 Task: Create a due date automation trigger when advanced on, on the tuesday after a card is due add fields with custom field "Resume" set to a number greater or equal to 1 and lower than 10 at 11:00 AM.
Action: Mouse moved to (1103, 344)
Screenshot: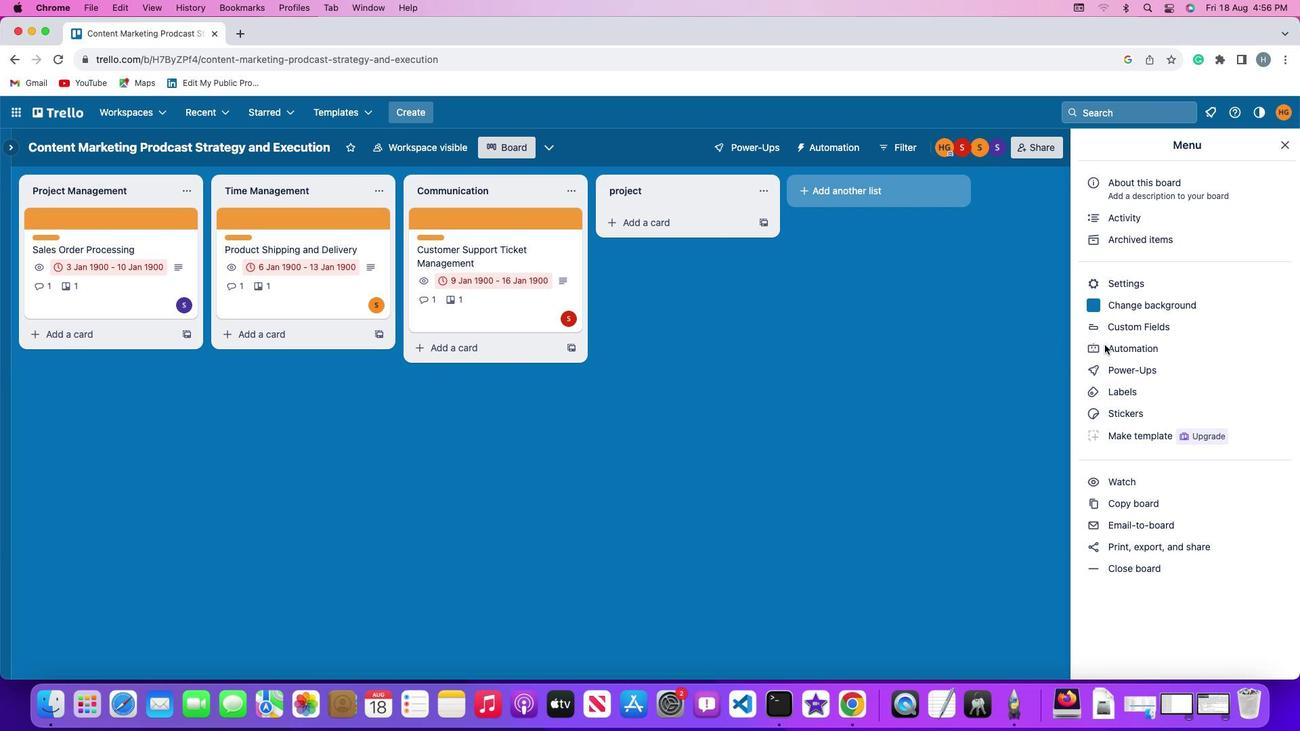 
Action: Mouse pressed left at (1103, 344)
Screenshot: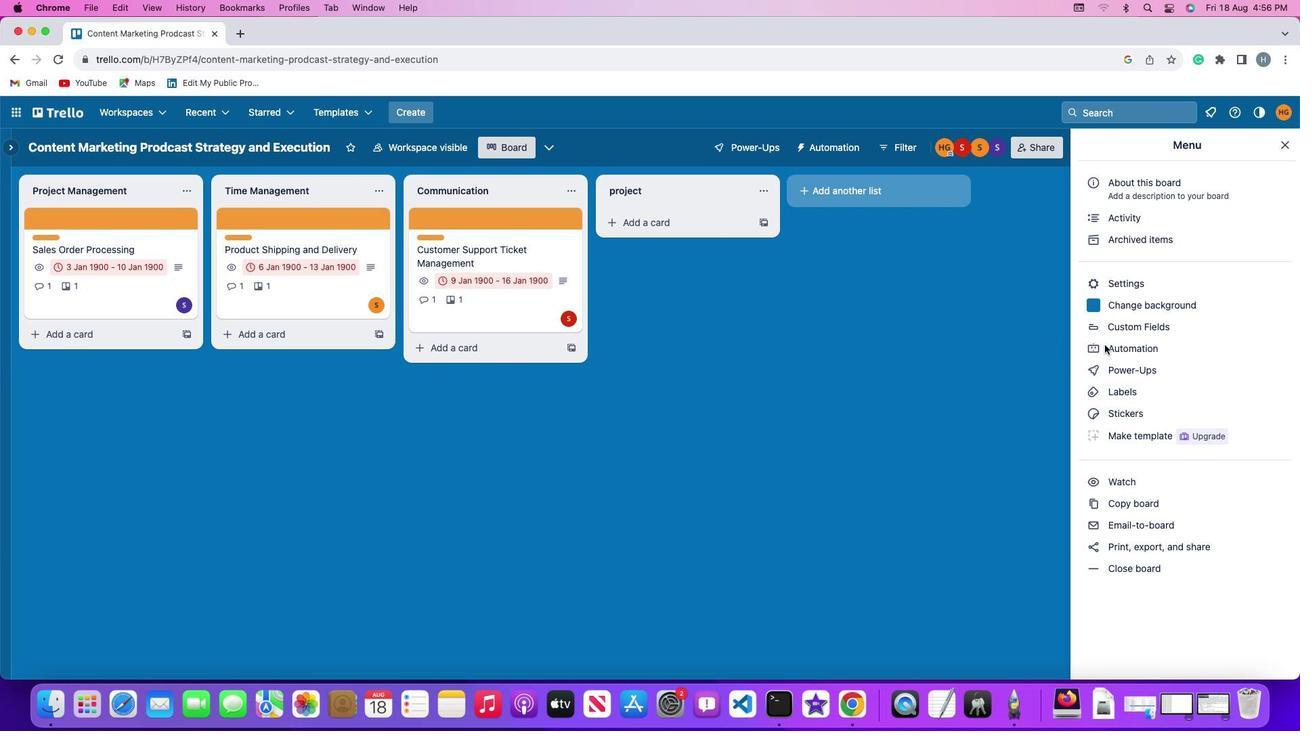 
Action: Mouse moved to (1103, 344)
Screenshot: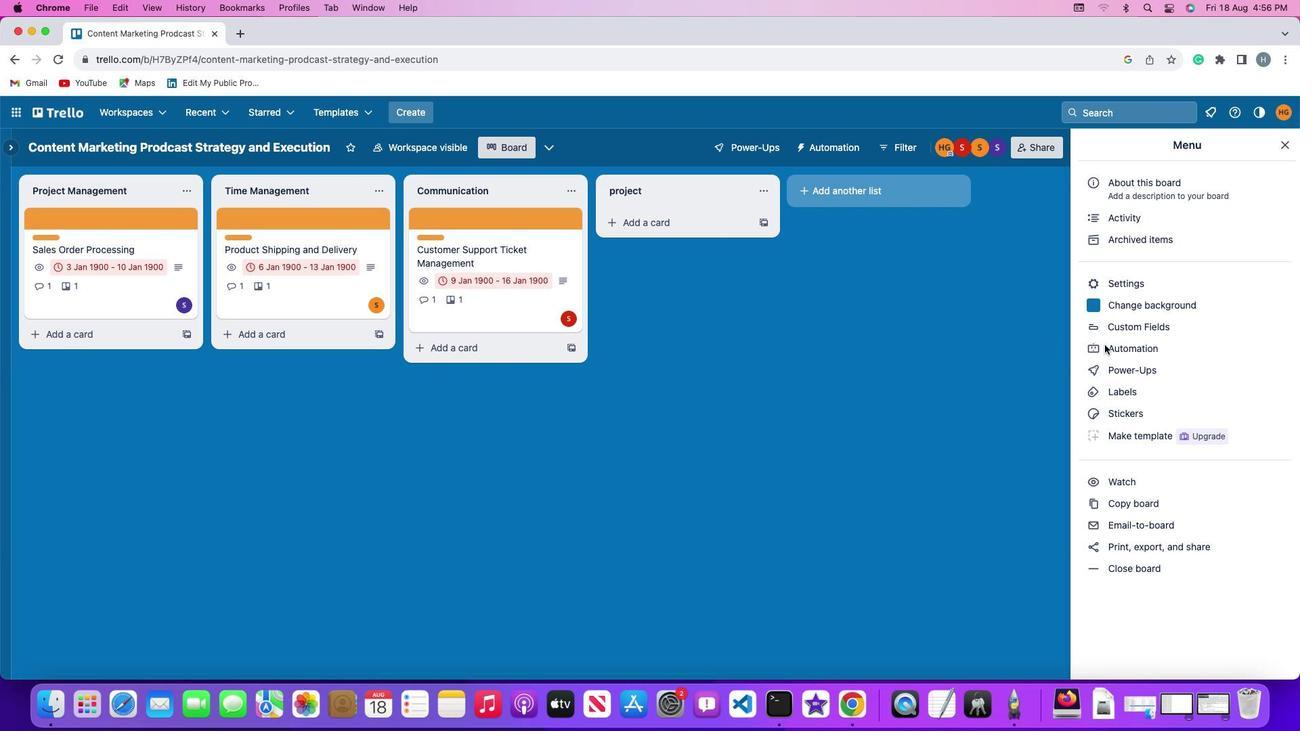
Action: Mouse pressed left at (1103, 344)
Screenshot: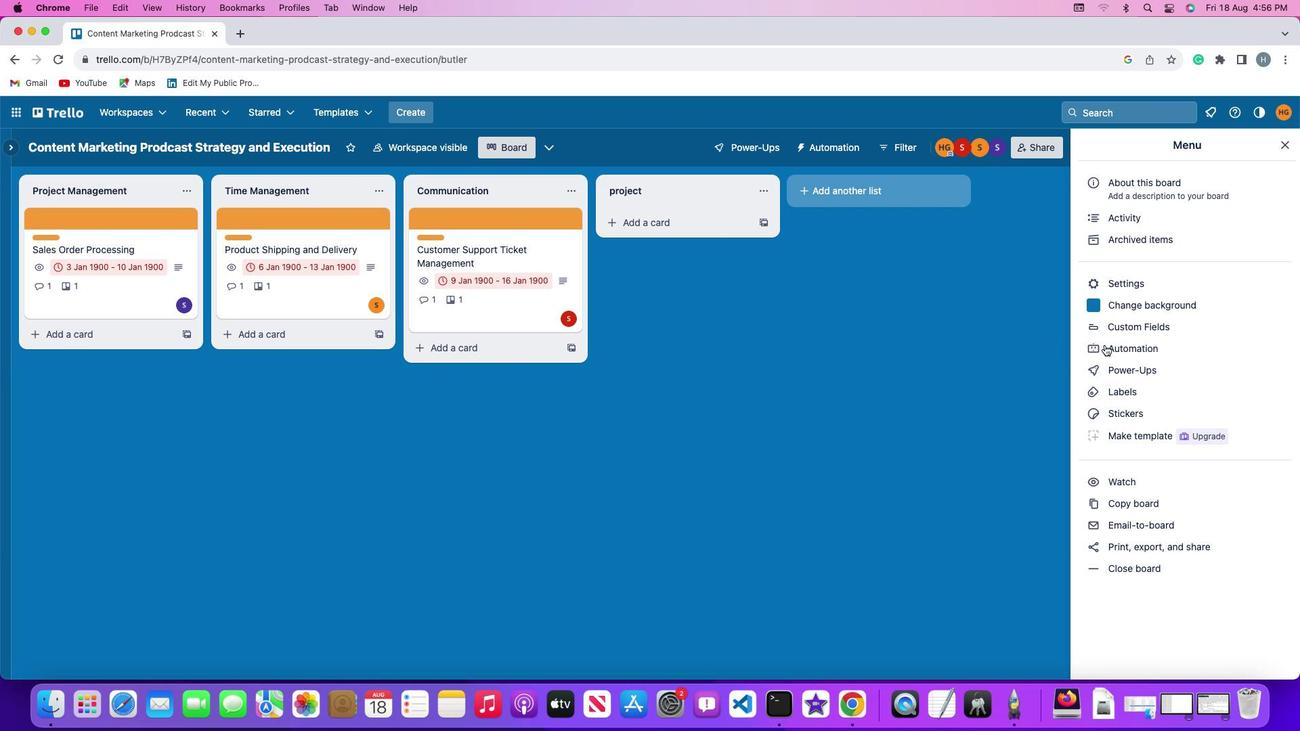 
Action: Mouse moved to (80, 318)
Screenshot: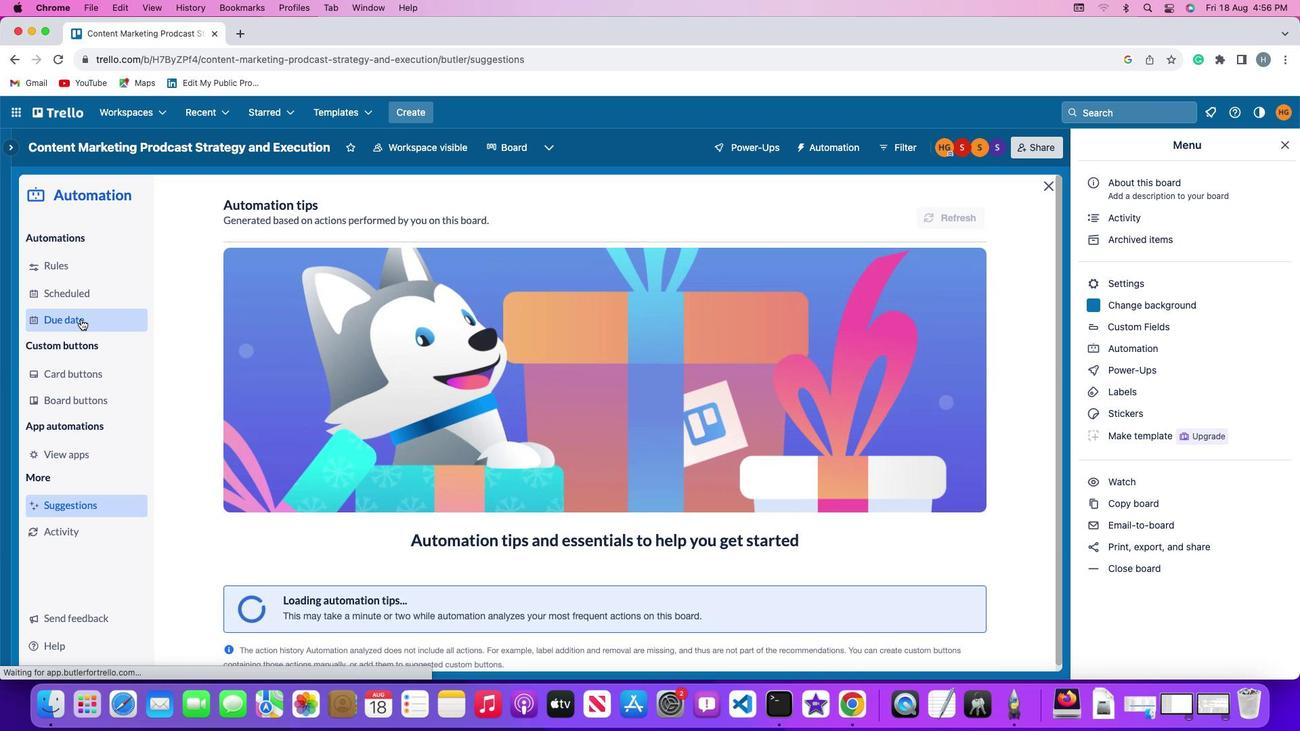 
Action: Mouse pressed left at (80, 318)
Screenshot: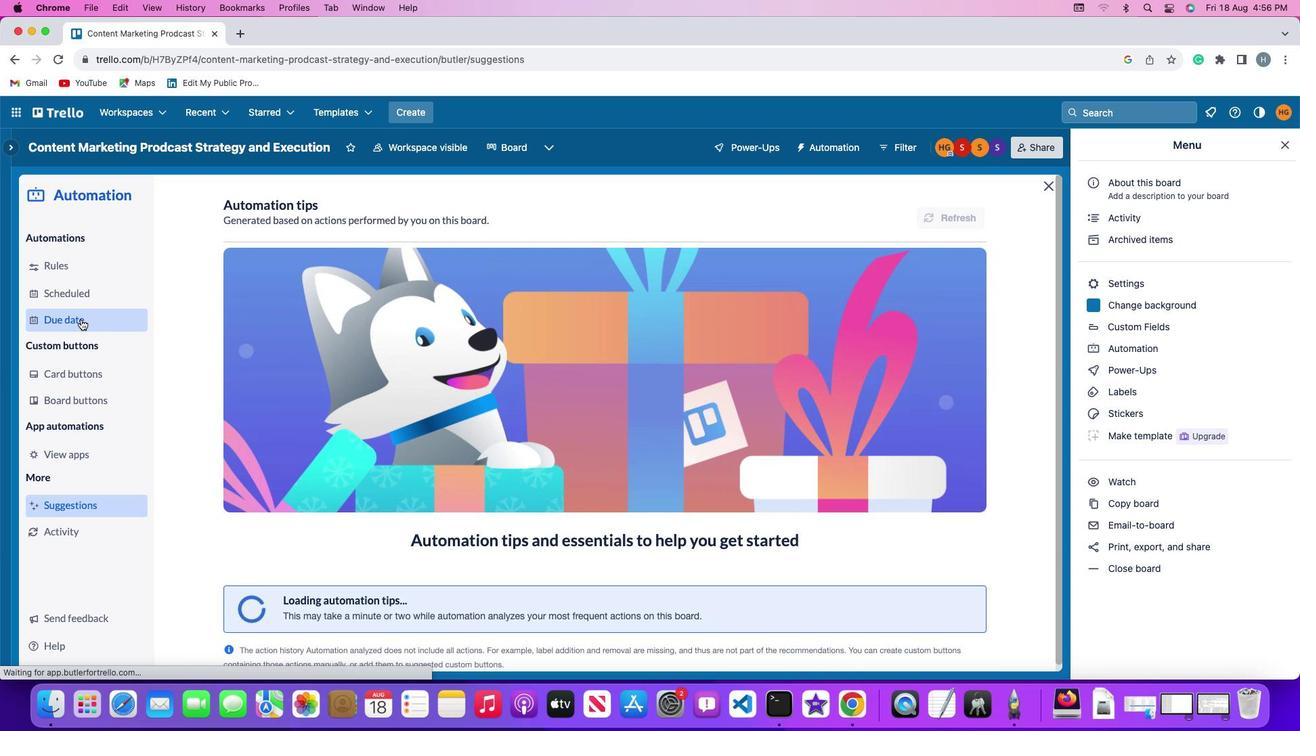 
Action: Mouse moved to (933, 203)
Screenshot: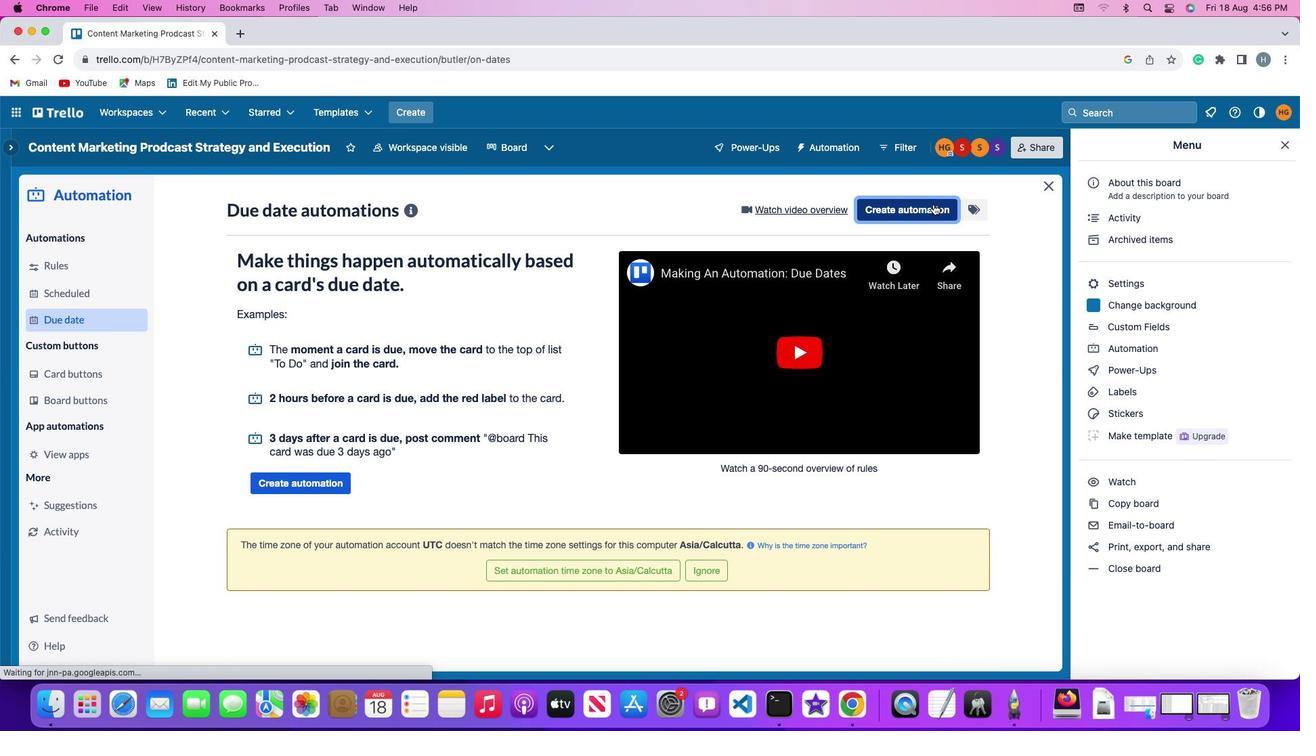 
Action: Mouse pressed left at (933, 203)
Screenshot: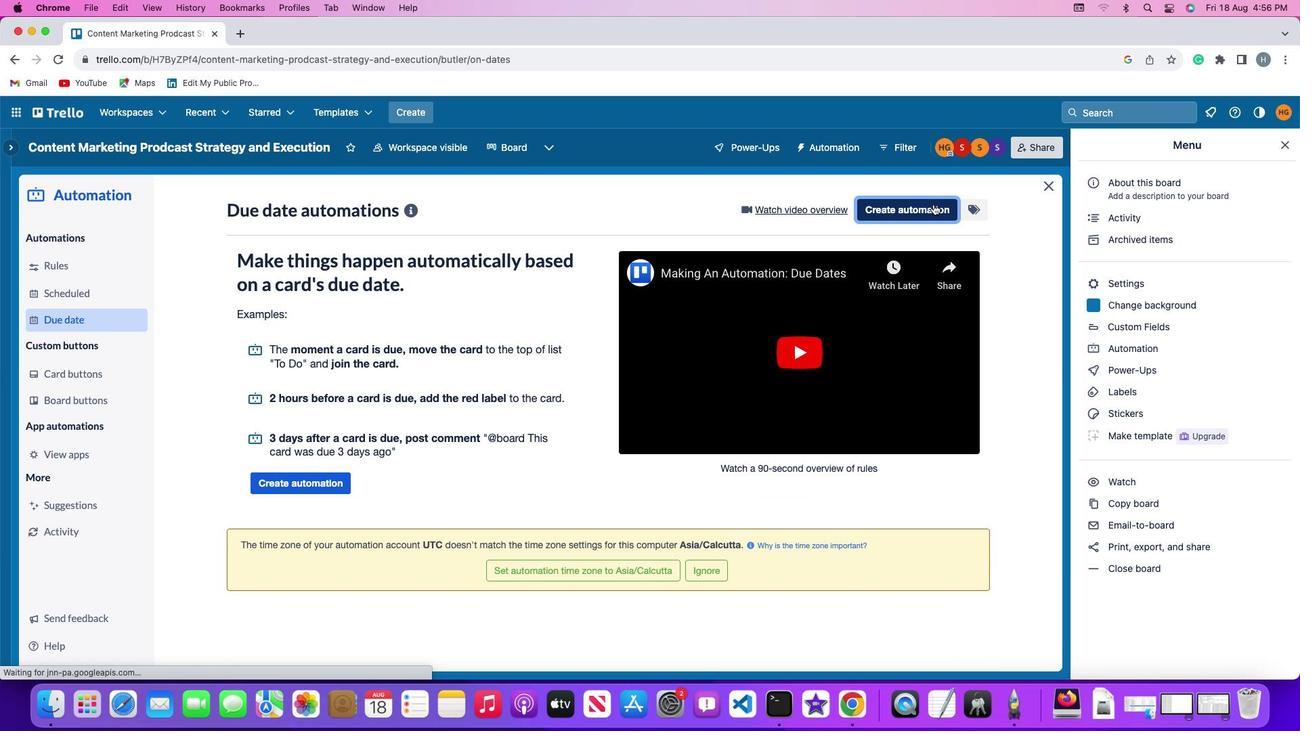 
Action: Mouse moved to (302, 341)
Screenshot: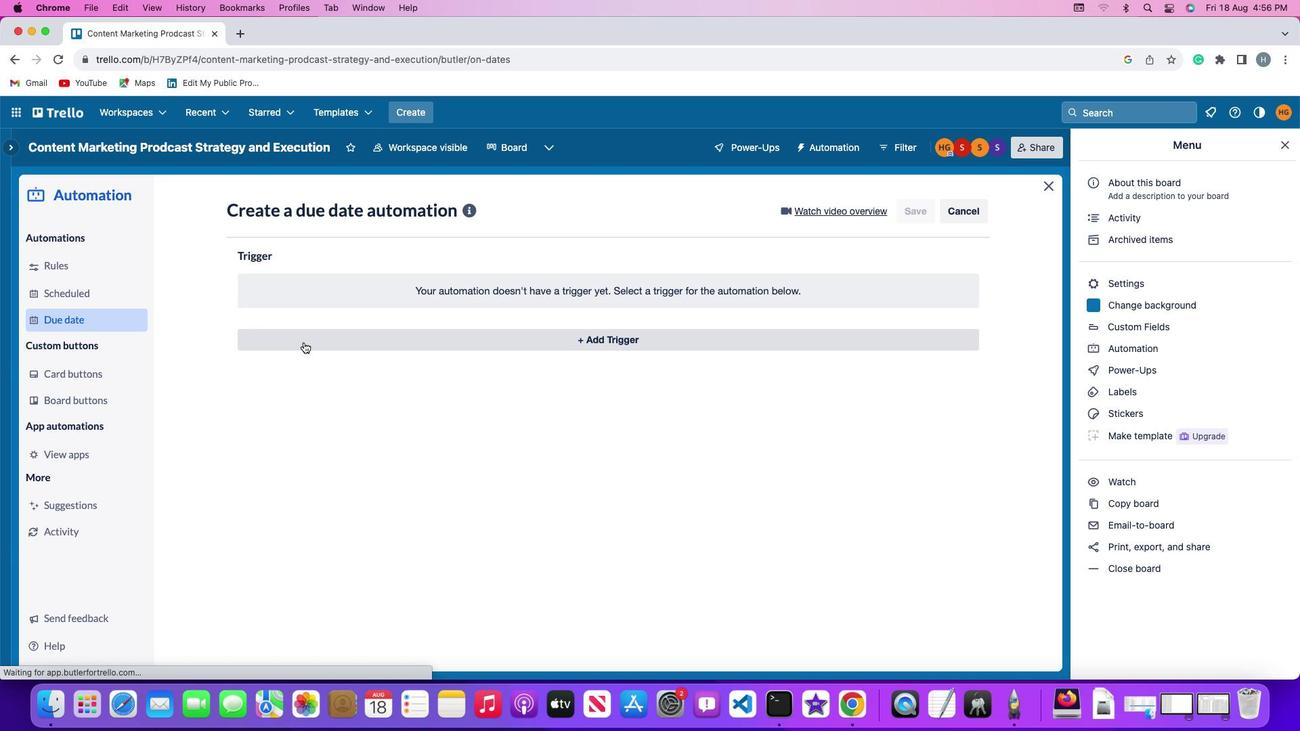 
Action: Mouse pressed left at (302, 341)
Screenshot: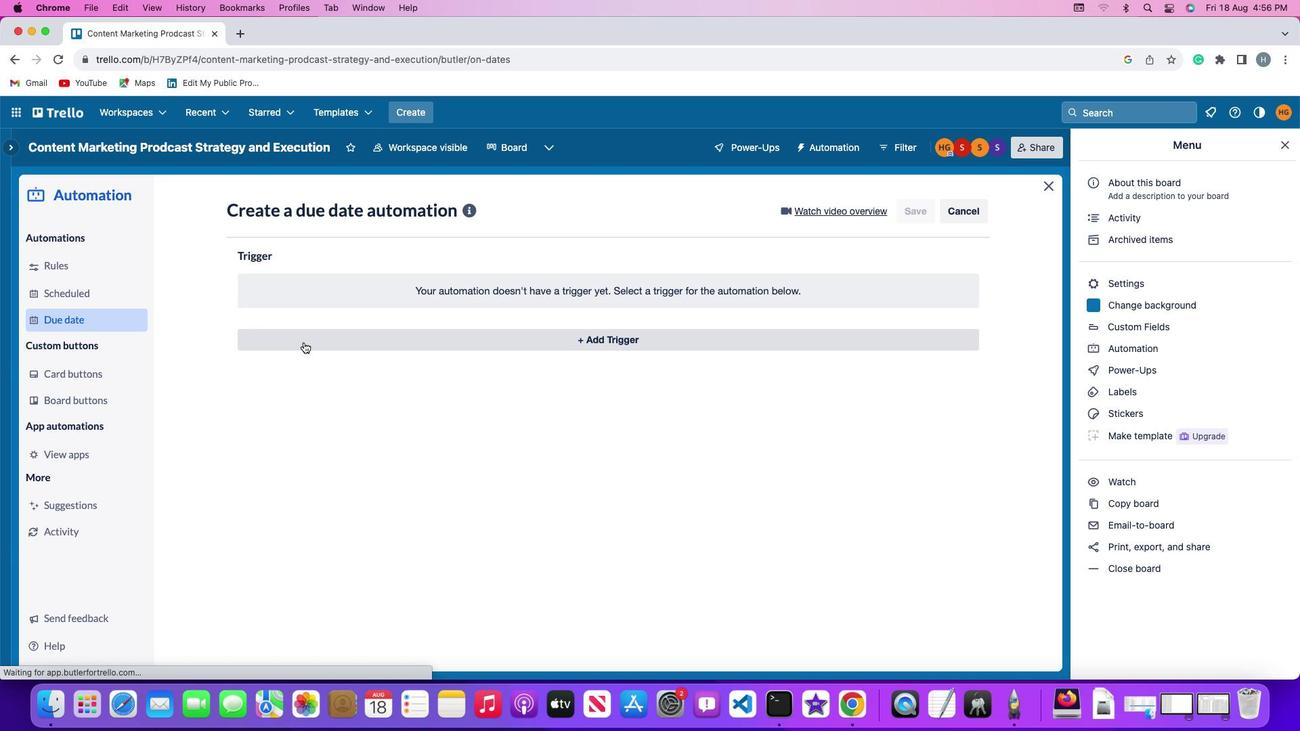 
Action: Mouse moved to (291, 586)
Screenshot: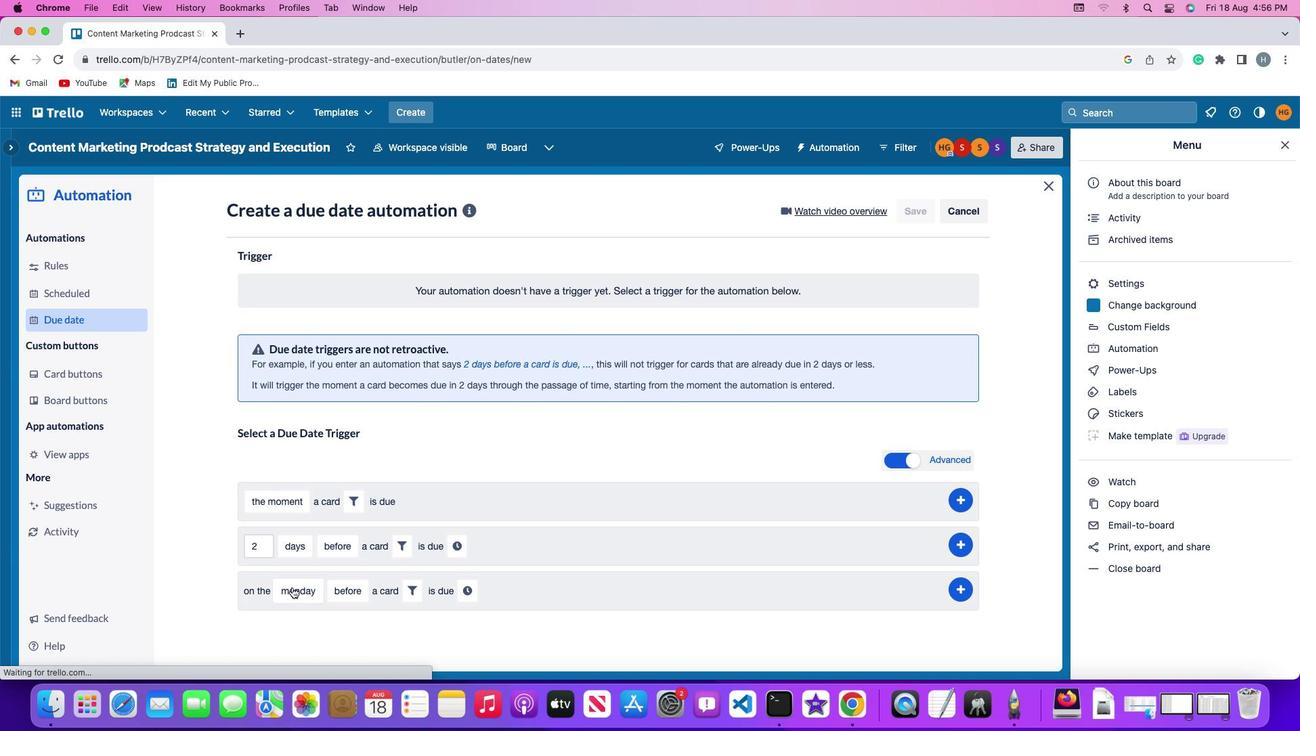 
Action: Mouse pressed left at (291, 586)
Screenshot: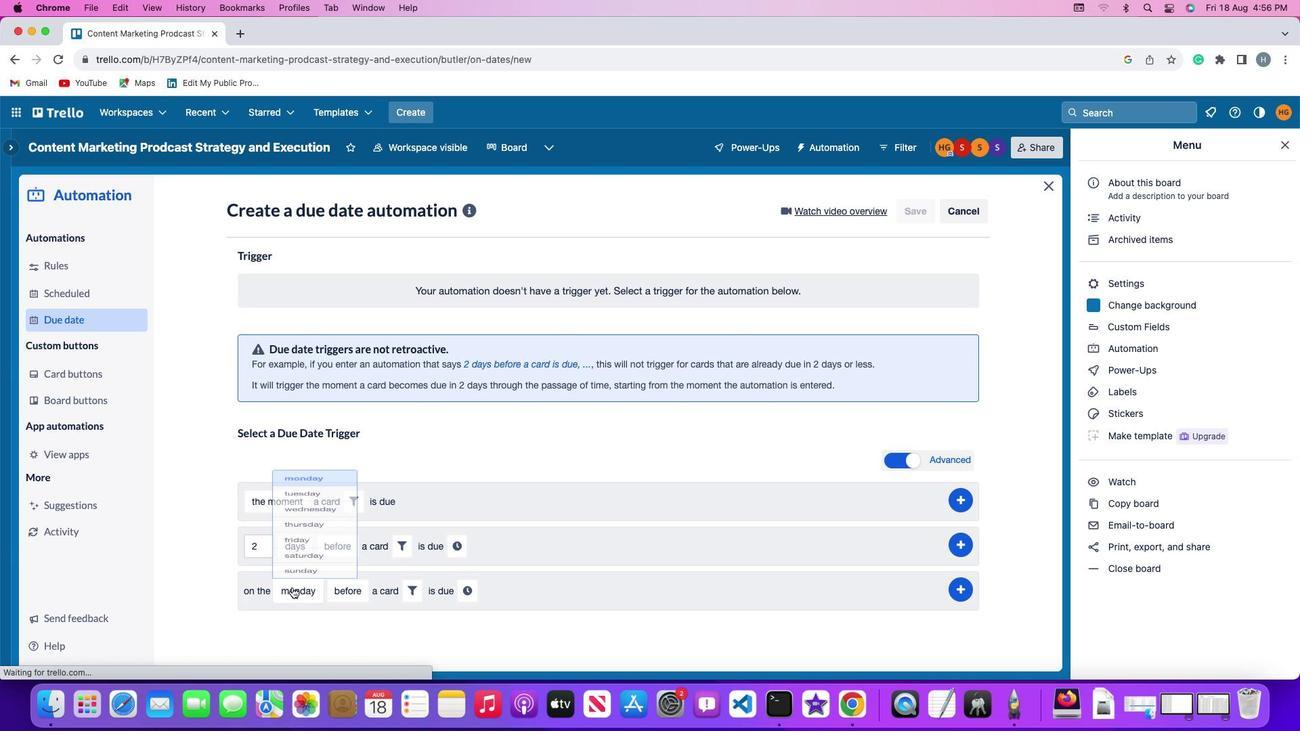 
Action: Mouse moved to (312, 425)
Screenshot: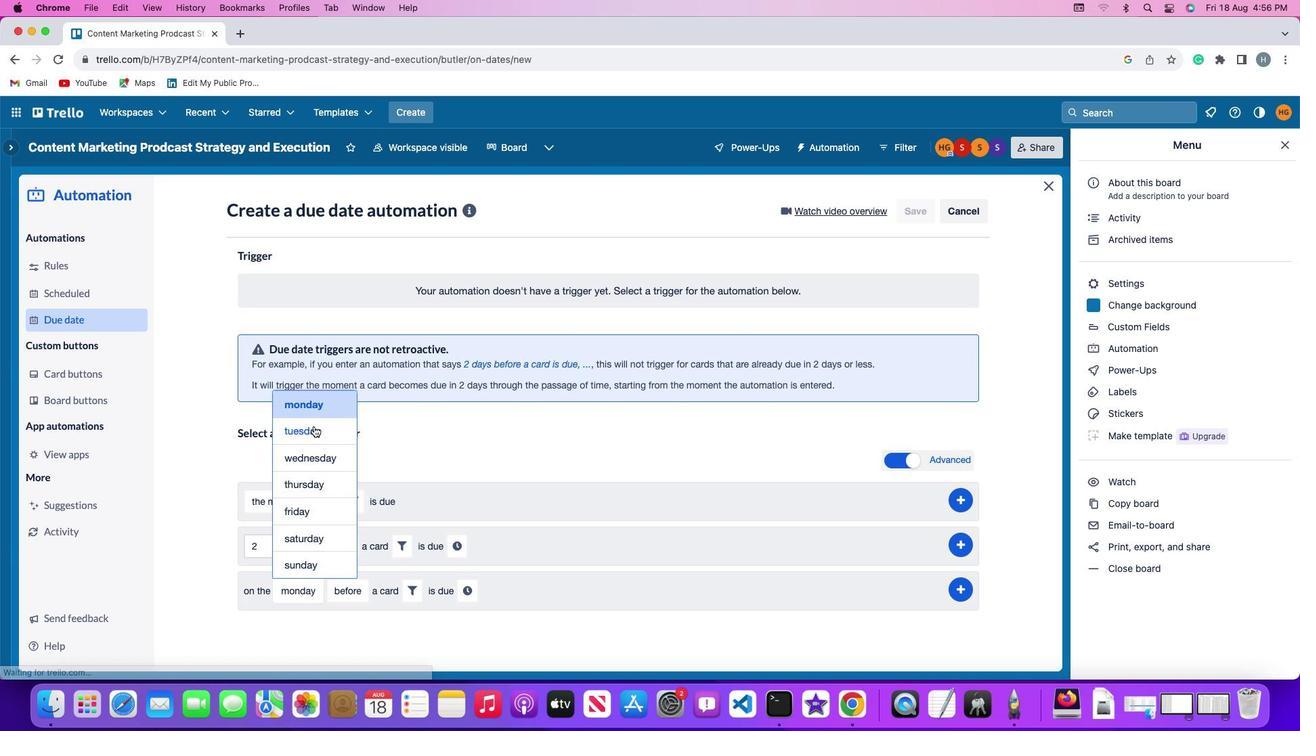 
Action: Mouse pressed left at (312, 425)
Screenshot: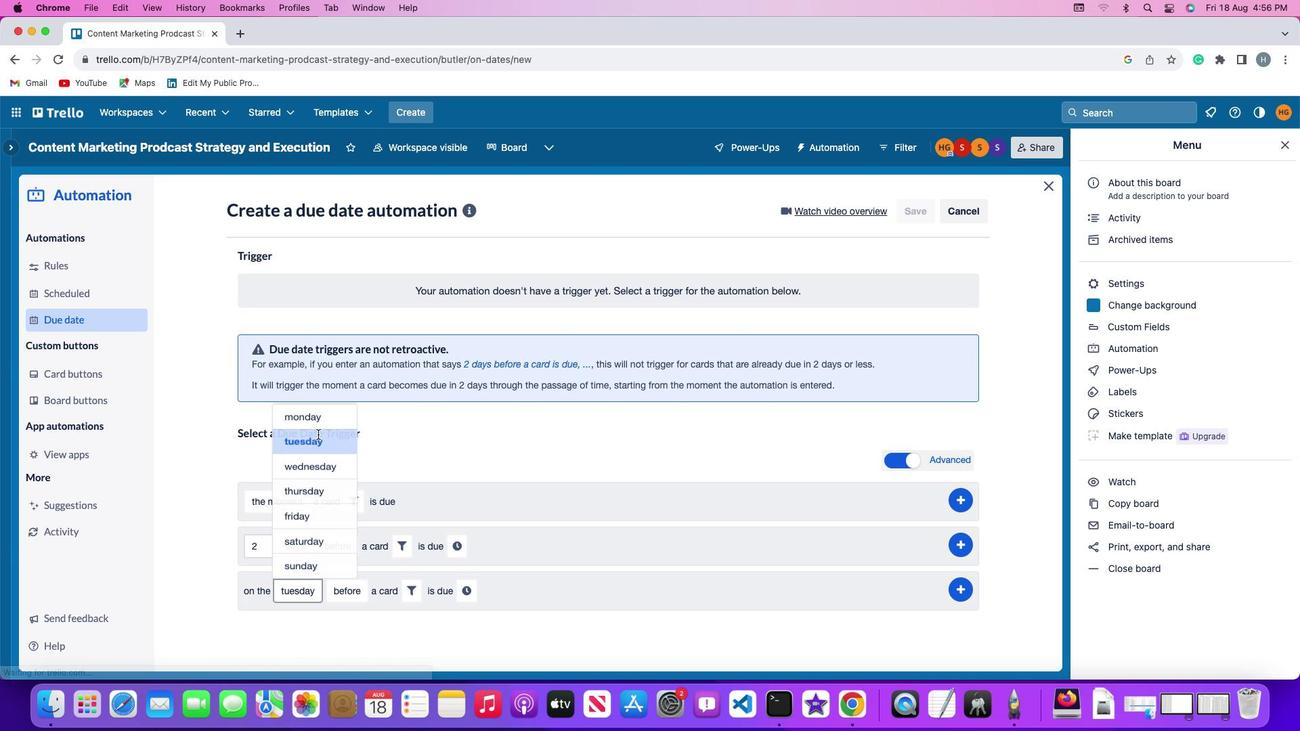 
Action: Mouse moved to (348, 586)
Screenshot: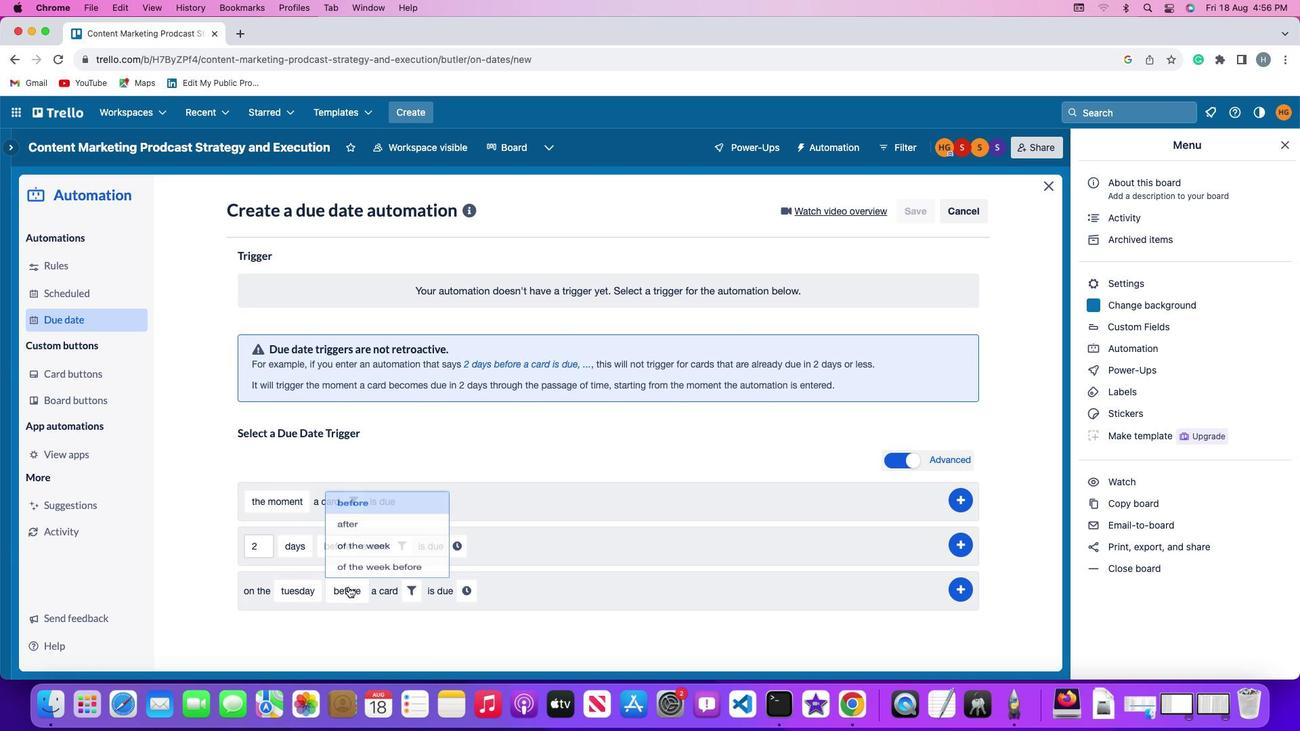
Action: Mouse pressed left at (348, 586)
Screenshot: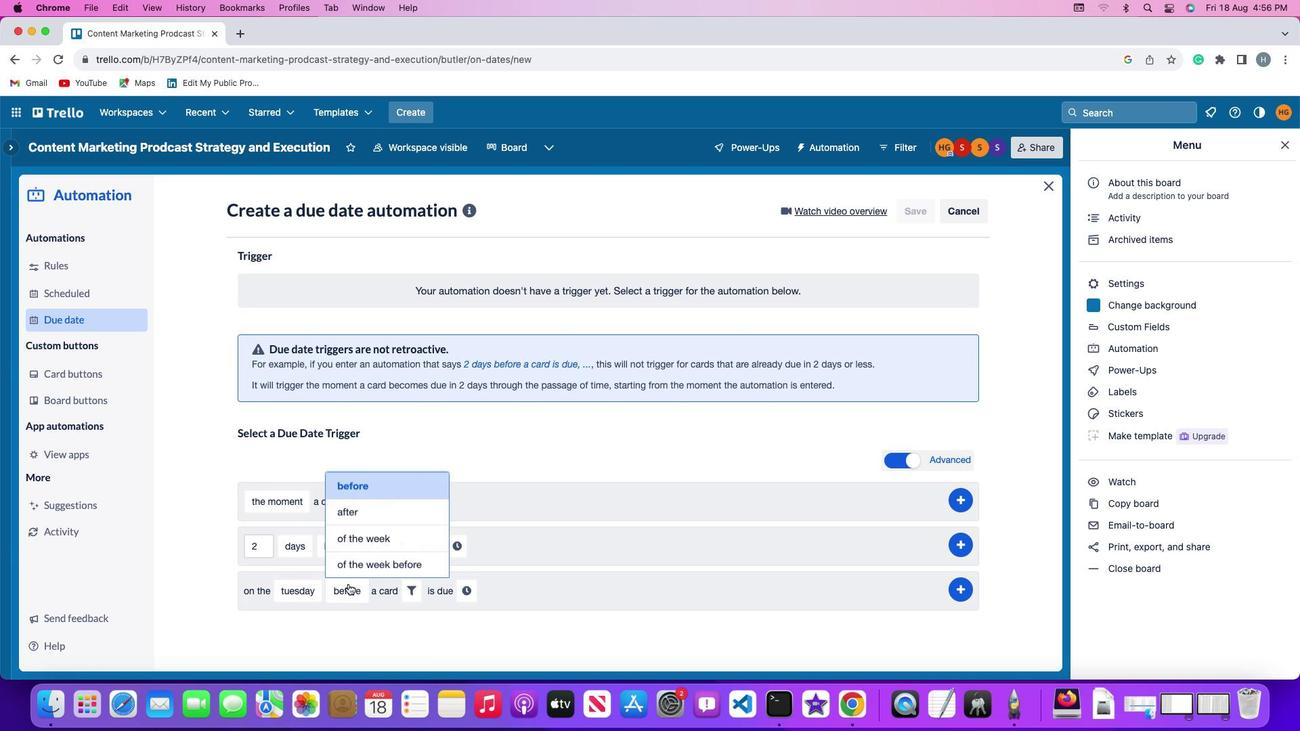 
Action: Mouse moved to (365, 513)
Screenshot: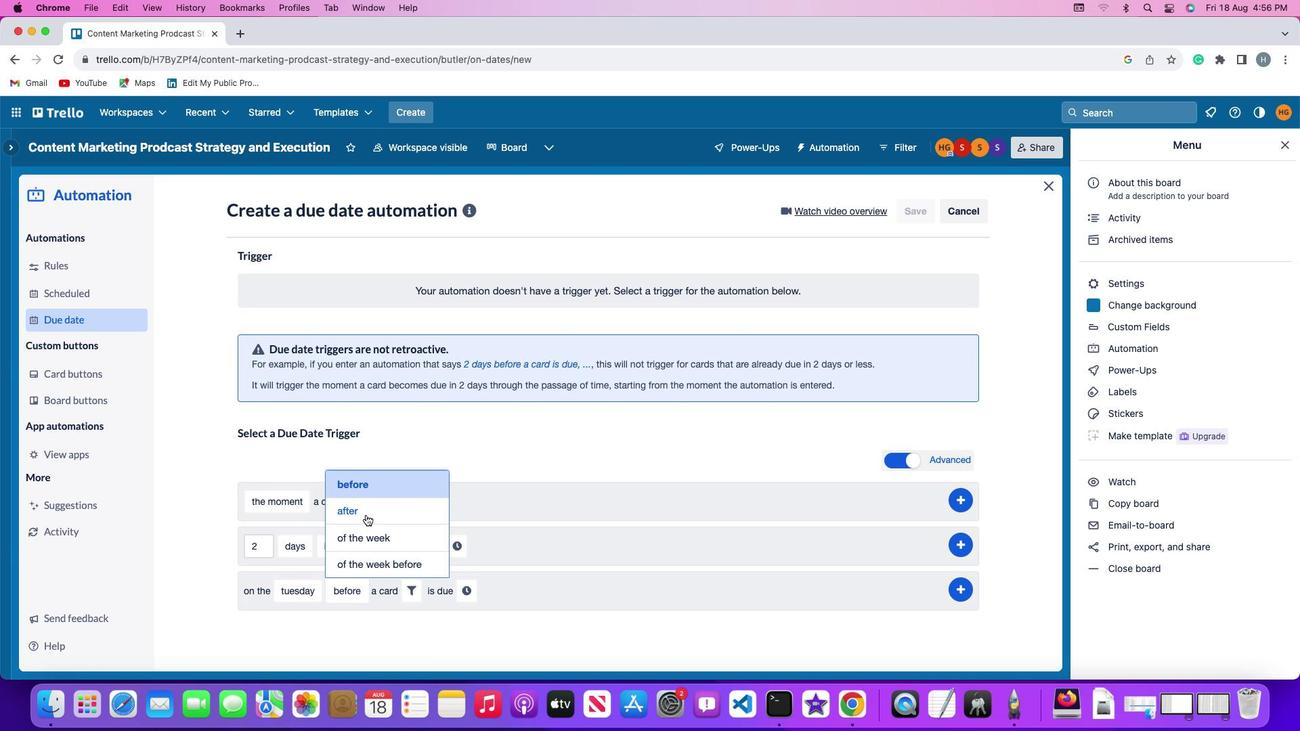 
Action: Mouse pressed left at (365, 513)
Screenshot: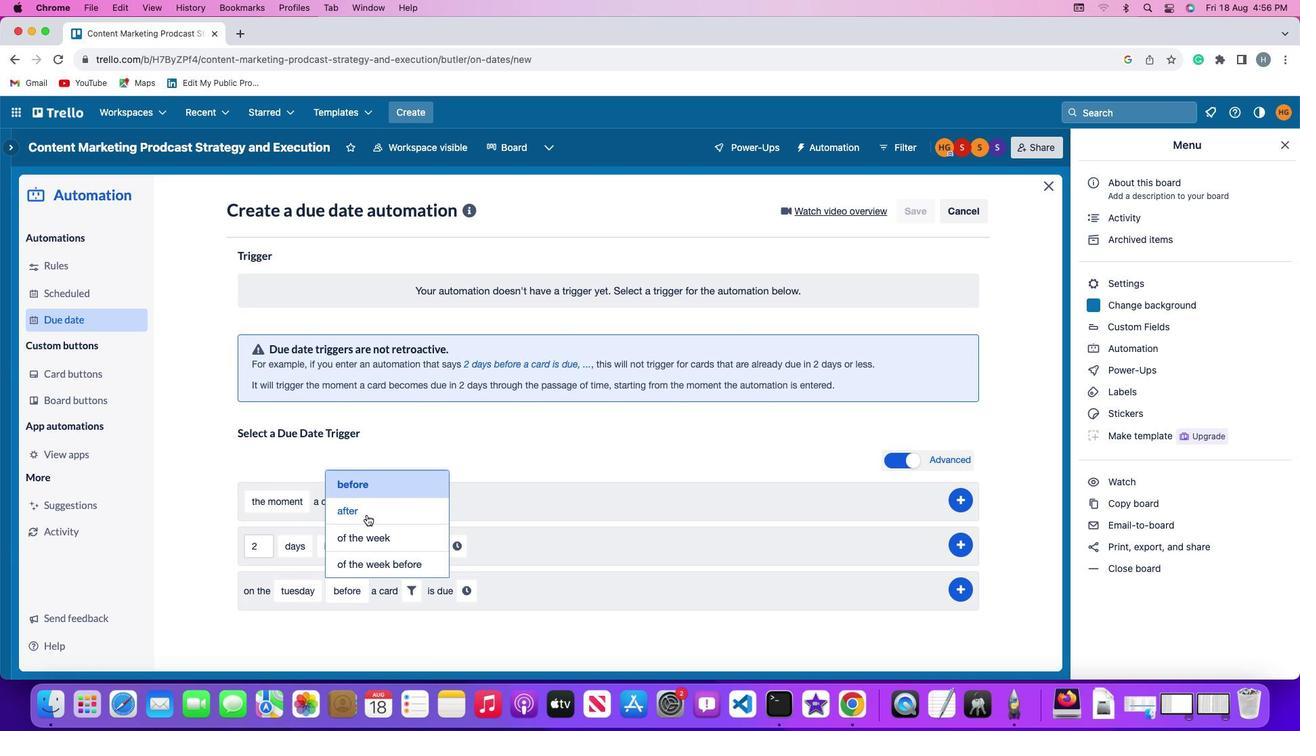 
Action: Mouse moved to (407, 591)
Screenshot: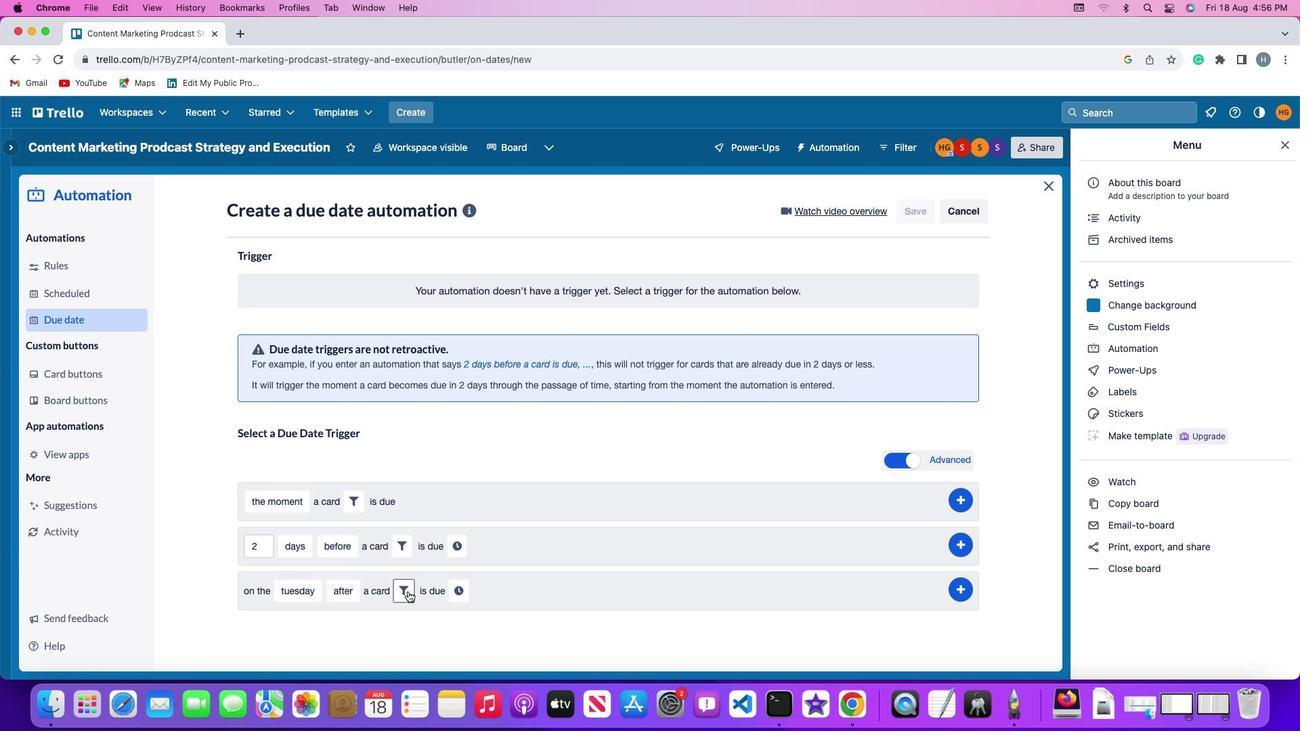 
Action: Mouse pressed left at (407, 591)
Screenshot: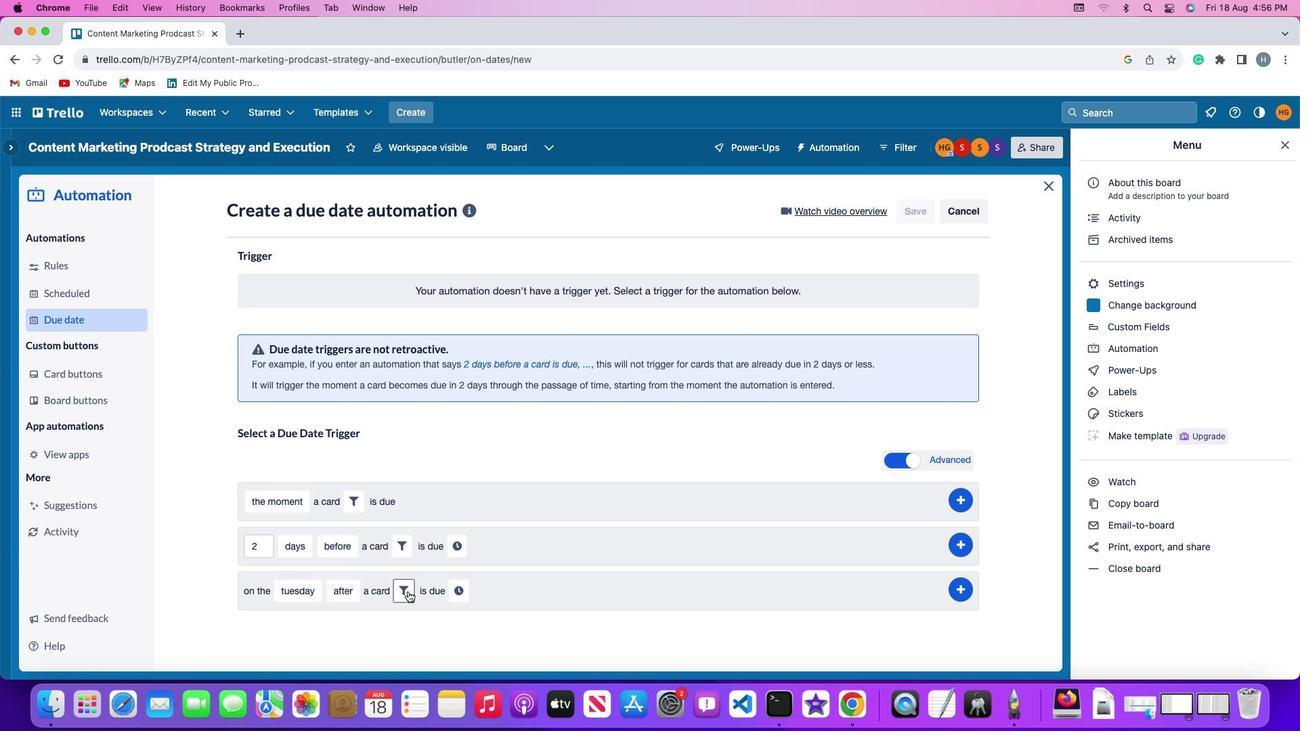 
Action: Mouse moved to (633, 631)
Screenshot: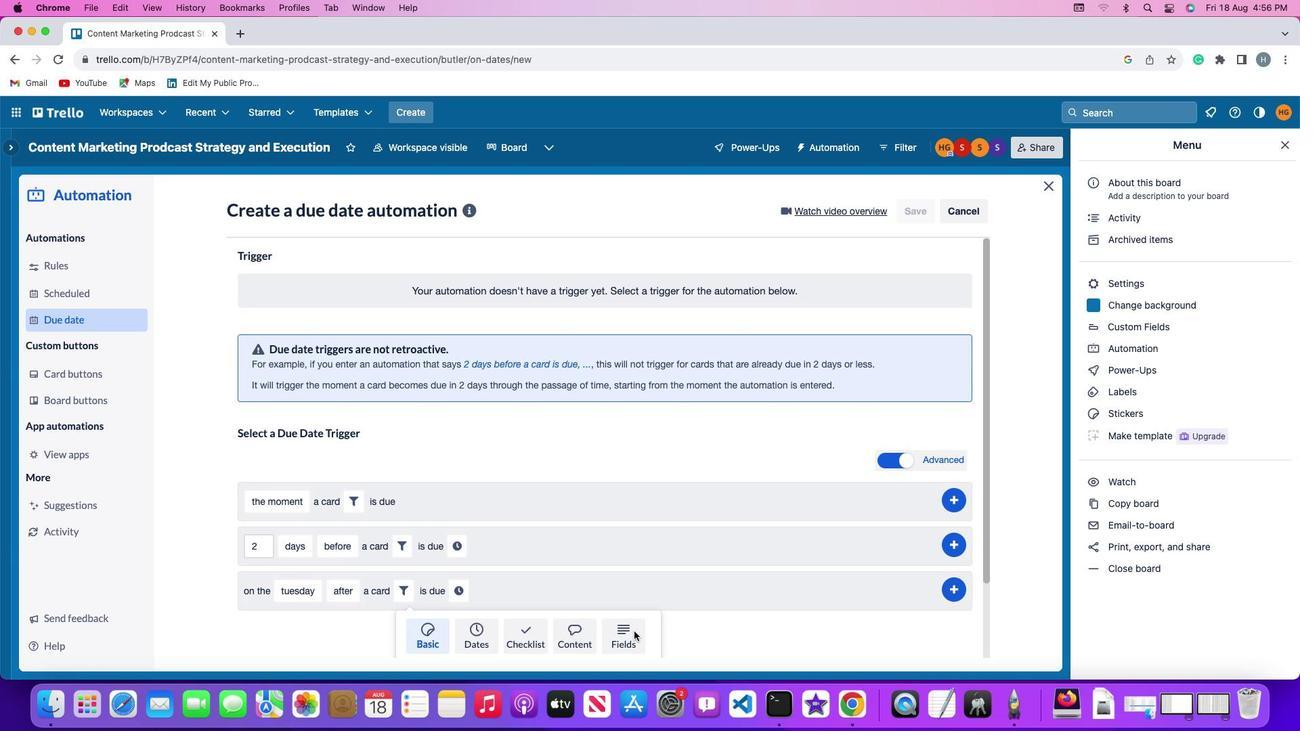 
Action: Mouse pressed left at (633, 631)
Screenshot: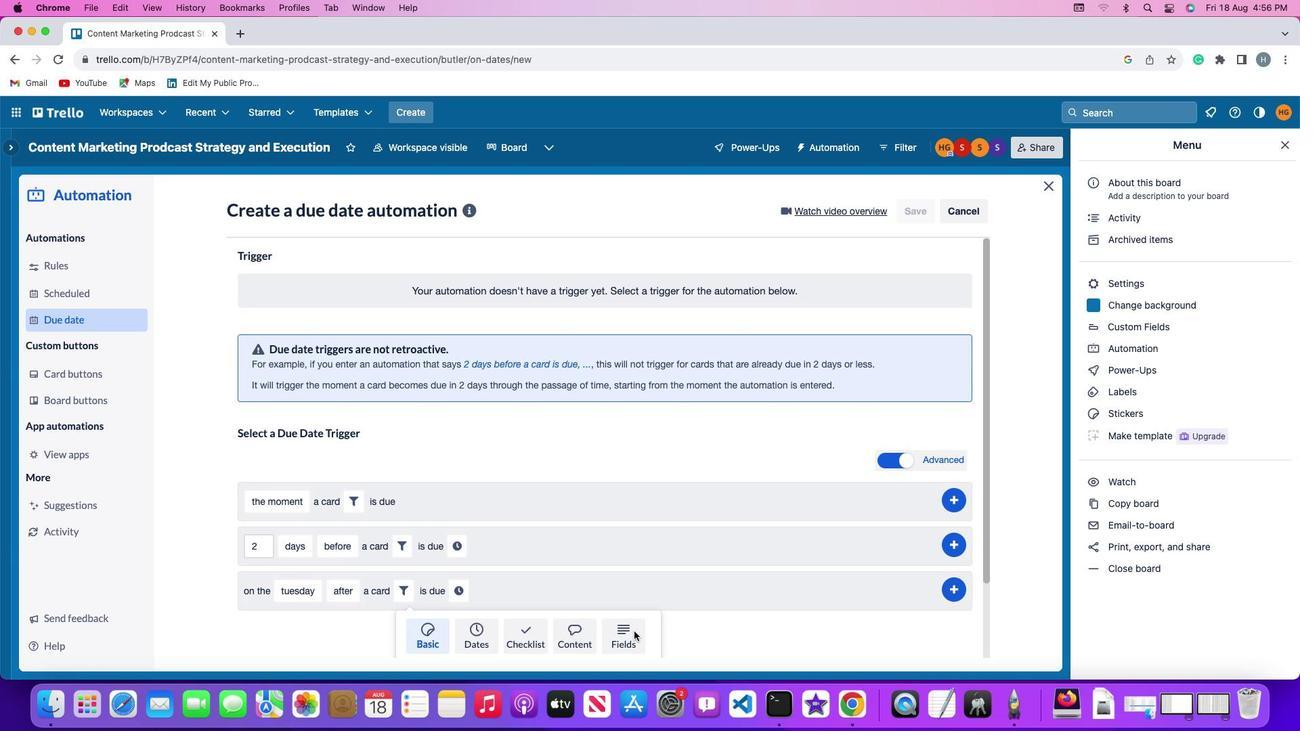 
Action: Mouse moved to (357, 624)
Screenshot: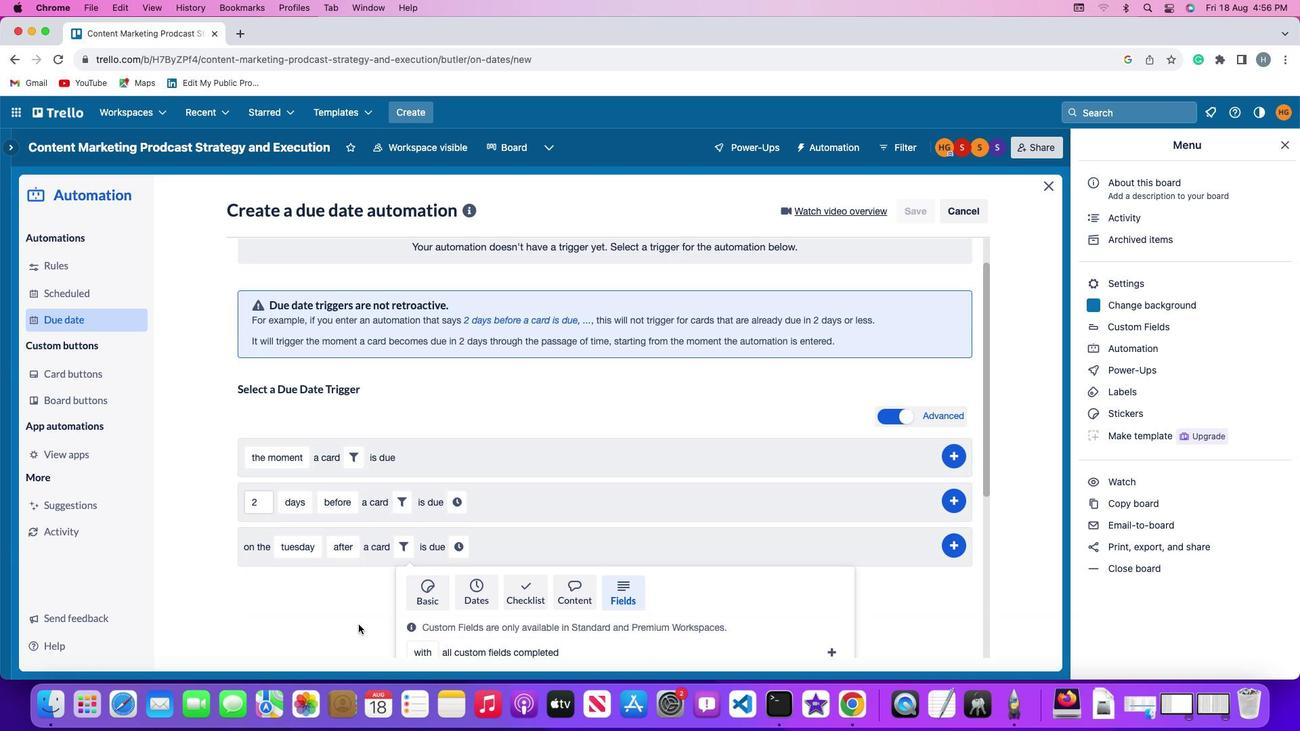 
Action: Mouse scrolled (357, 624) with delta (0, 0)
Screenshot: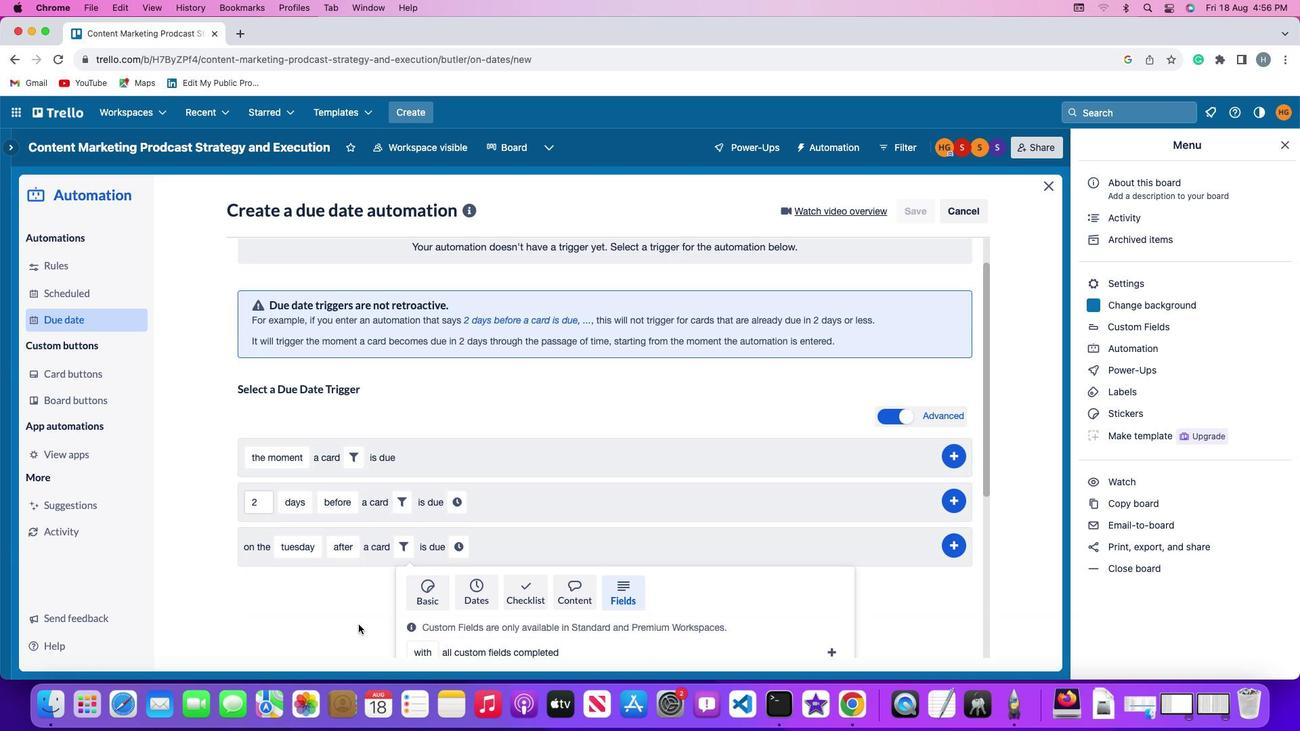 
Action: Mouse scrolled (357, 624) with delta (0, 0)
Screenshot: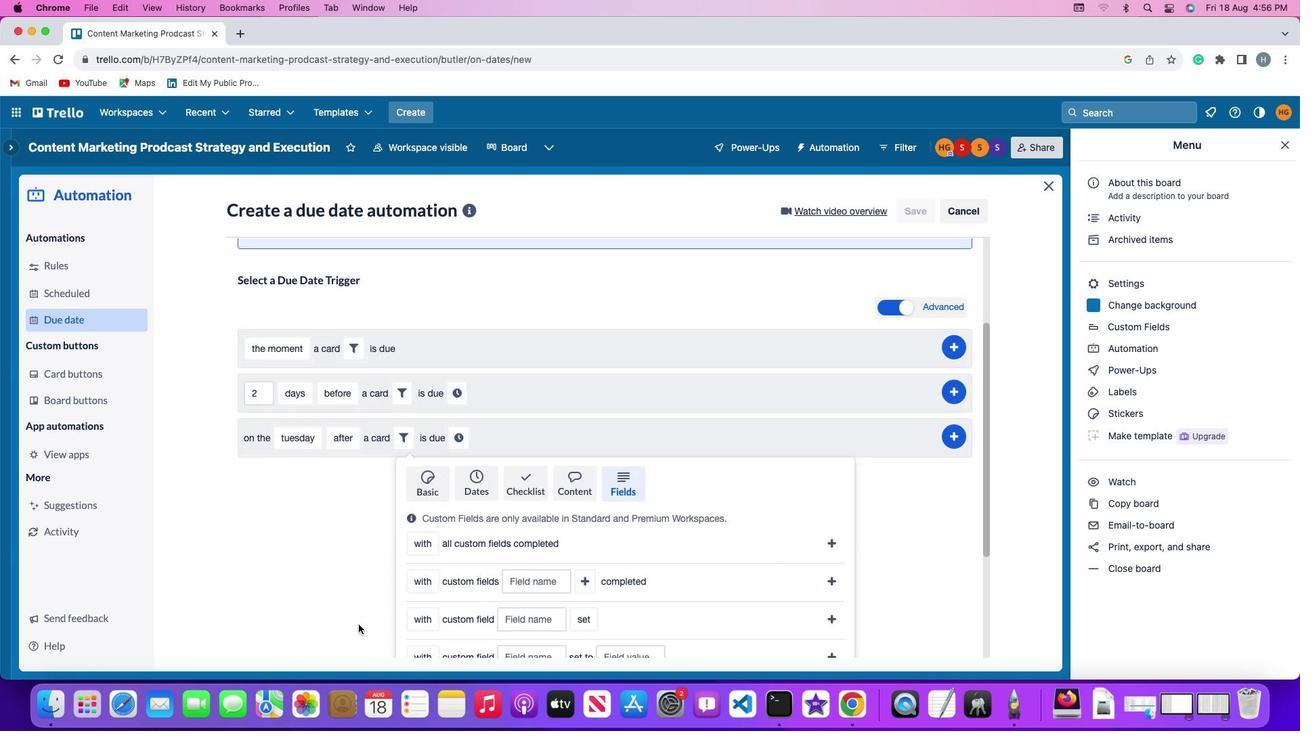 
Action: Mouse scrolled (357, 624) with delta (0, -2)
Screenshot: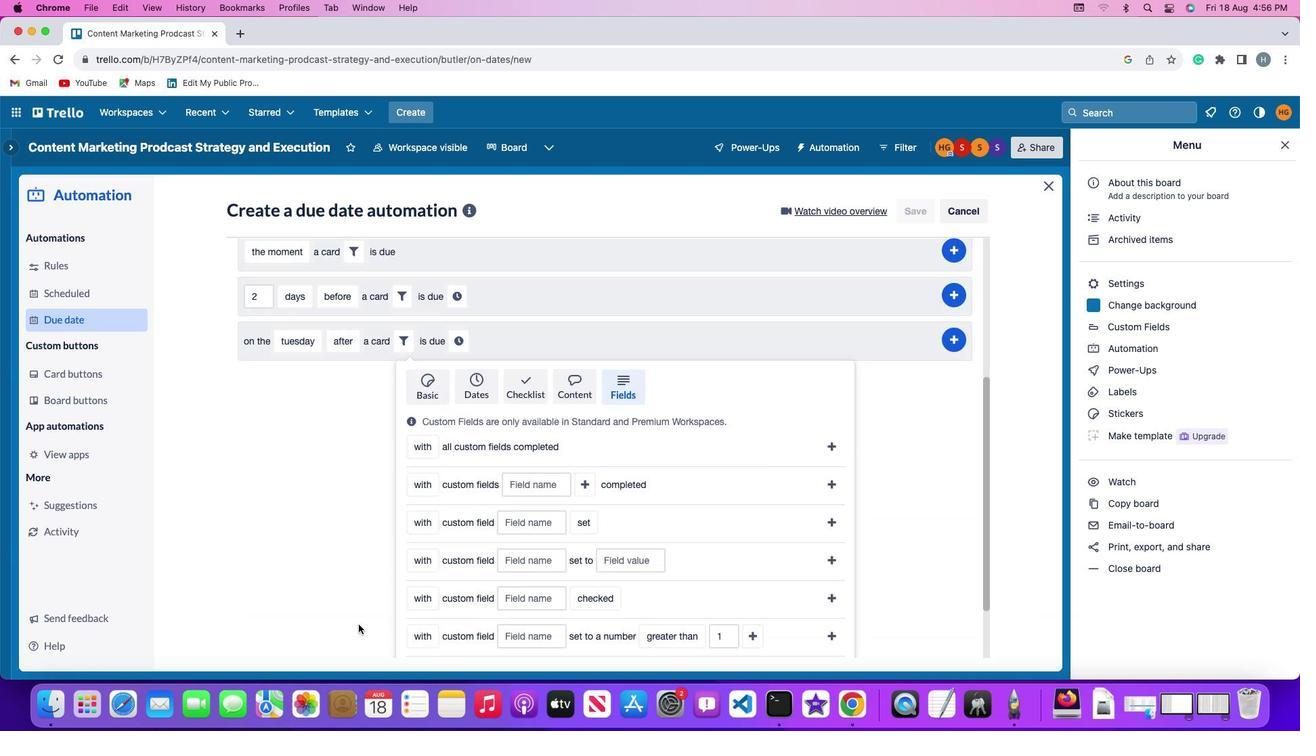 
Action: Mouse scrolled (357, 624) with delta (0, -3)
Screenshot: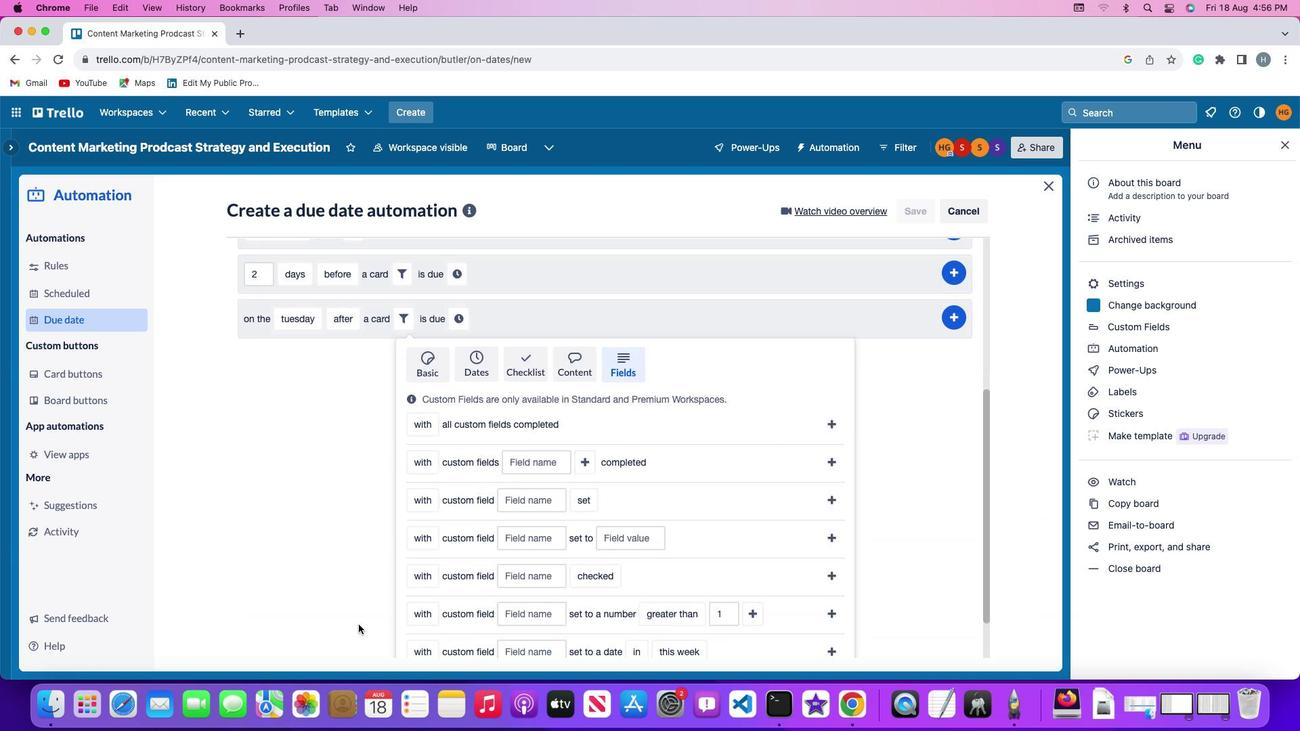 
Action: Mouse scrolled (357, 624) with delta (0, 0)
Screenshot: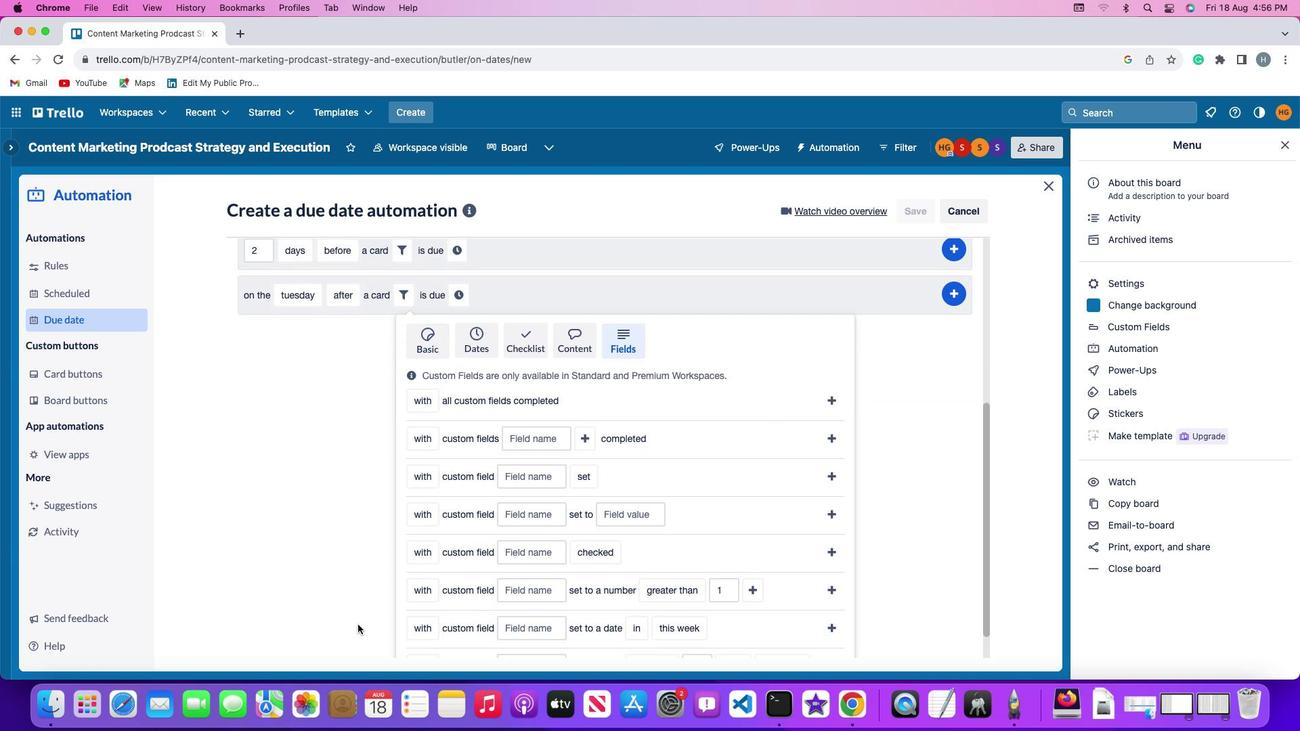 
Action: Mouse scrolled (357, 624) with delta (0, 0)
Screenshot: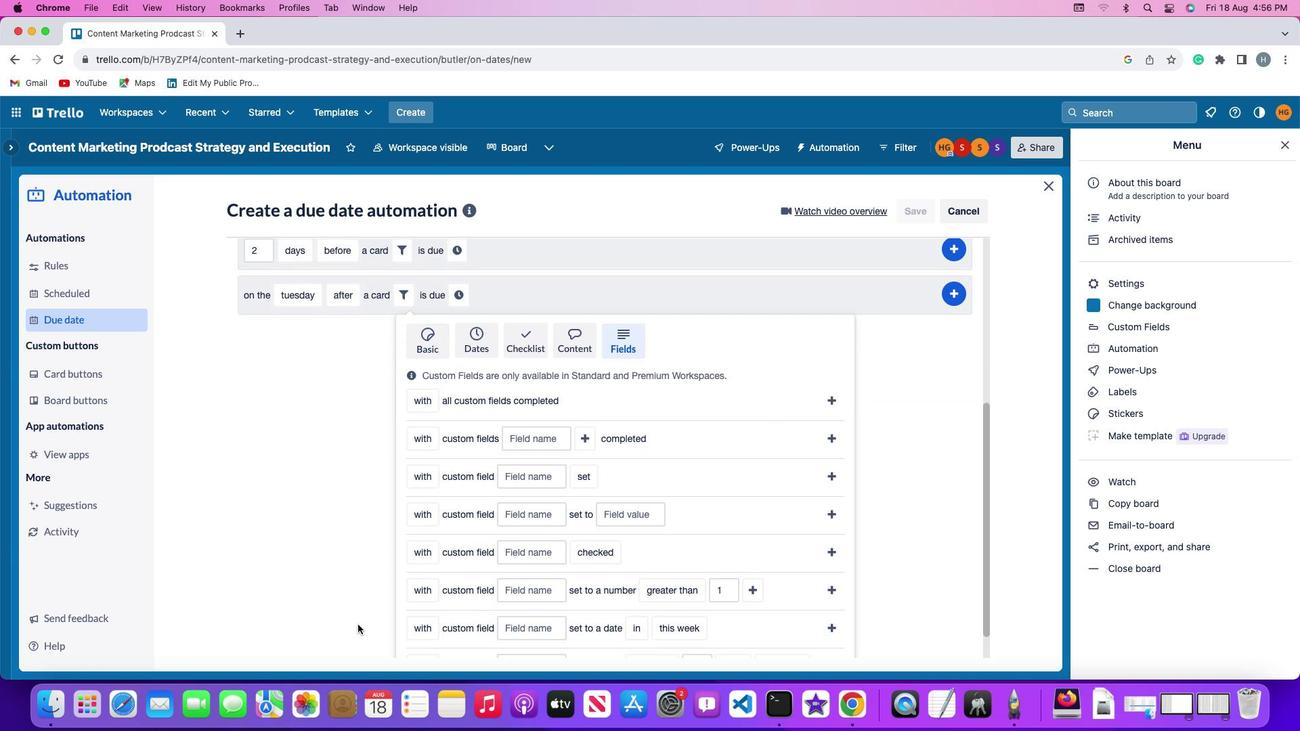 
Action: Mouse scrolled (357, 624) with delta (0, -2)
Screenshot: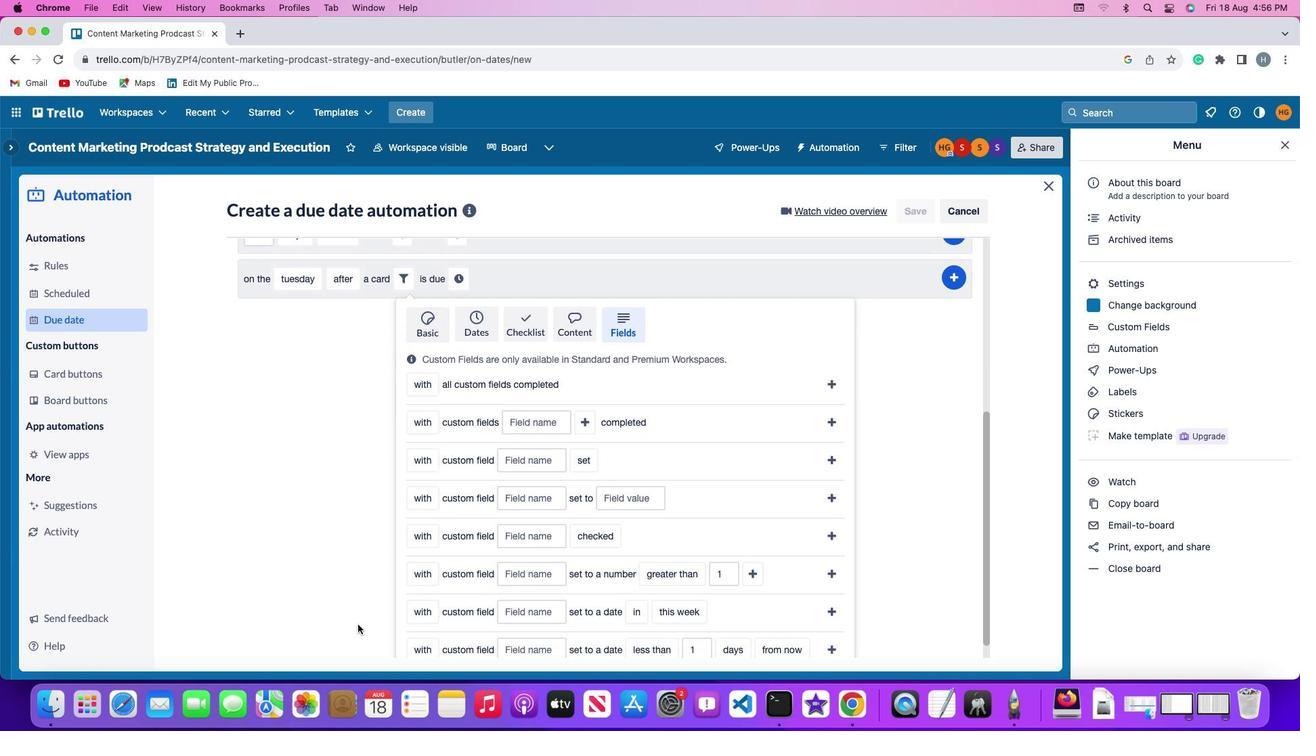 
Action: Mouse scrolled (357, 624) with delta (0, -3)
Screenshot: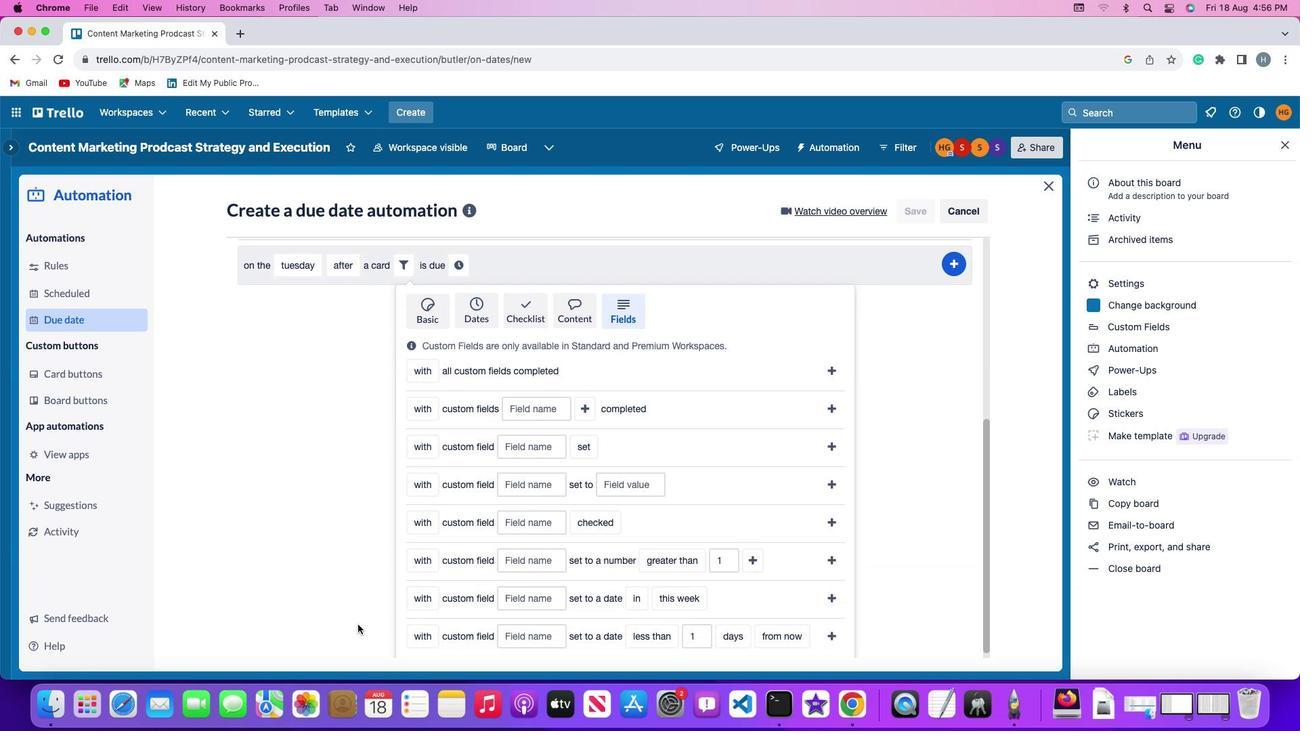 
Action: Mouse moved to (421, 551)
Screenshot: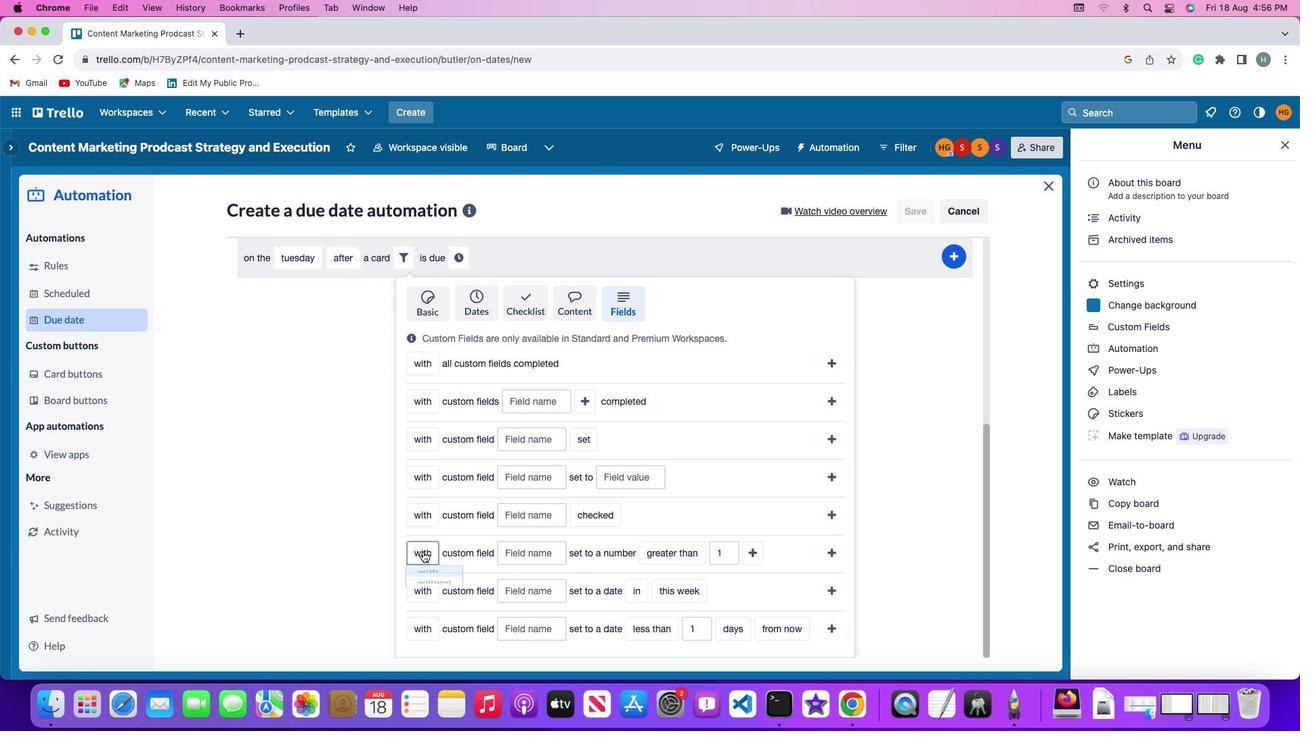 
Action: Mouse pressed left at (421, 551)
Screenshot: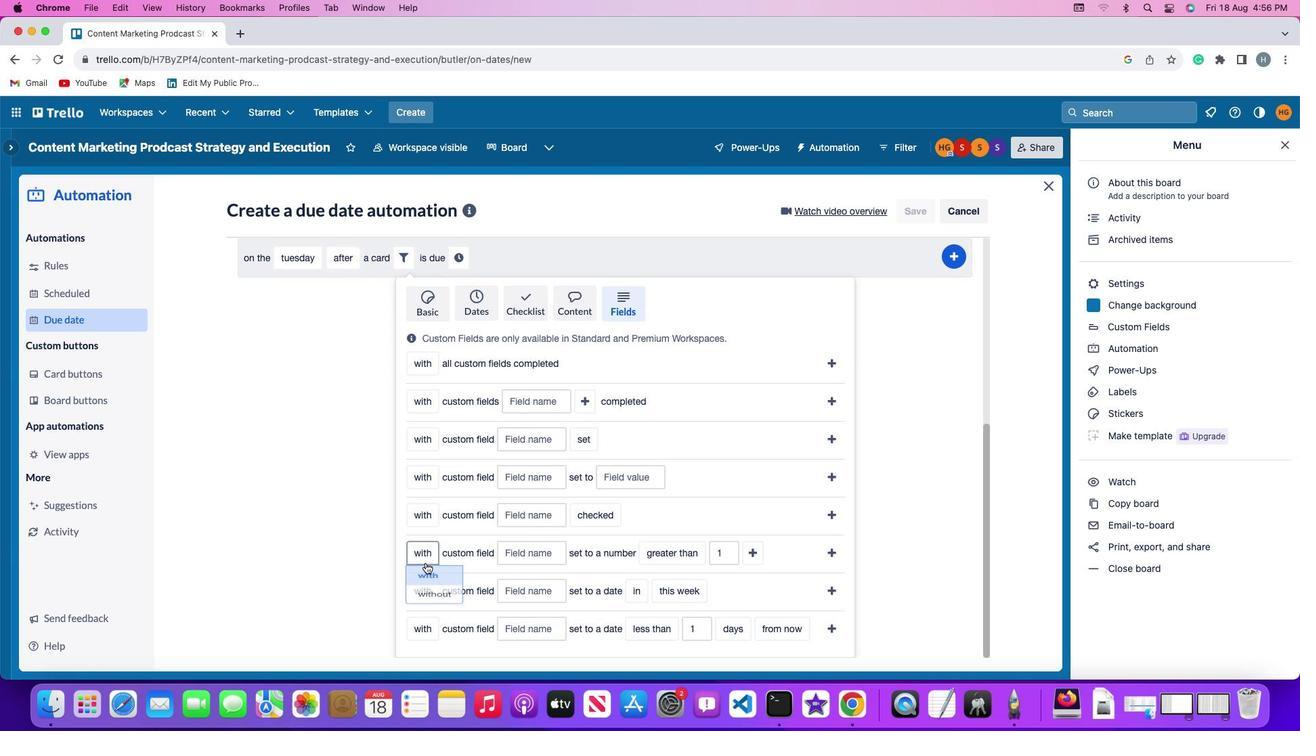 
Action: Mouse moved to (429, 583)
Screenshot: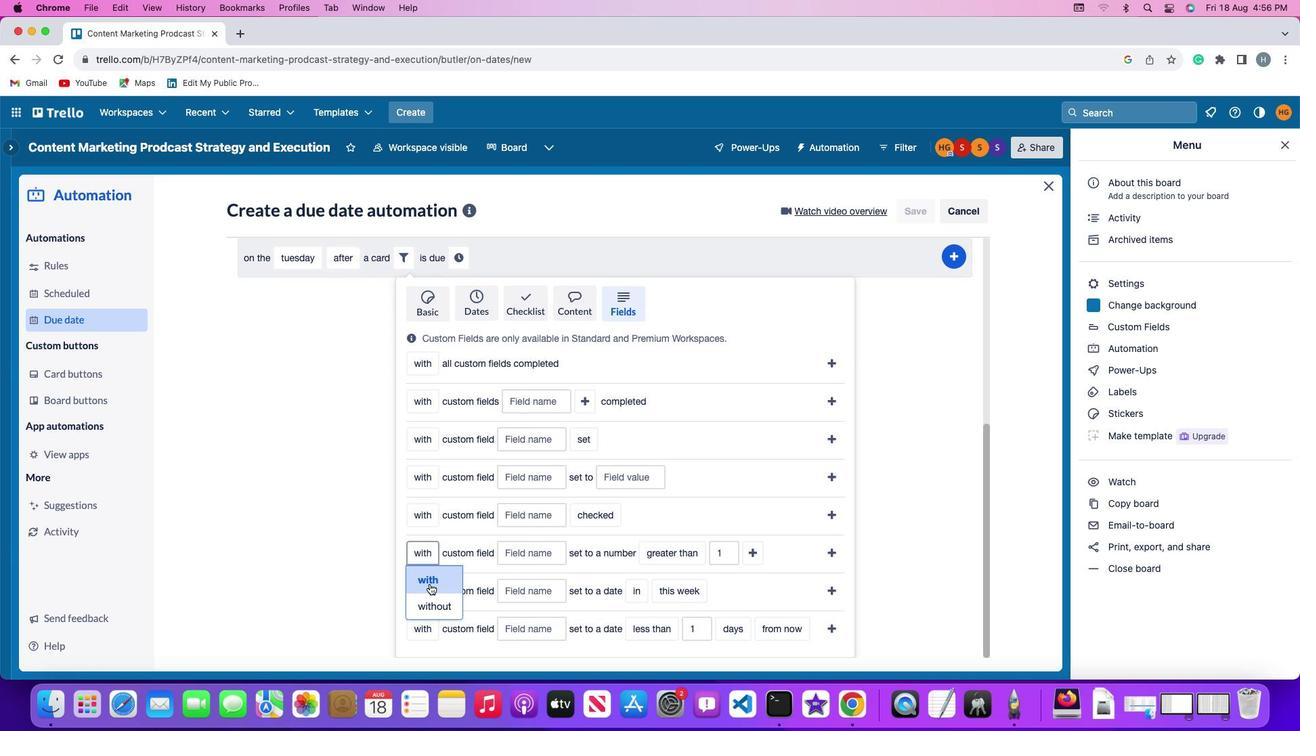 
Action: Mouse pressed left at (429, 583)
Screenshot: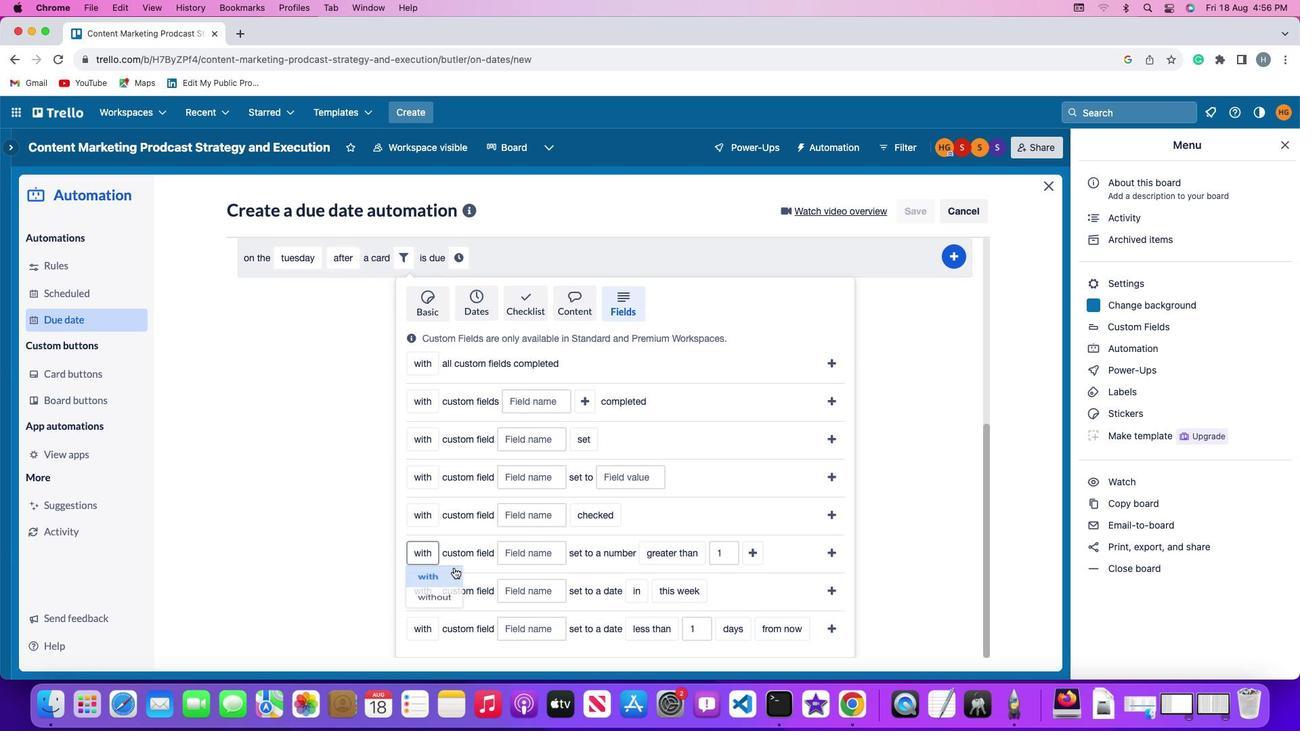 
Action: Mouse moved to (533, 552)
Screenshot: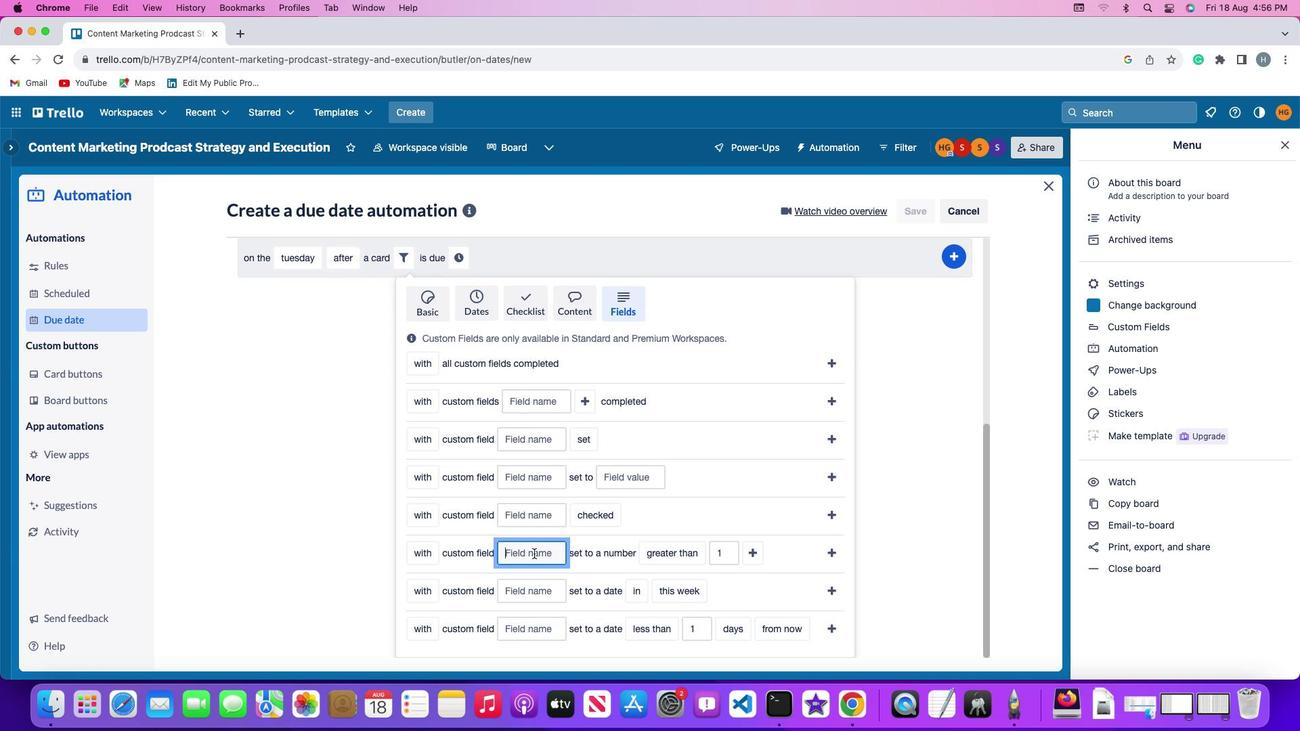 
Action: Mouse pressed left at (533, 552)
Screenshot: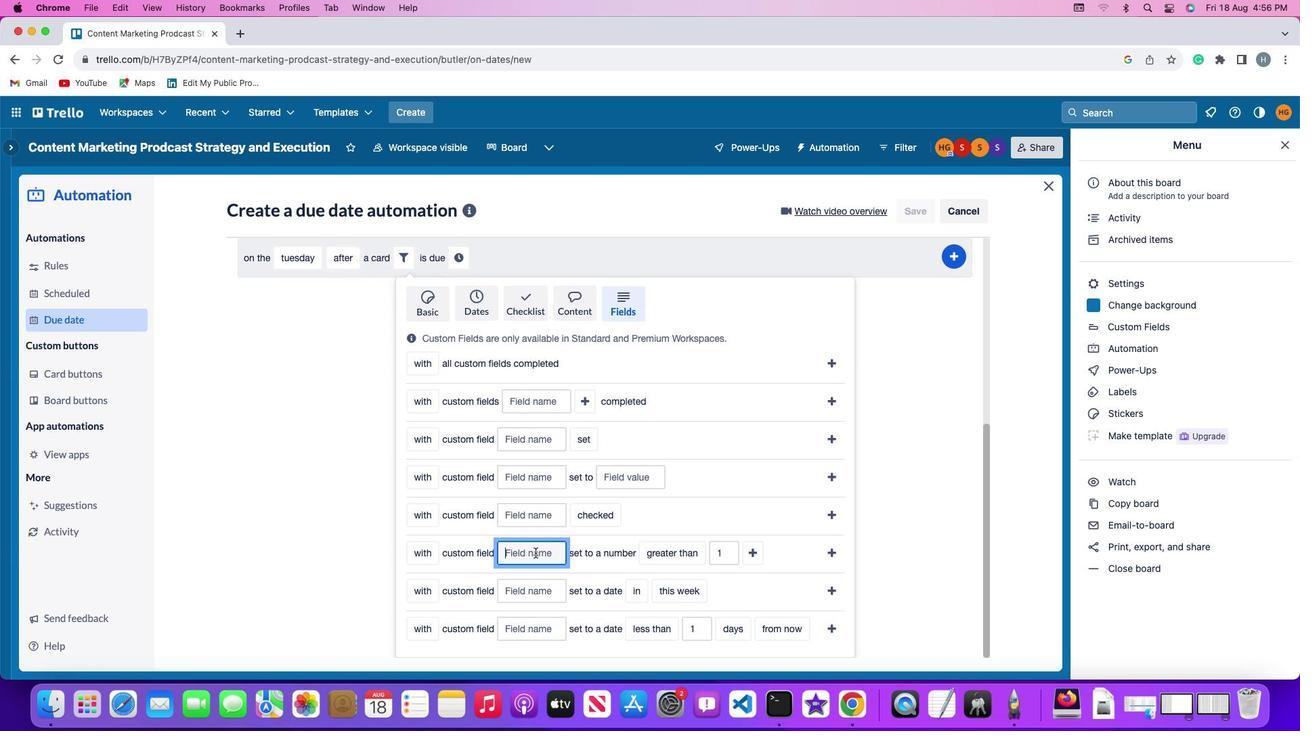 
Action: Mouse moved to (521, 545)
Screenshot: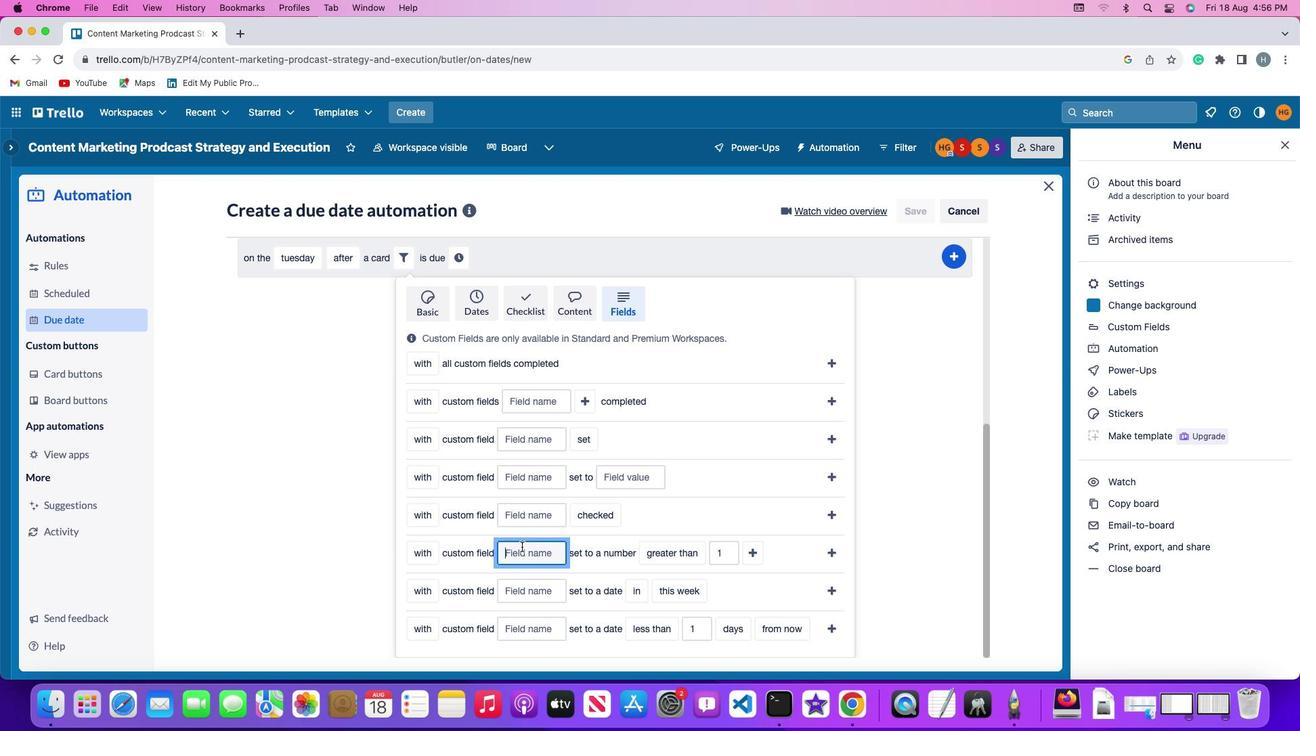 
Action: Key pressed Key.shift'R''e''s''u''m''e'
Screenshot: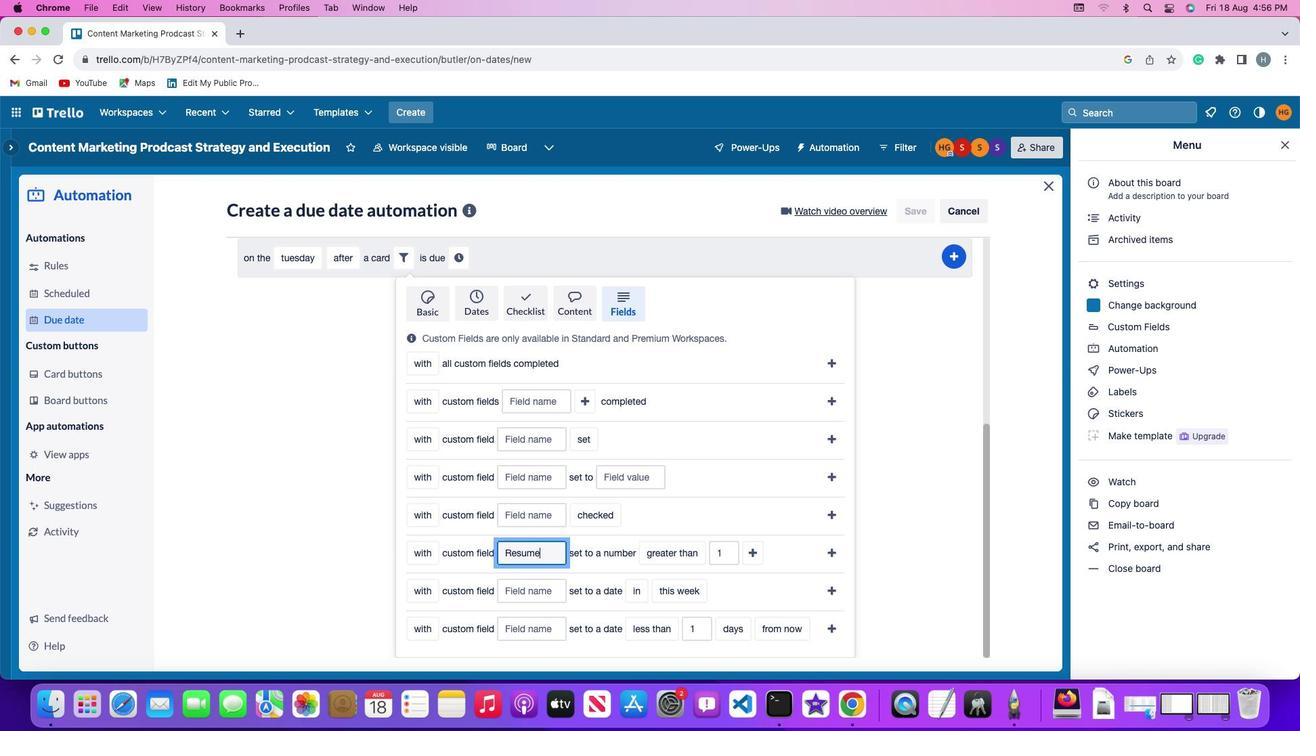 
Action: Mouse moved to (678, 554)
Screenshot: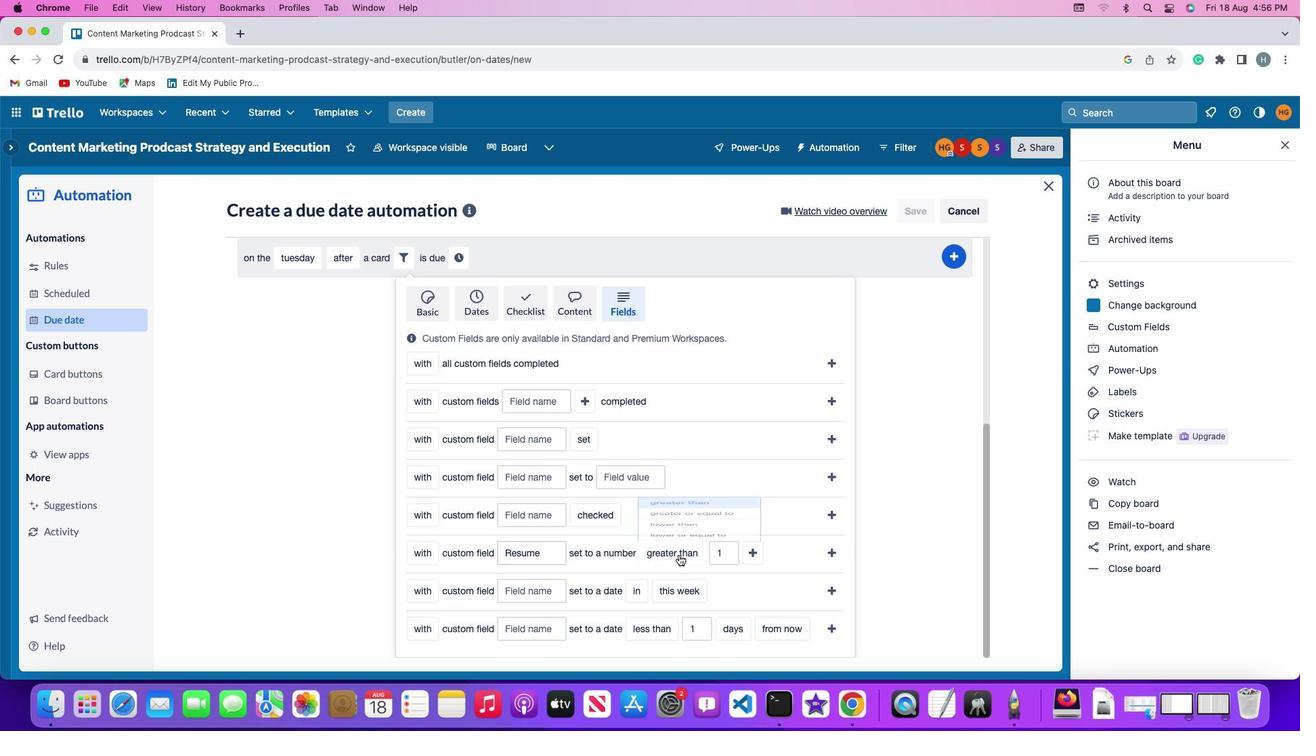 
Action: Mouse pressed left at (678, 554)
Screenshot: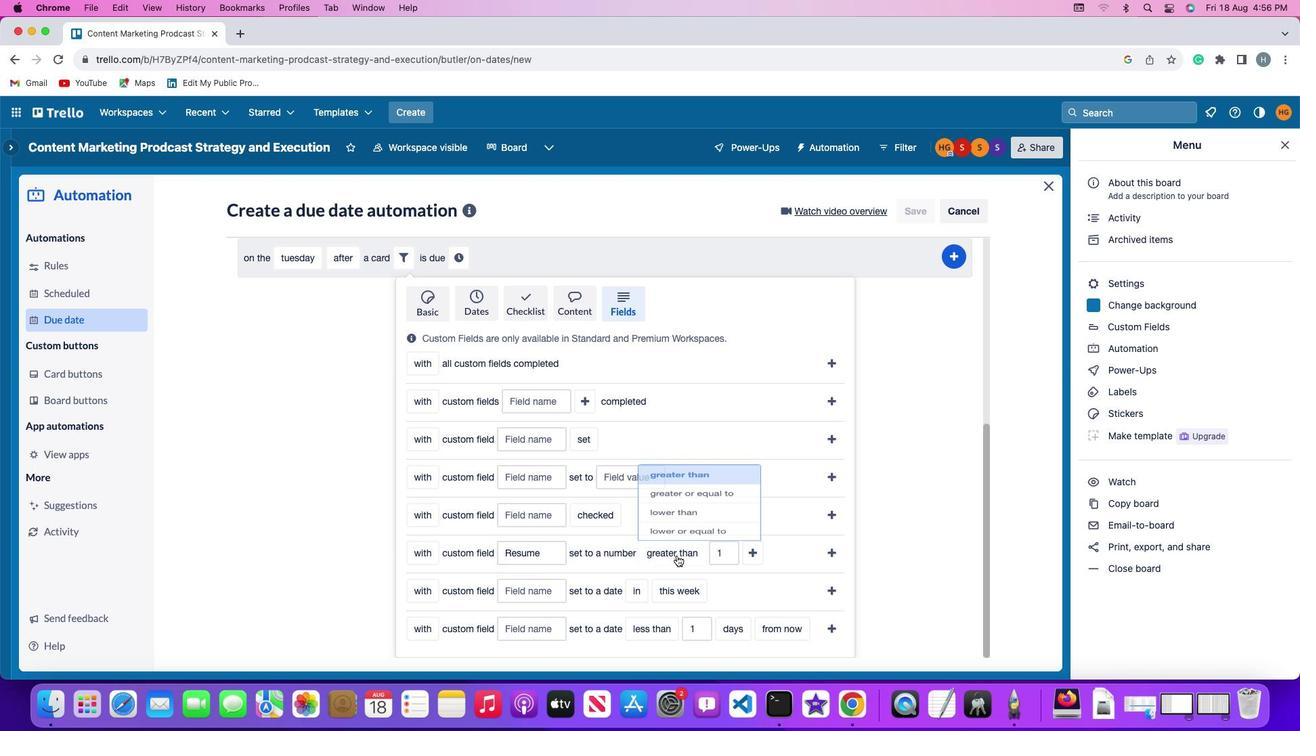 
Action: Mouse moved to (685, 474)
Screenshot: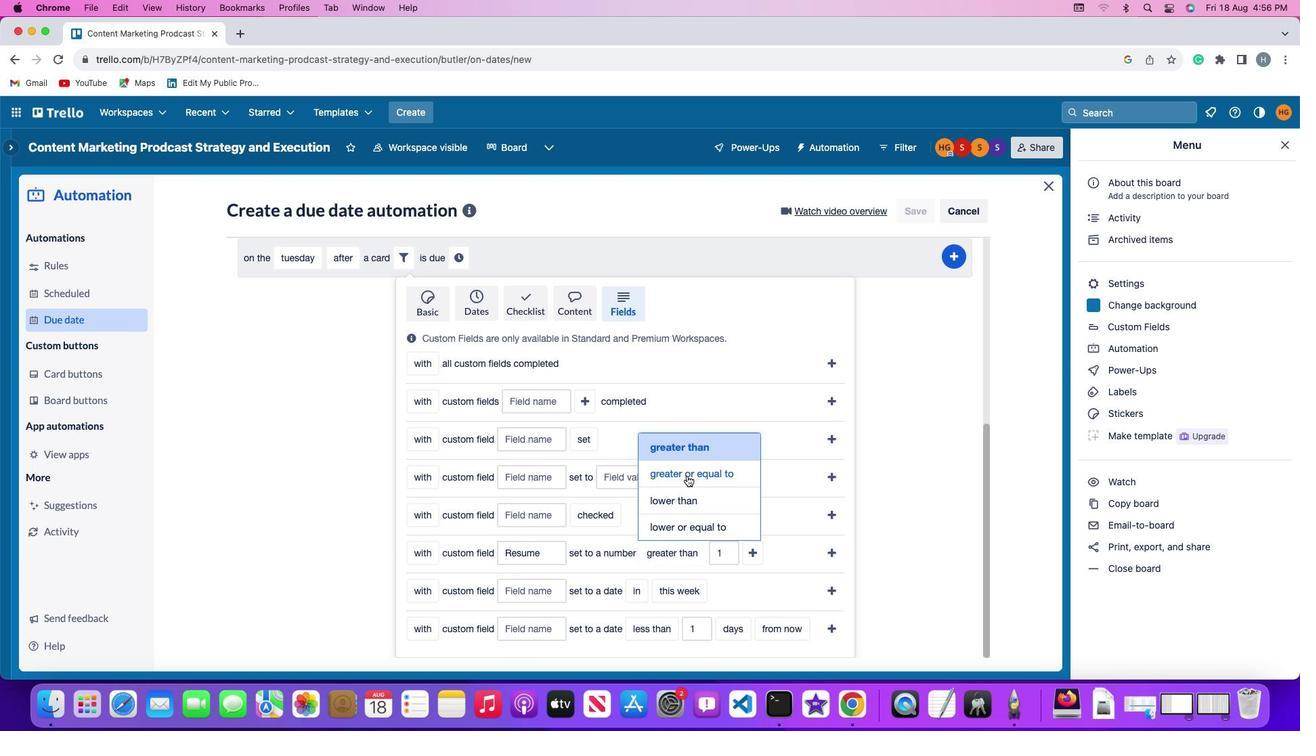 
Action: Mouse pressed left at (685, 474)
Screenshot: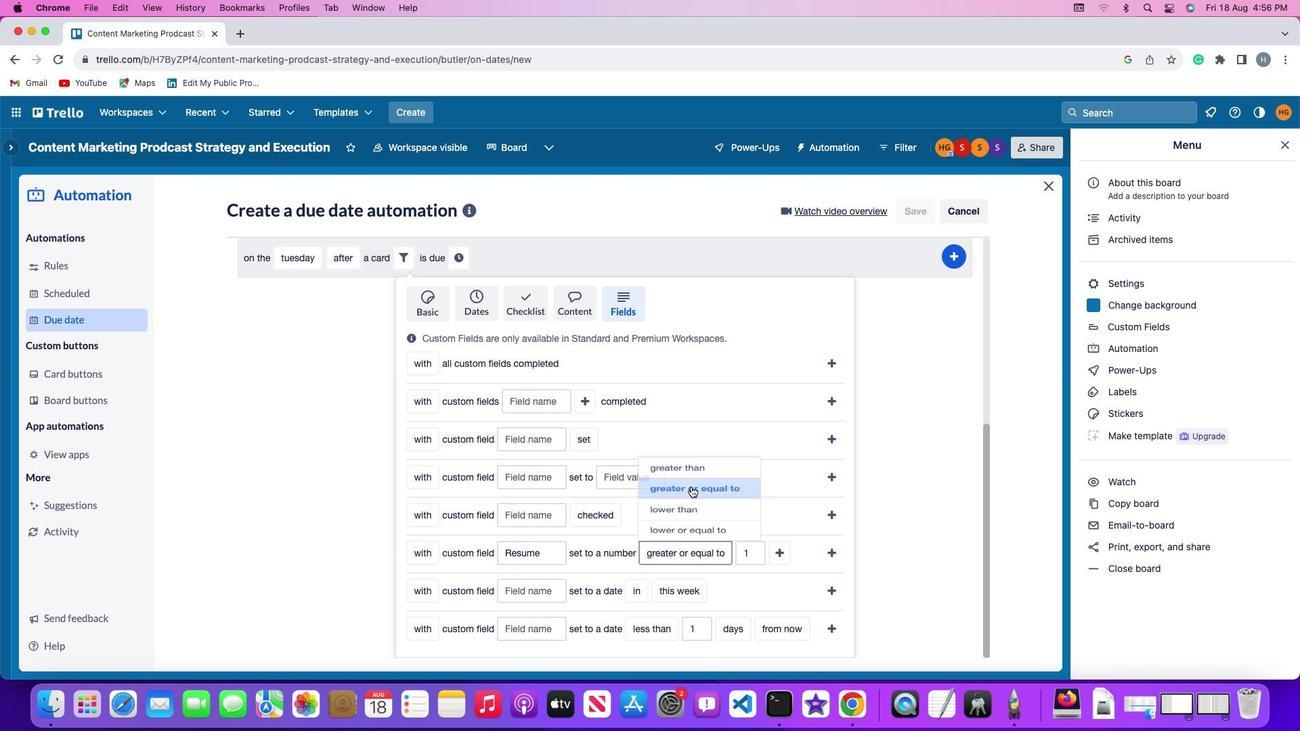 
Action: Mouse moved to (750, 558)
Screenshot: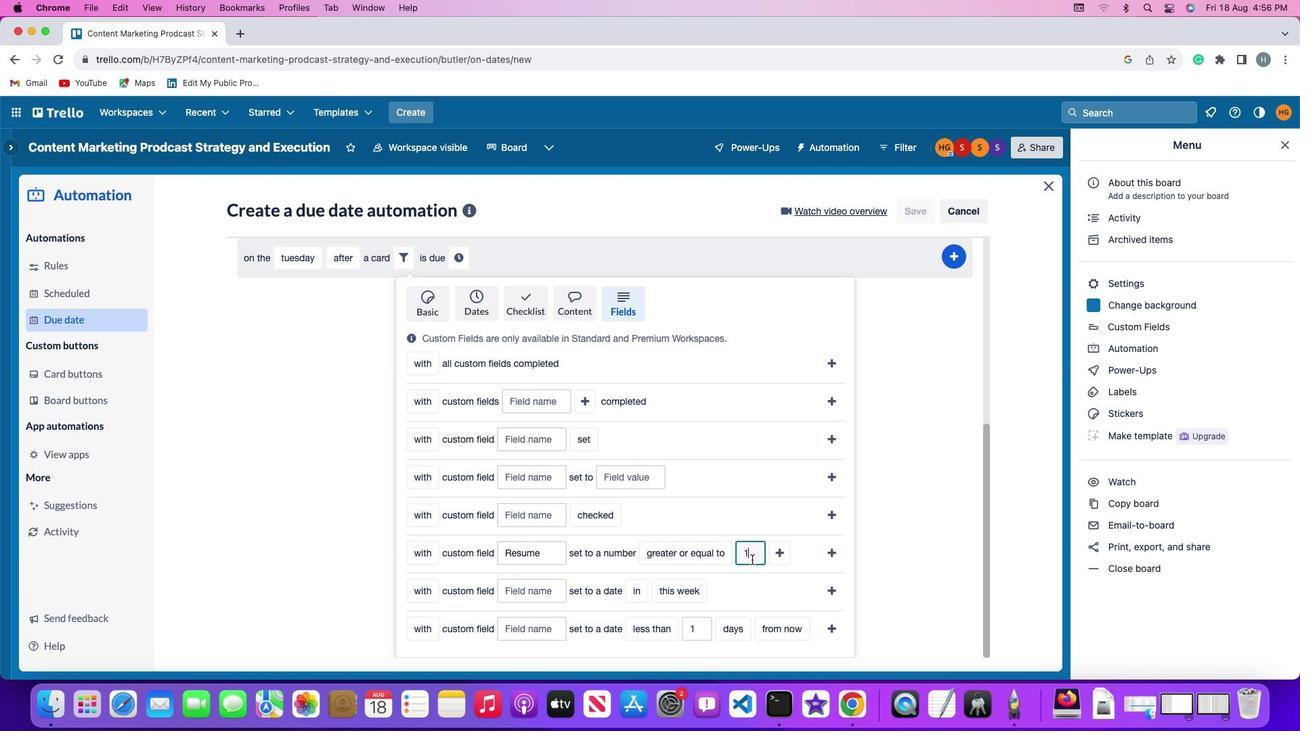 
Action: Mouse pressed left at (750, 558)
Screenshot: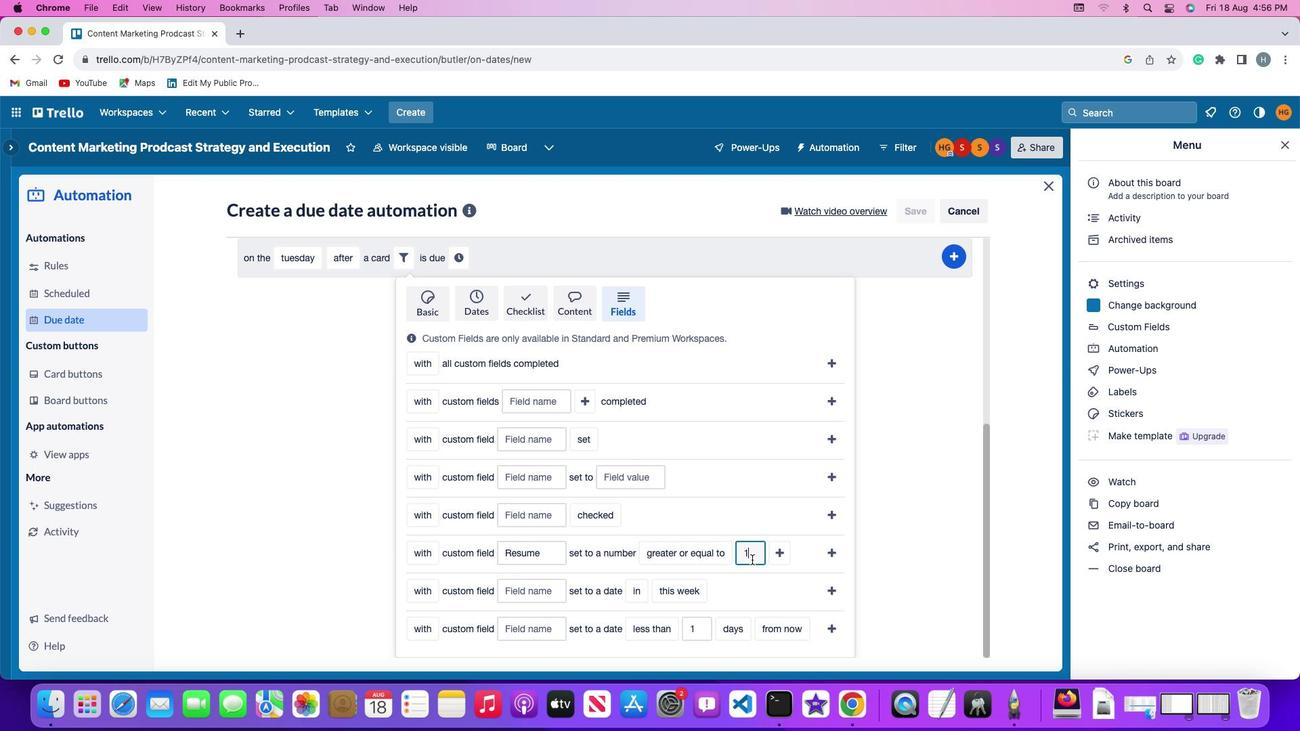 
Action: Key pressed Key.backspace
Screenshot: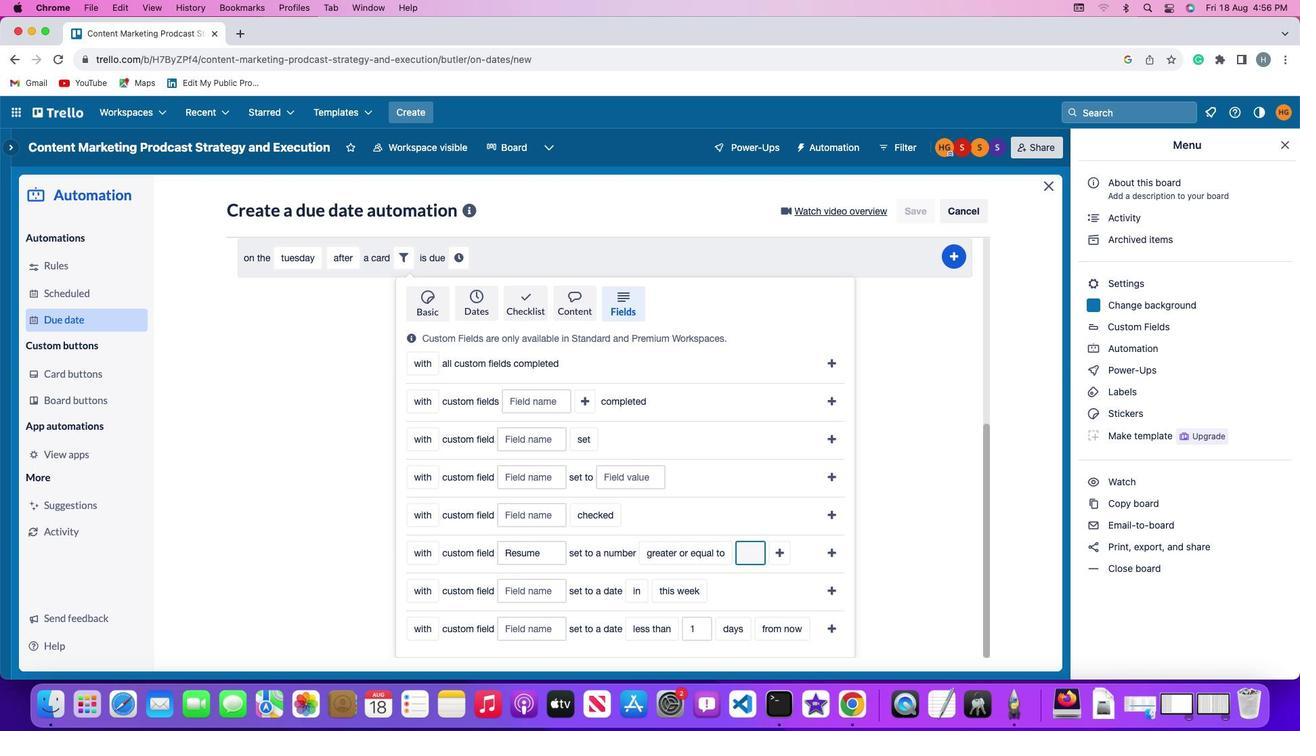 
Action: Mouse moved to (750, 557)
Screenshot: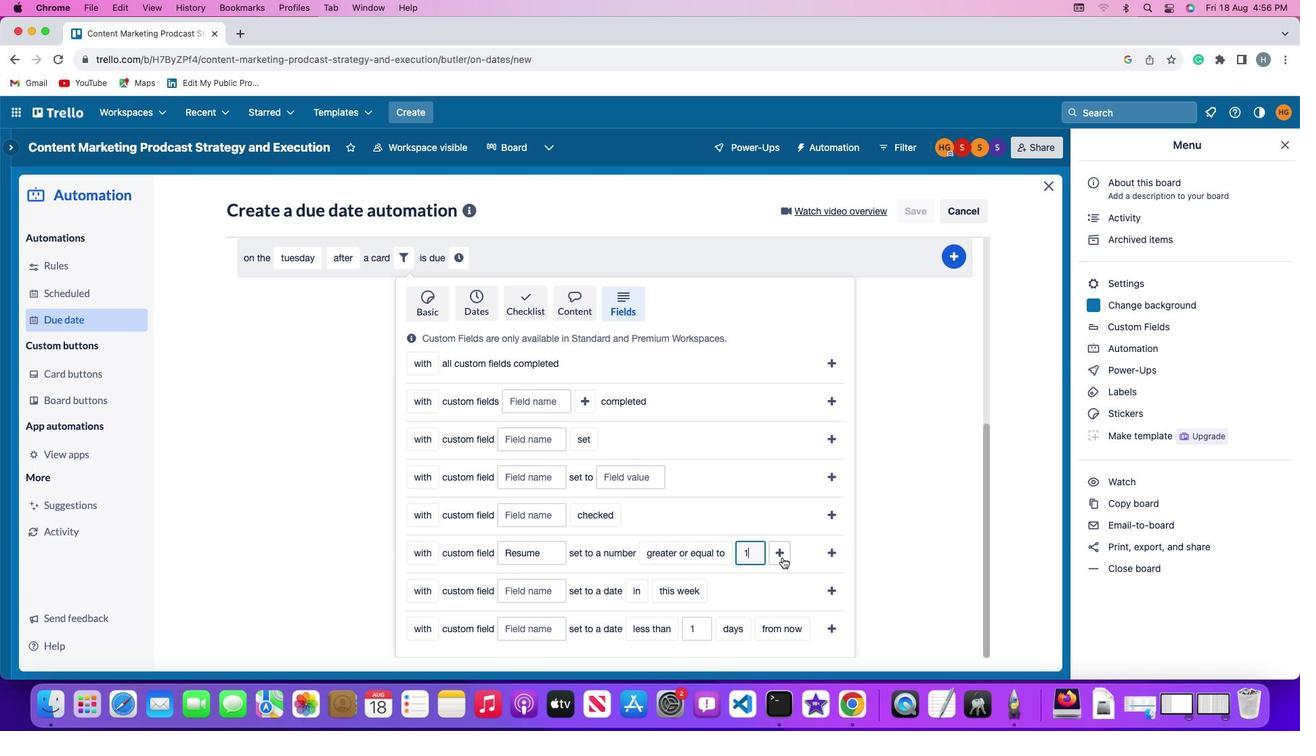 
Action: Key pressed '1'
Screenshot: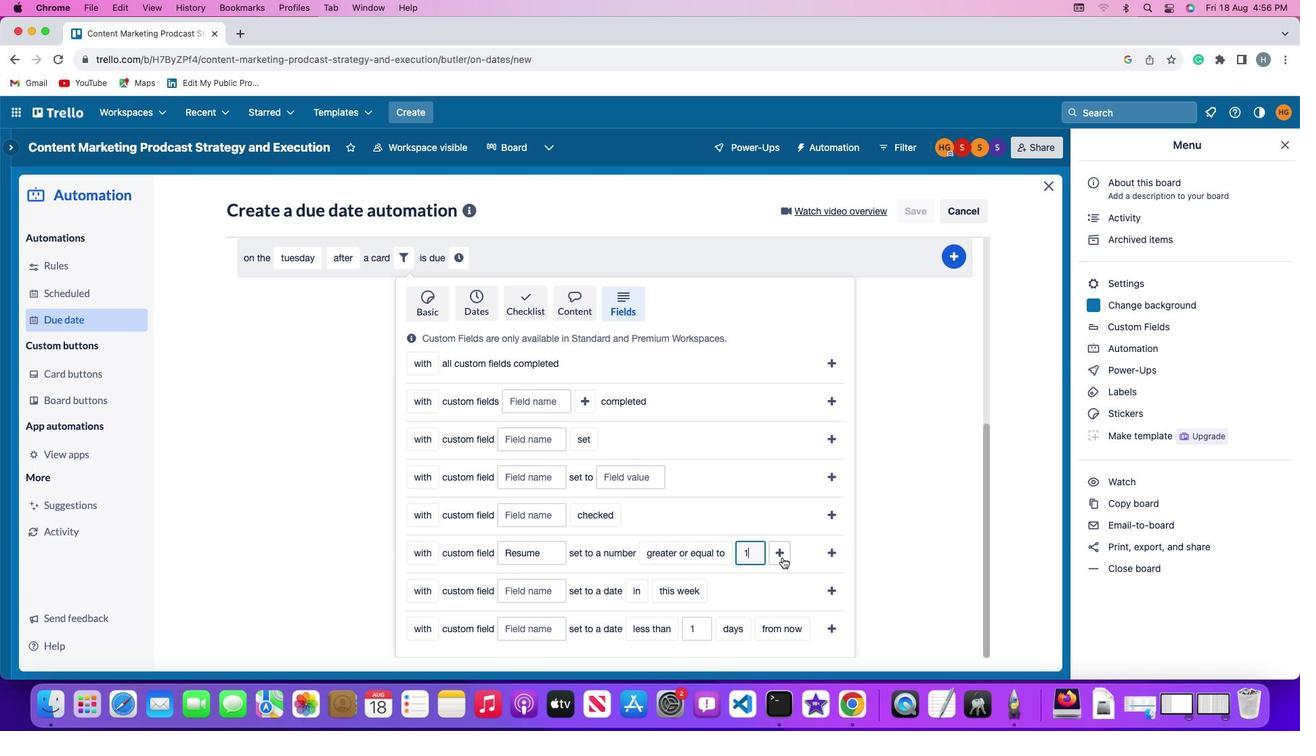 
Action: Mouse moved to (784, 554)
Screenshot: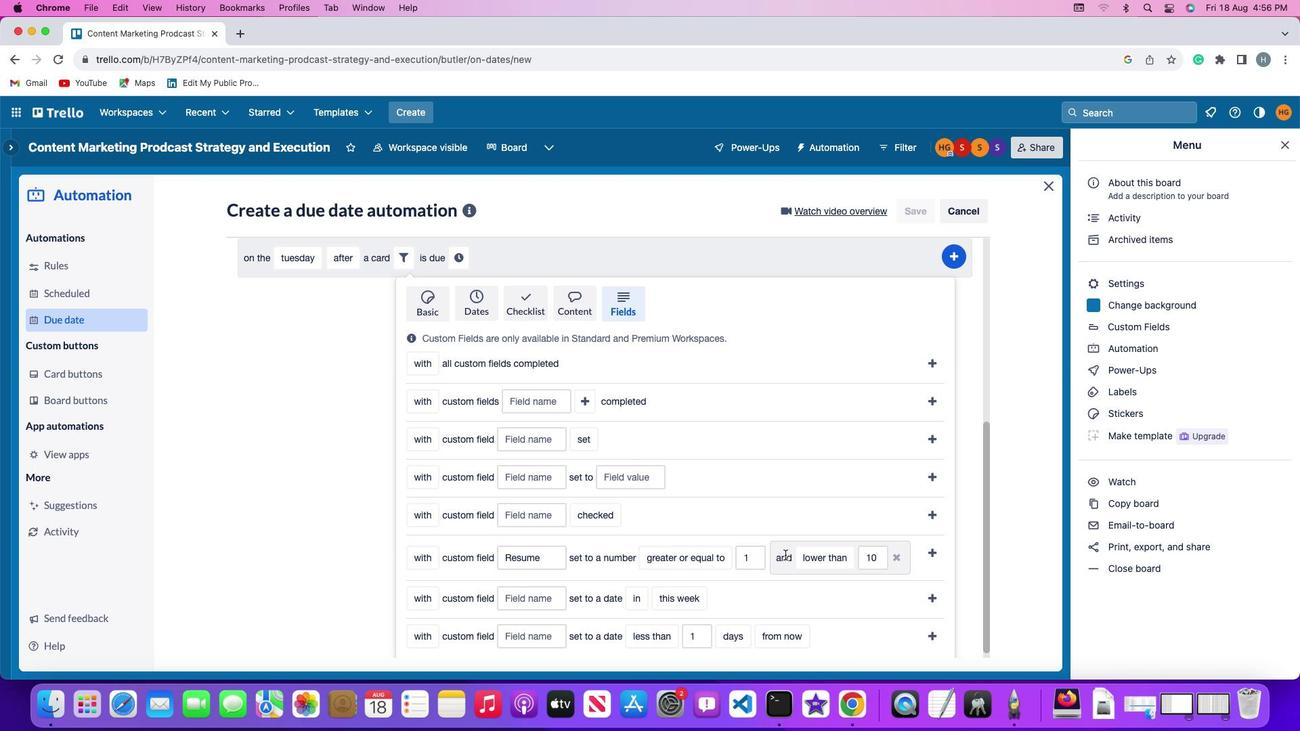 
Action: Mouse pressed left at (784, 554)
Screenshot: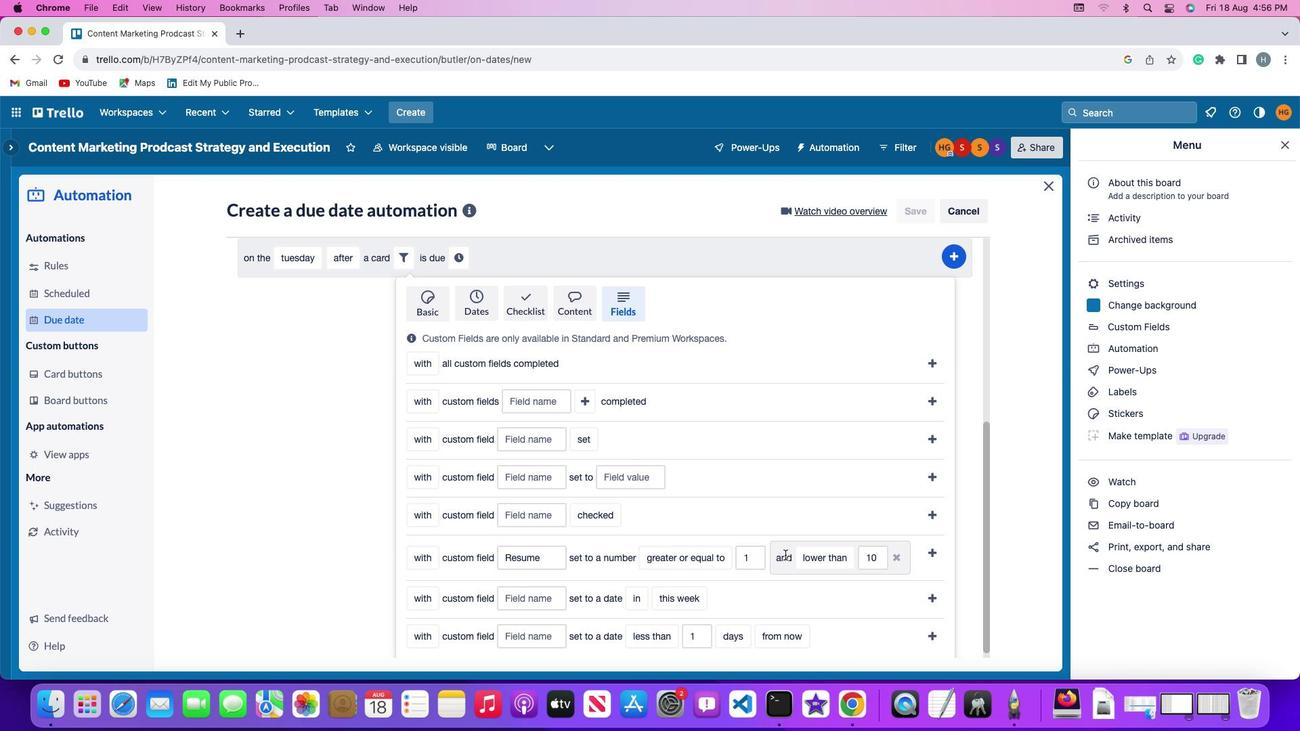 
Action: Mouse moved to (832, 564)
Screenshot: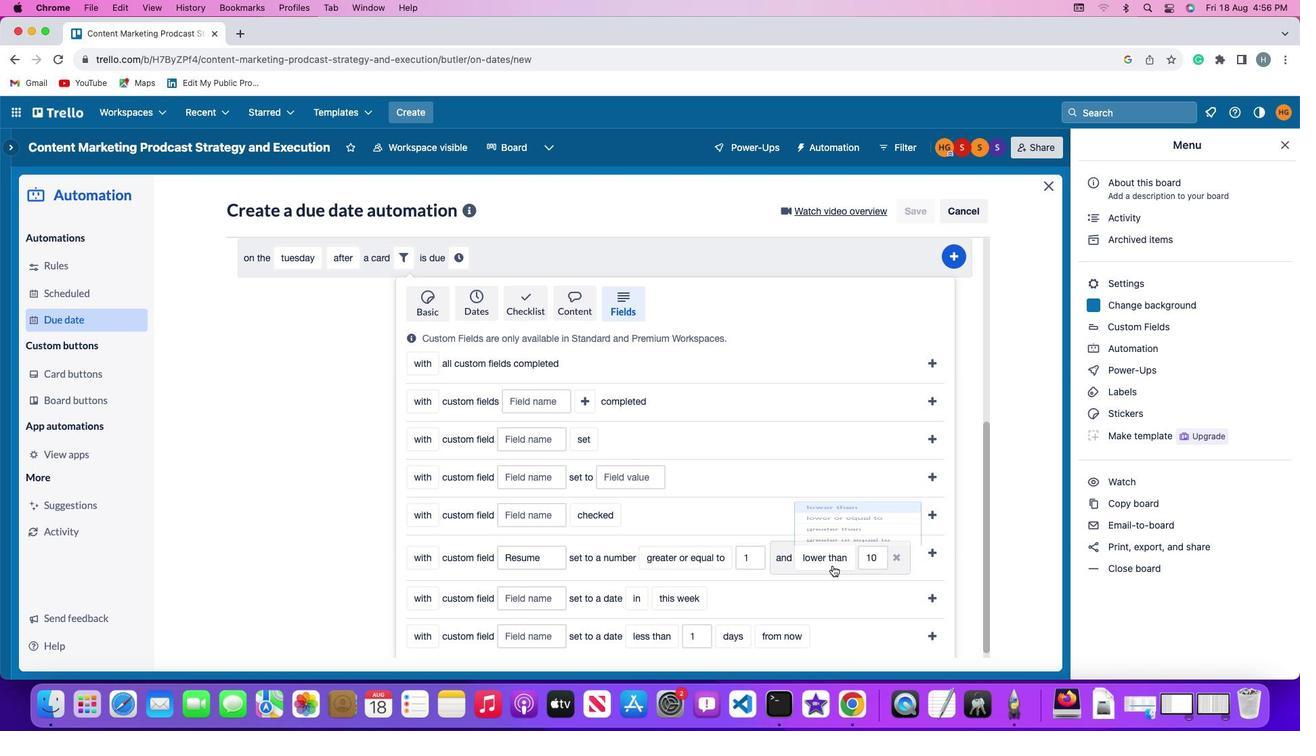 
Action: Mouse pressed left at (832, 564)
Screenshot: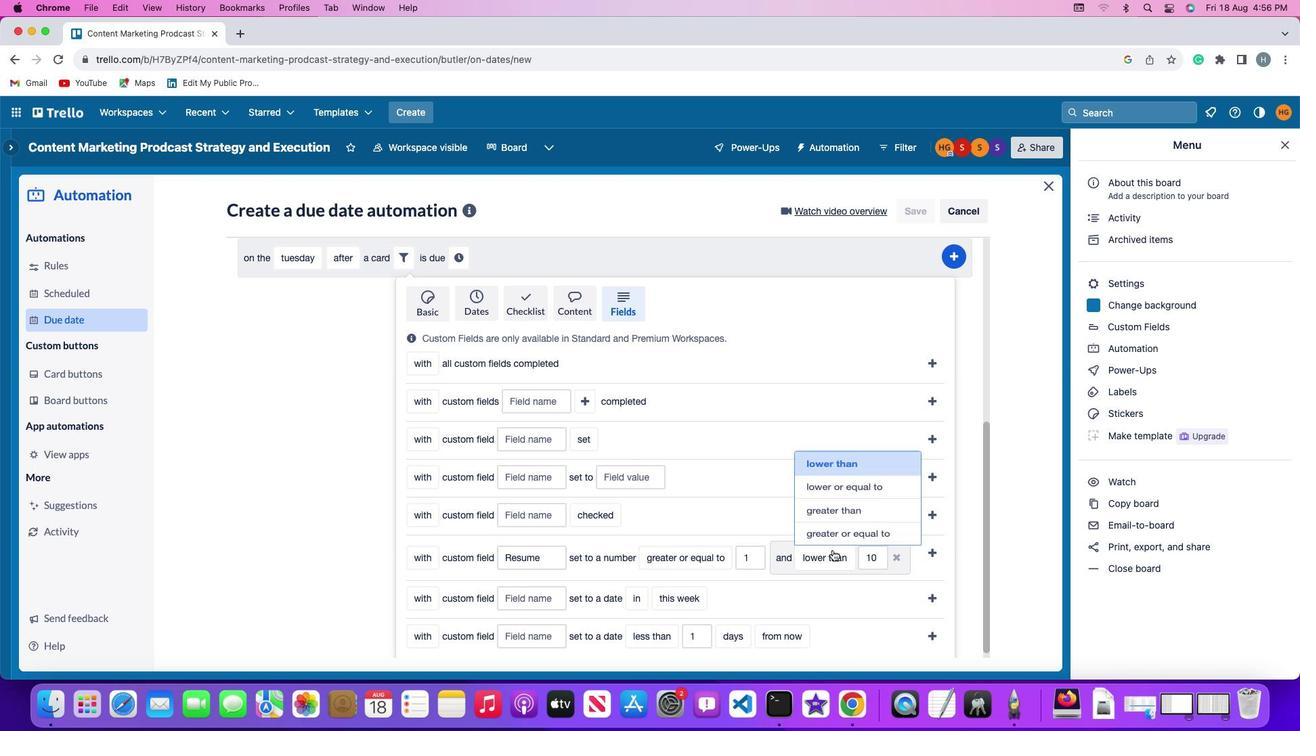 
Action: Mouse moved to (850, 448)
Screenshot: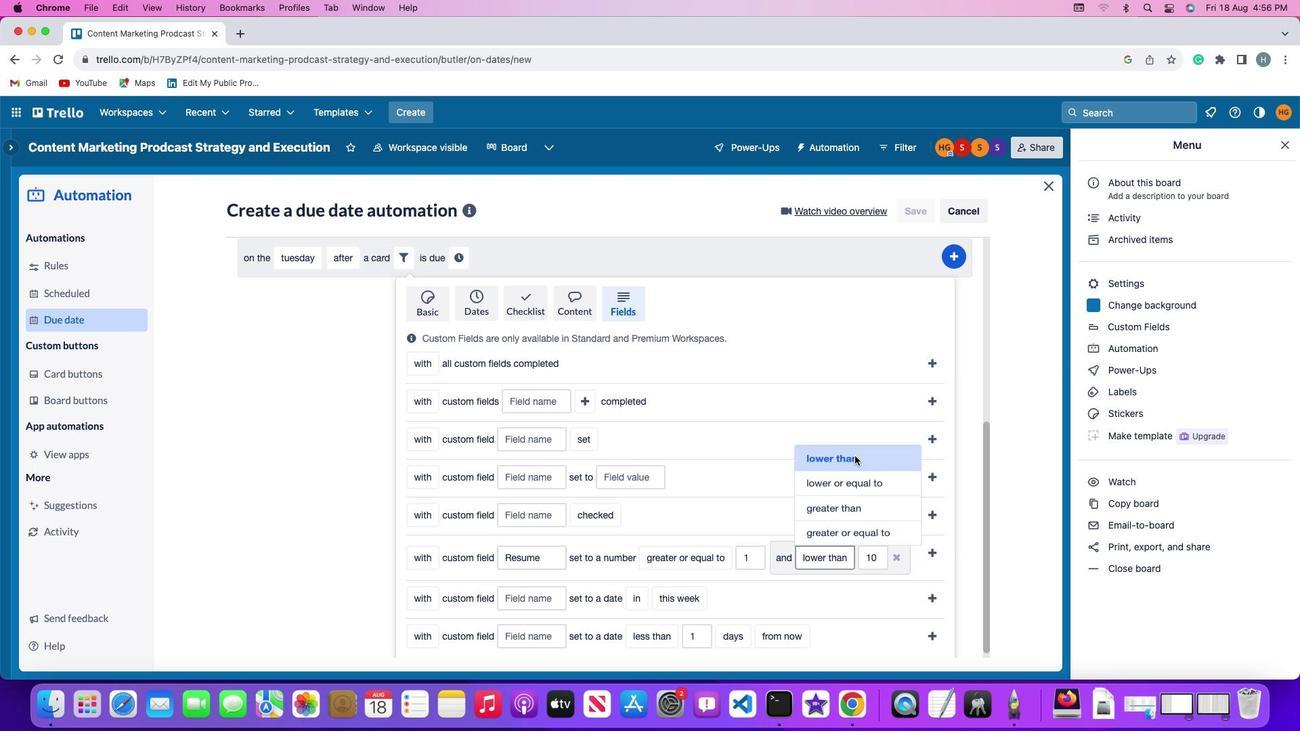 
Action: Mouse pressed left at (850, 448)
Screenshot: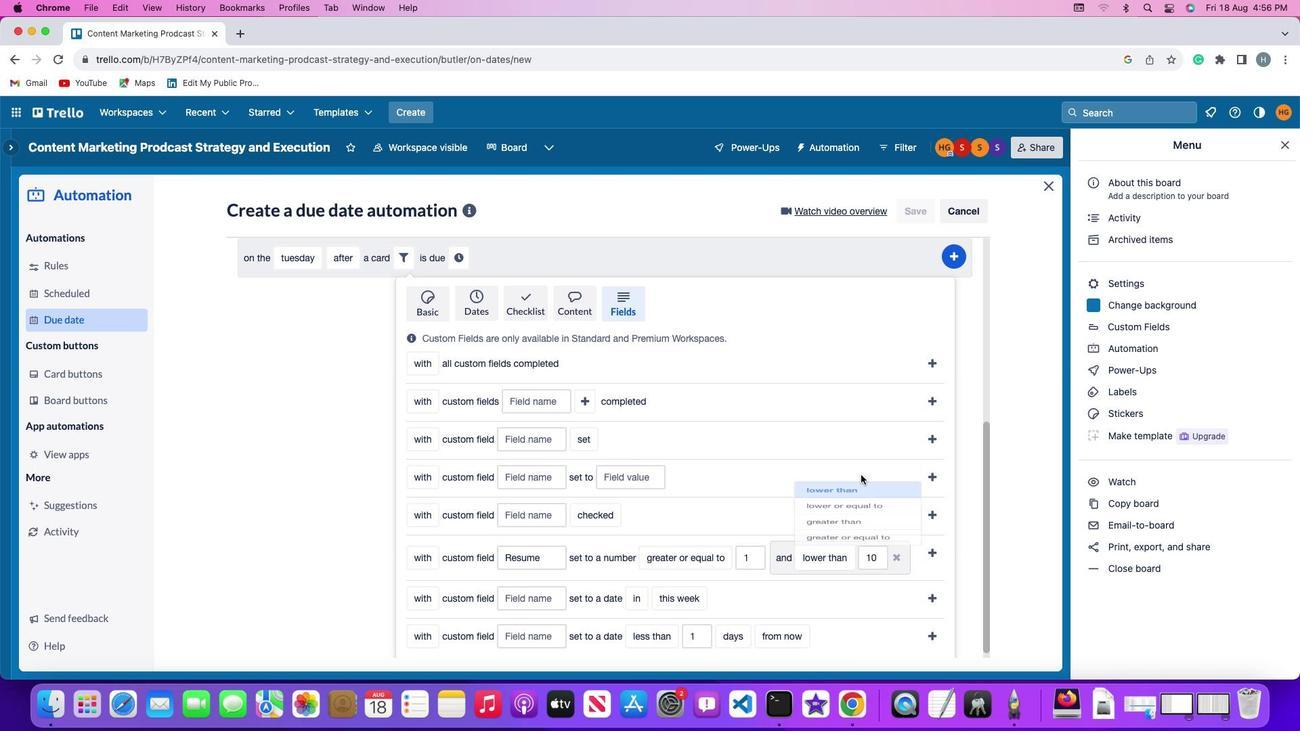 
Action: Mouse moved to (879, 554)
Screenshot: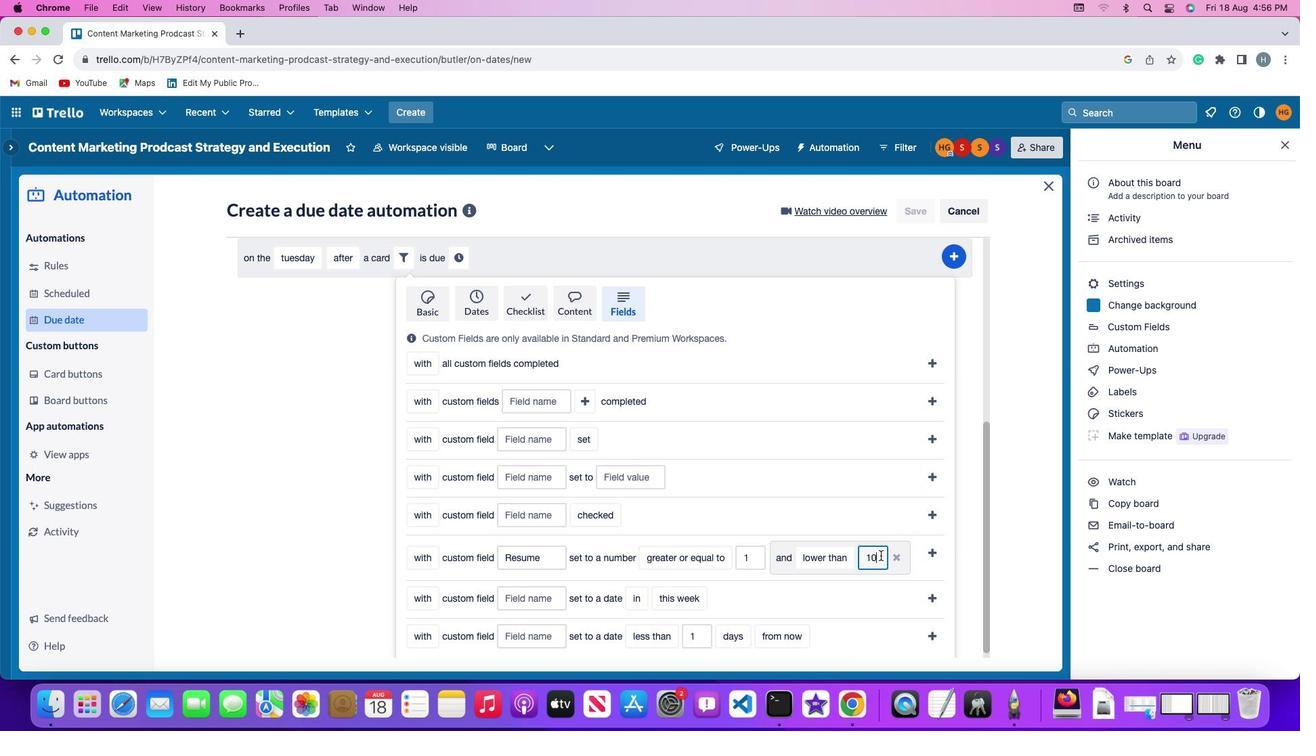 
Action: Mouse pressed left at (879, 554)
Screenshot: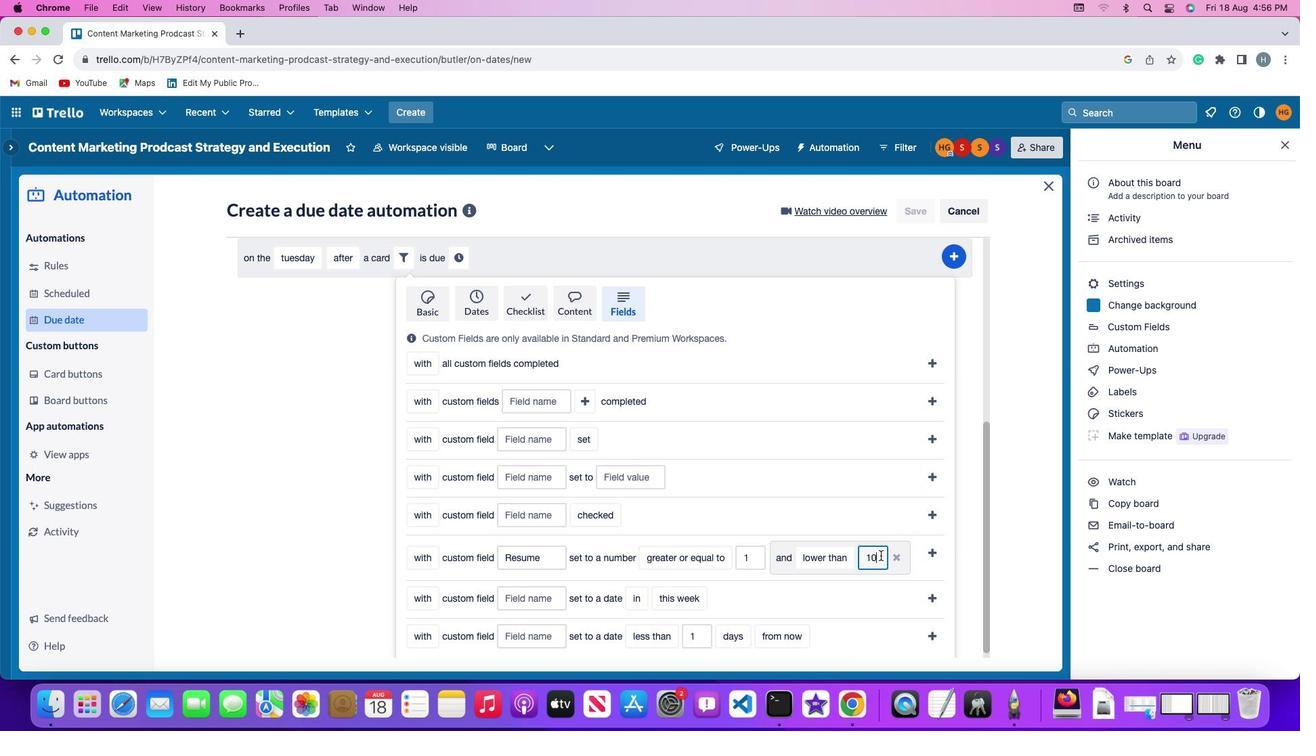 
Action: Mouse moved to (880, 554)
Screenshot: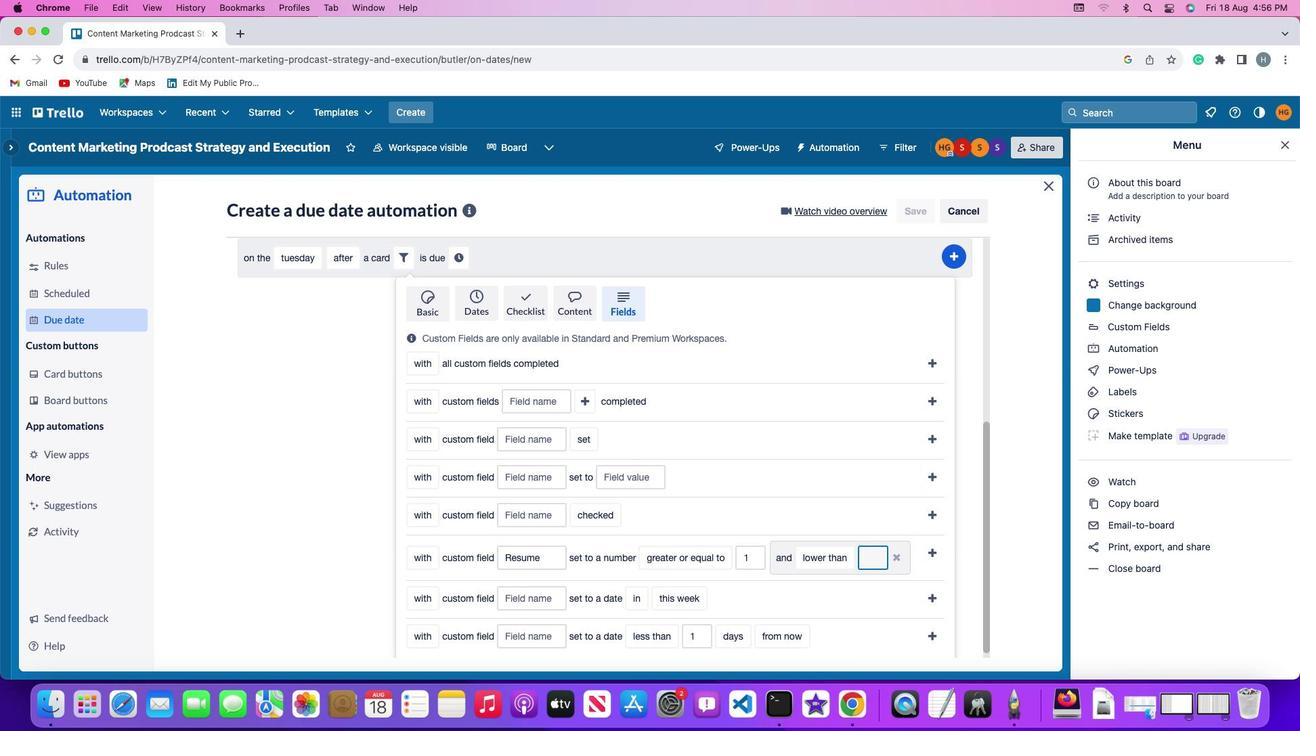 
Action: Key pressed Key.backspace
Screenshot: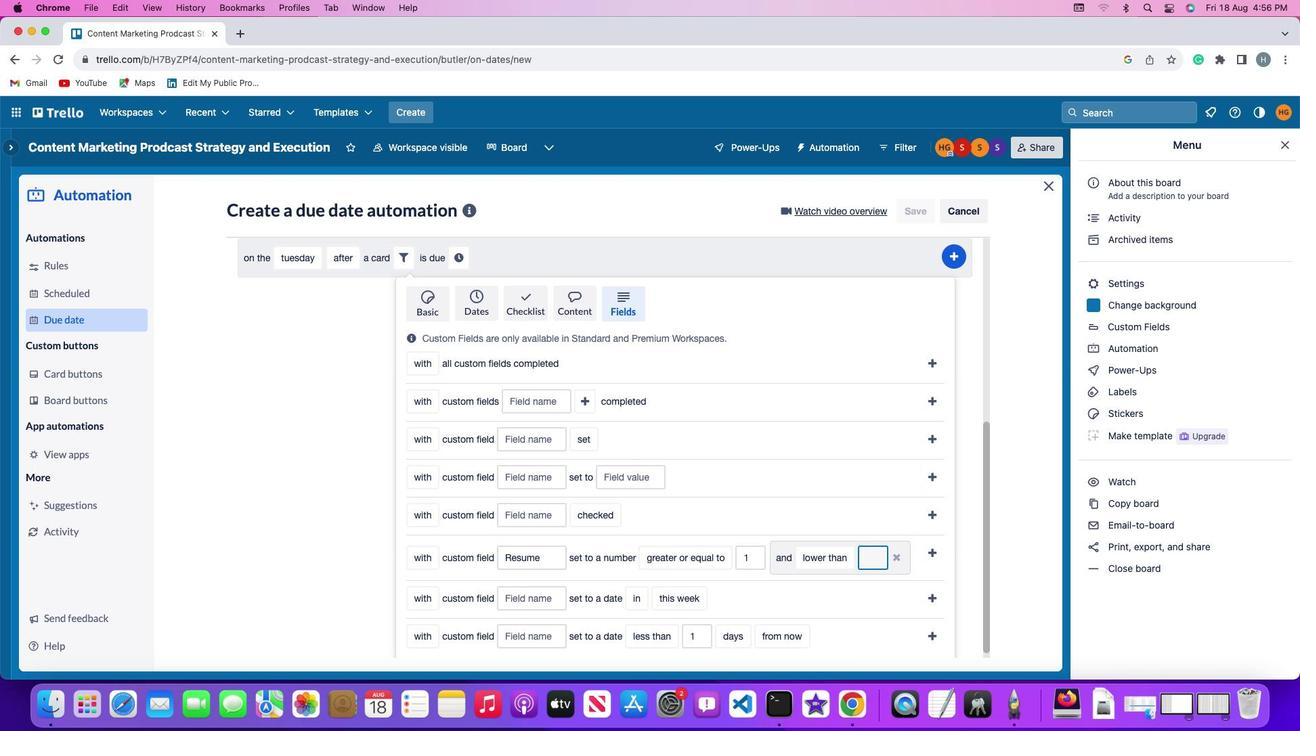 
Action: Mouse moved to (882, 554)
Screenshot: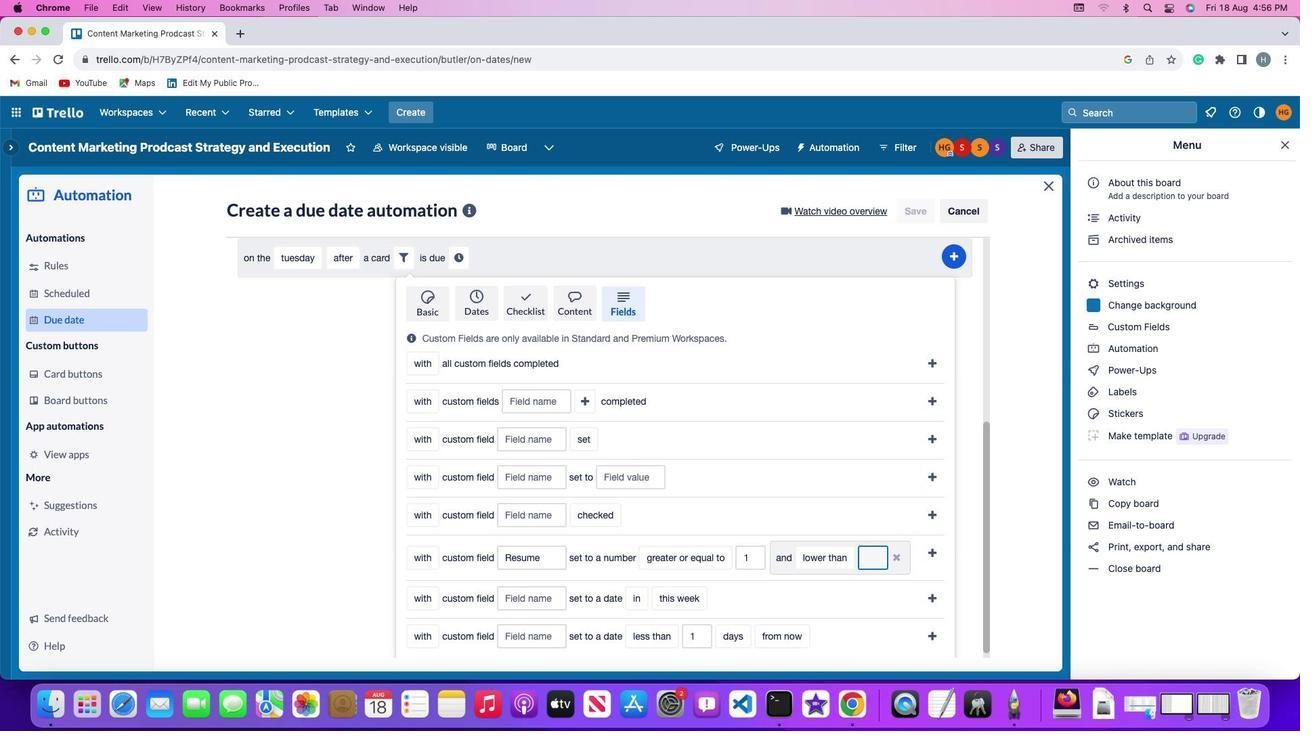 
Action: Key pressed Key.backspace'1''0'
Screenshot: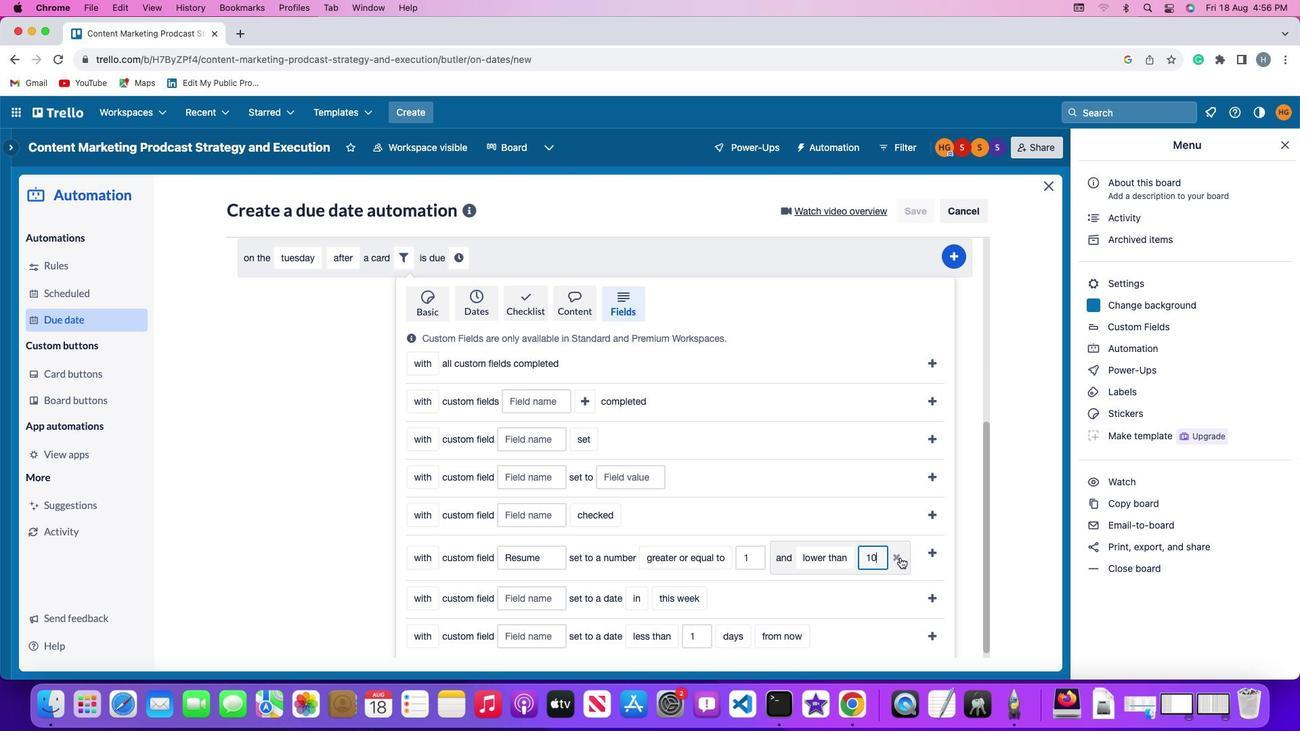 
Action: Mouse moved to (925, 548)
Screenshot: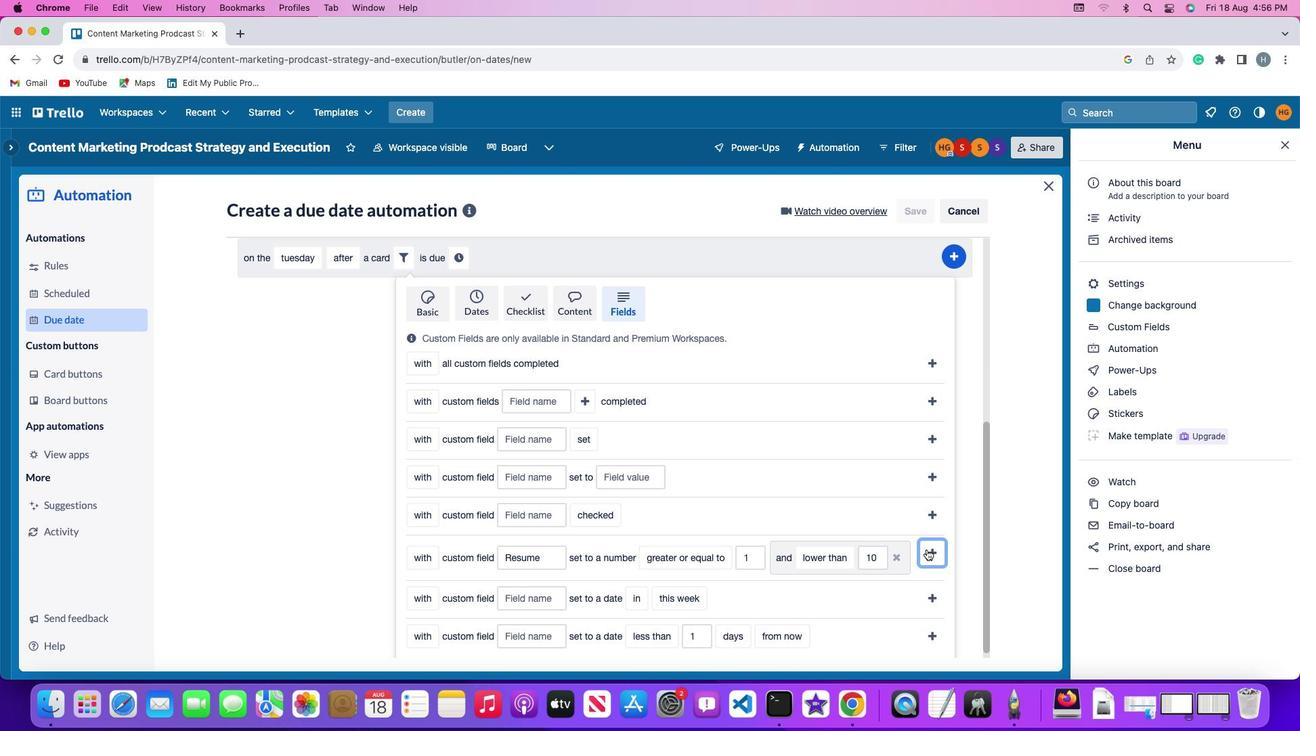 
Action: Mouse pressed left at (925, 548)
Screenshot: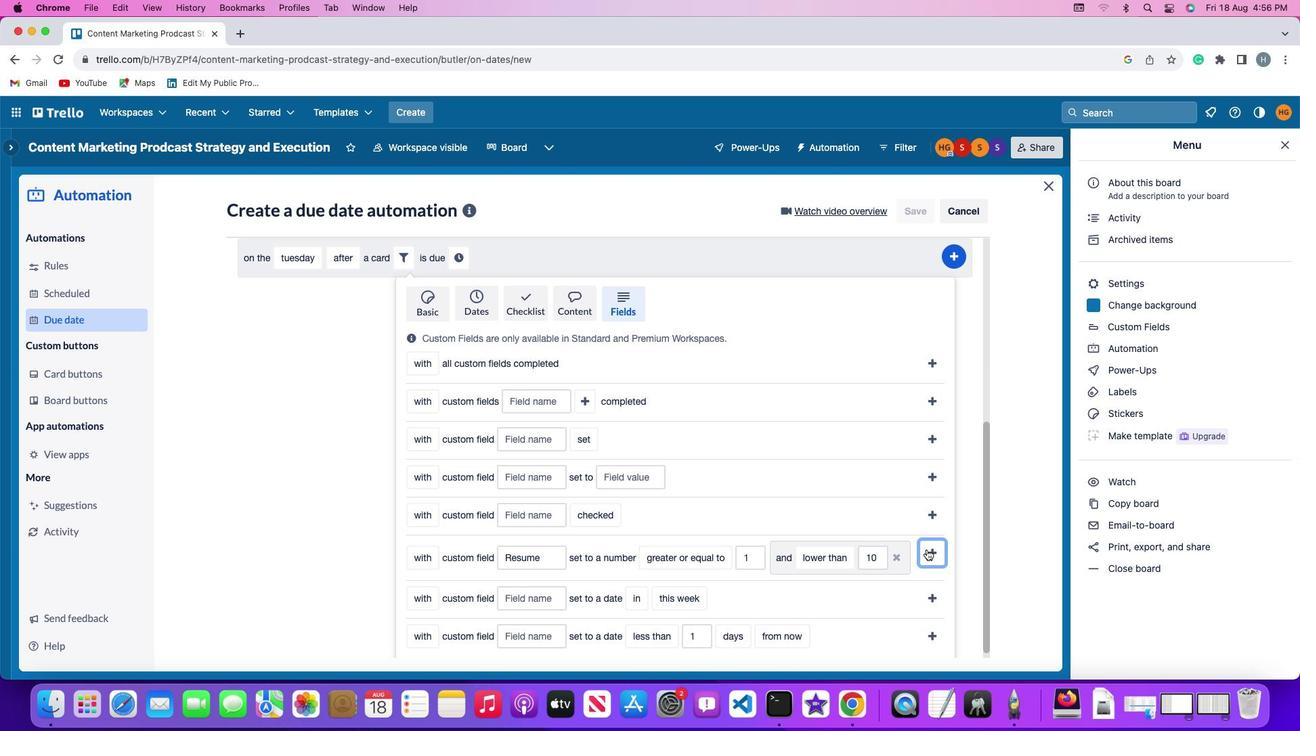 
Action: Mouse moved to (849, 591)
Screenshot: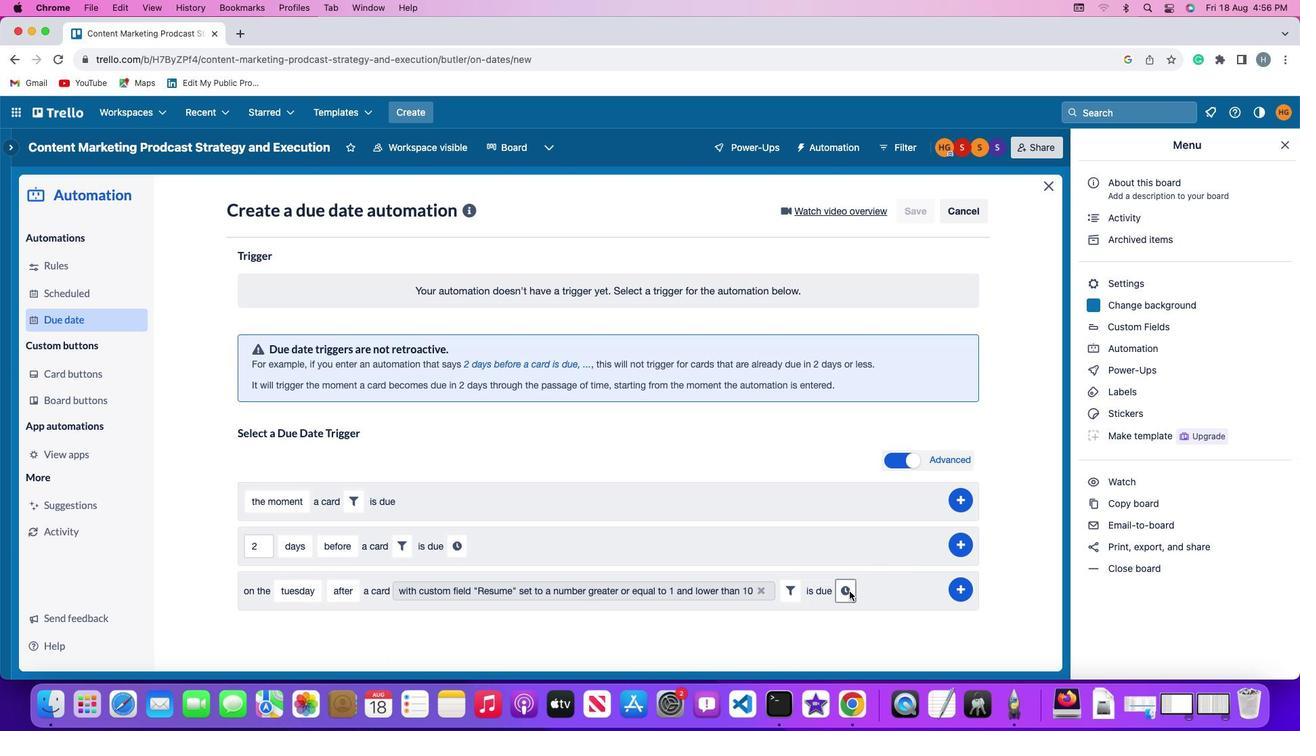 
Action: Mouse pressed left at (849, 591)
Screenshot: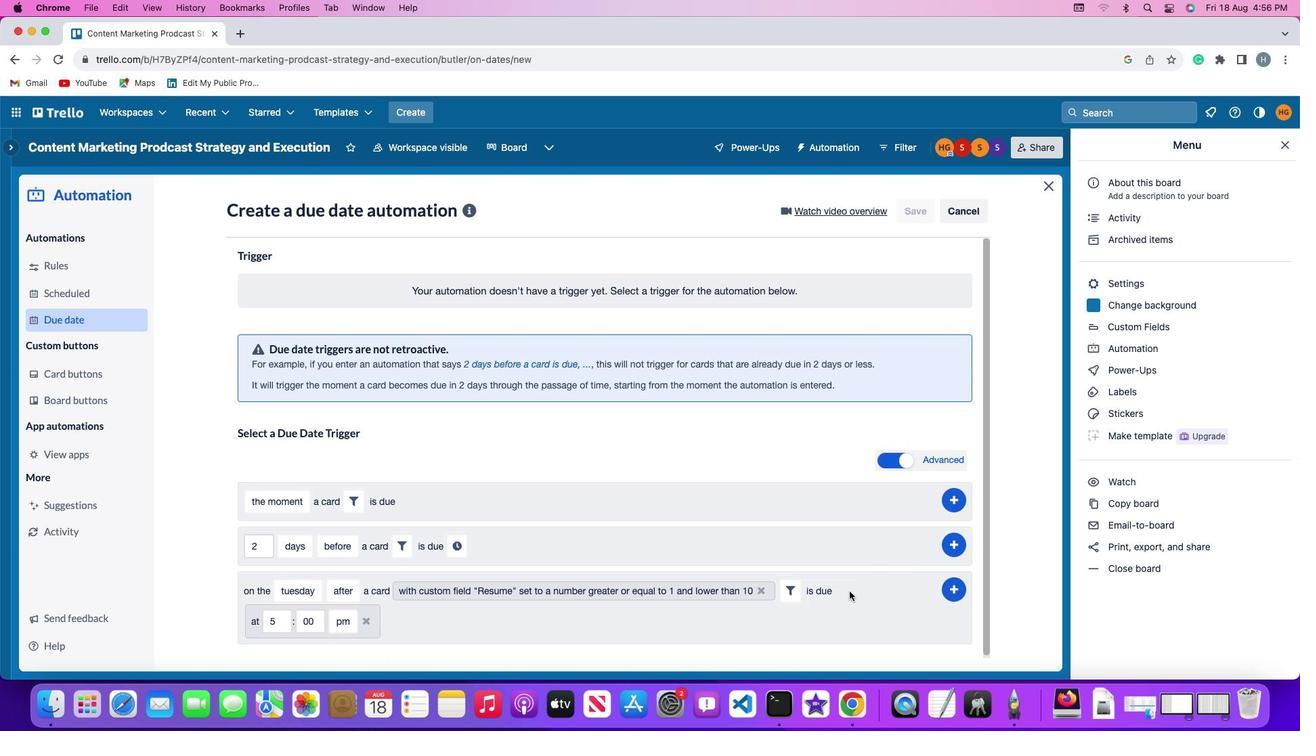 
Action: Mouse moved to (273, 623)
Screenshot: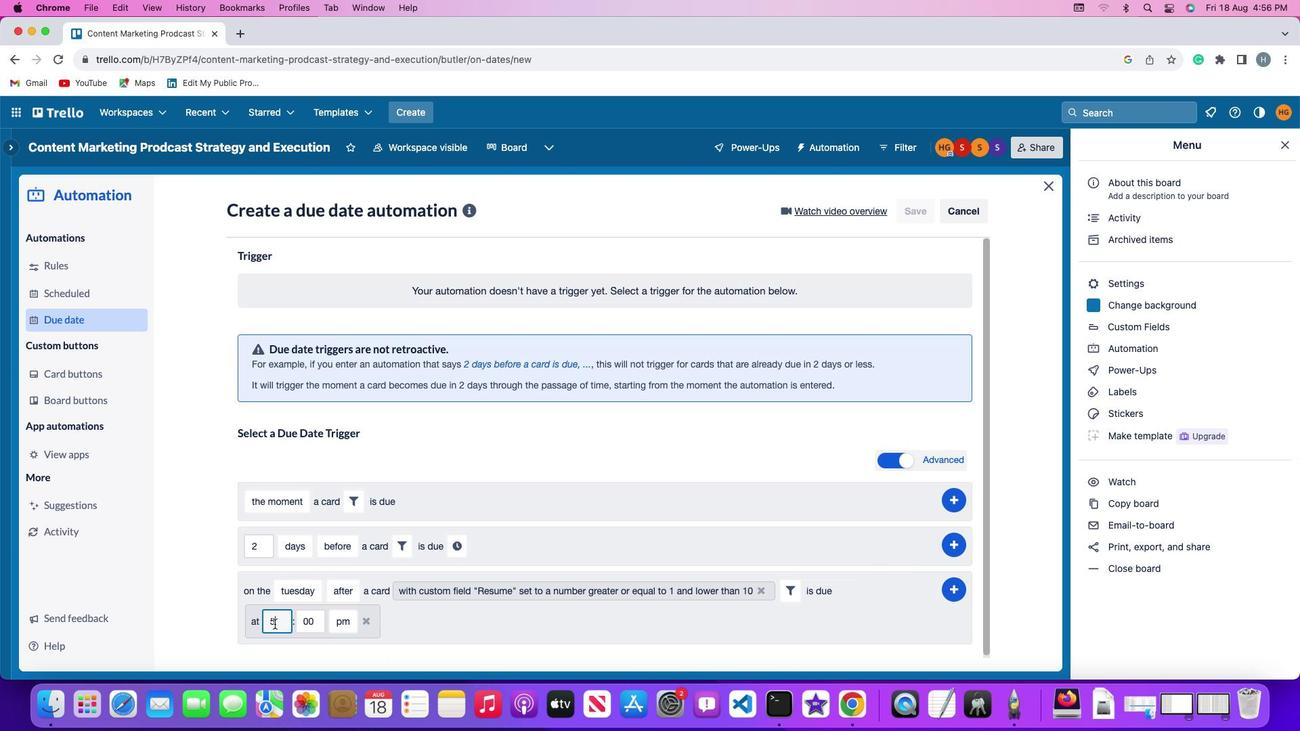 
Action: Mouse pressed left at (273, 623)
Screenshot: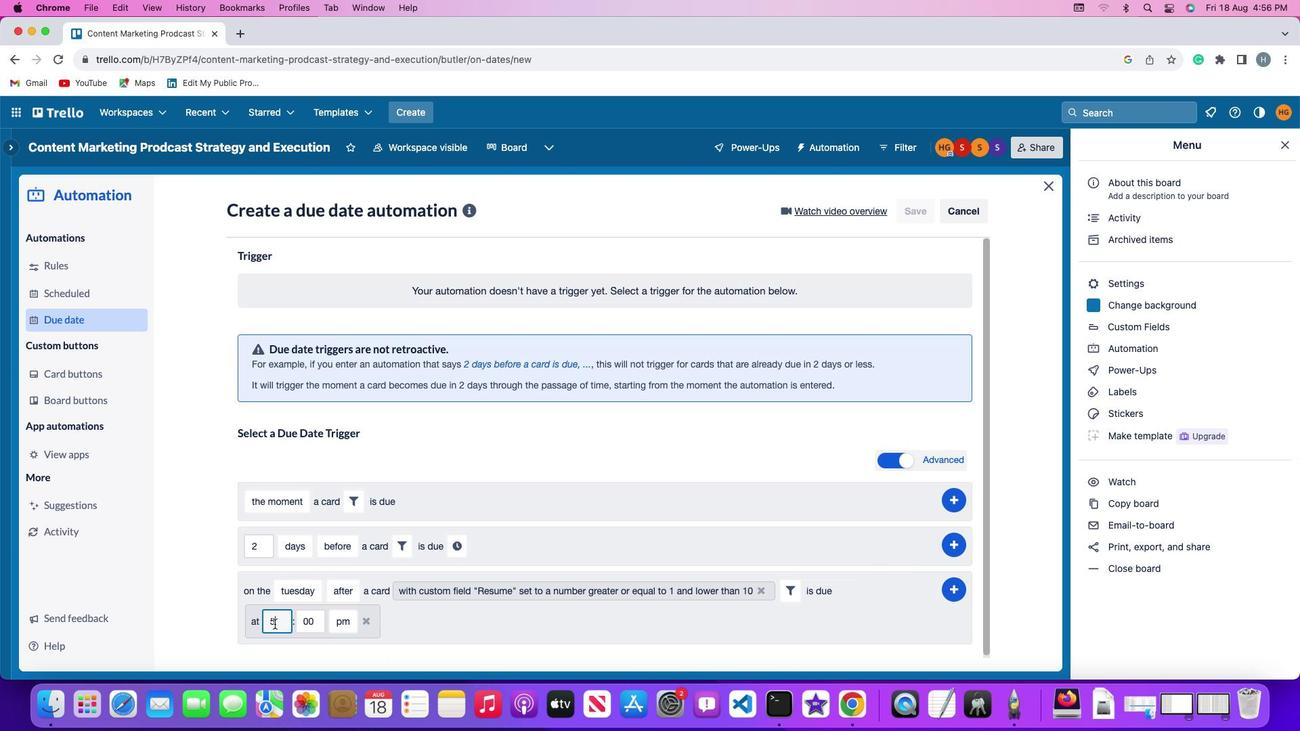 
Action: Mouse moved to (274, 622)
Screenshot: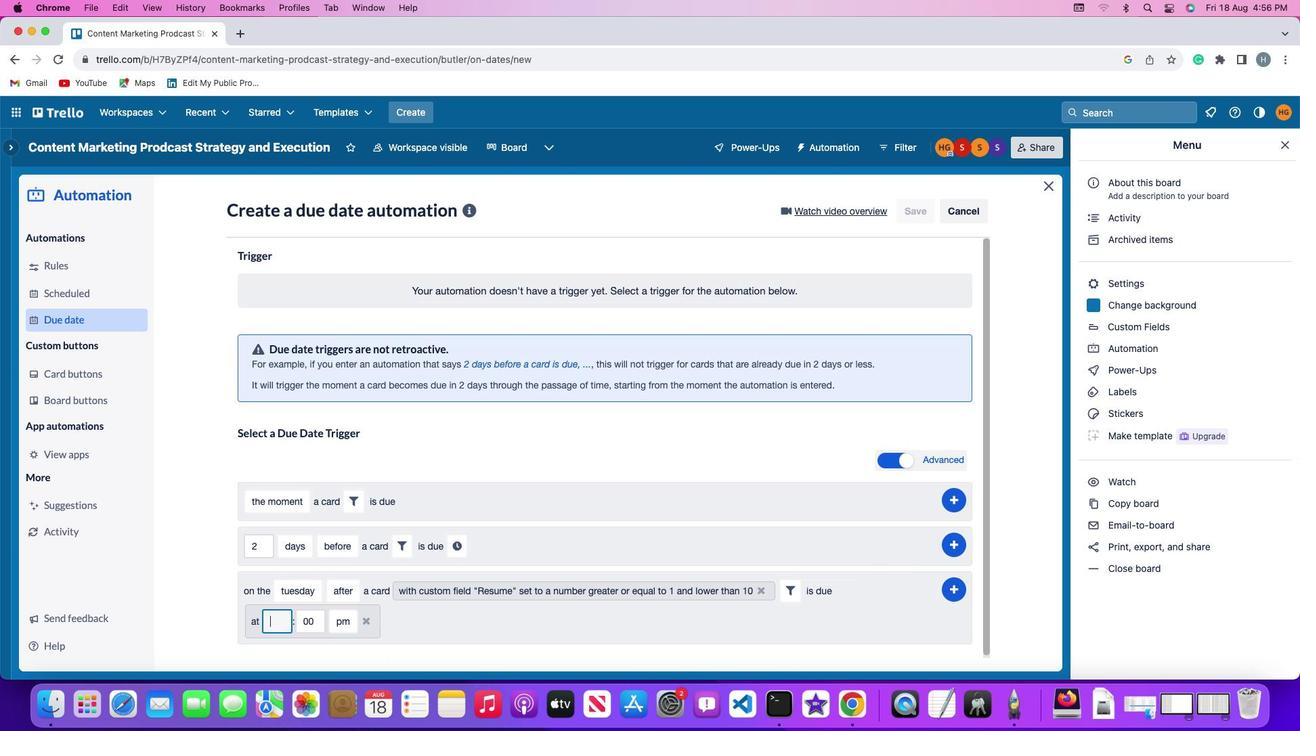
Action: Key pressed Key.backspace'1''1'
Screenshot: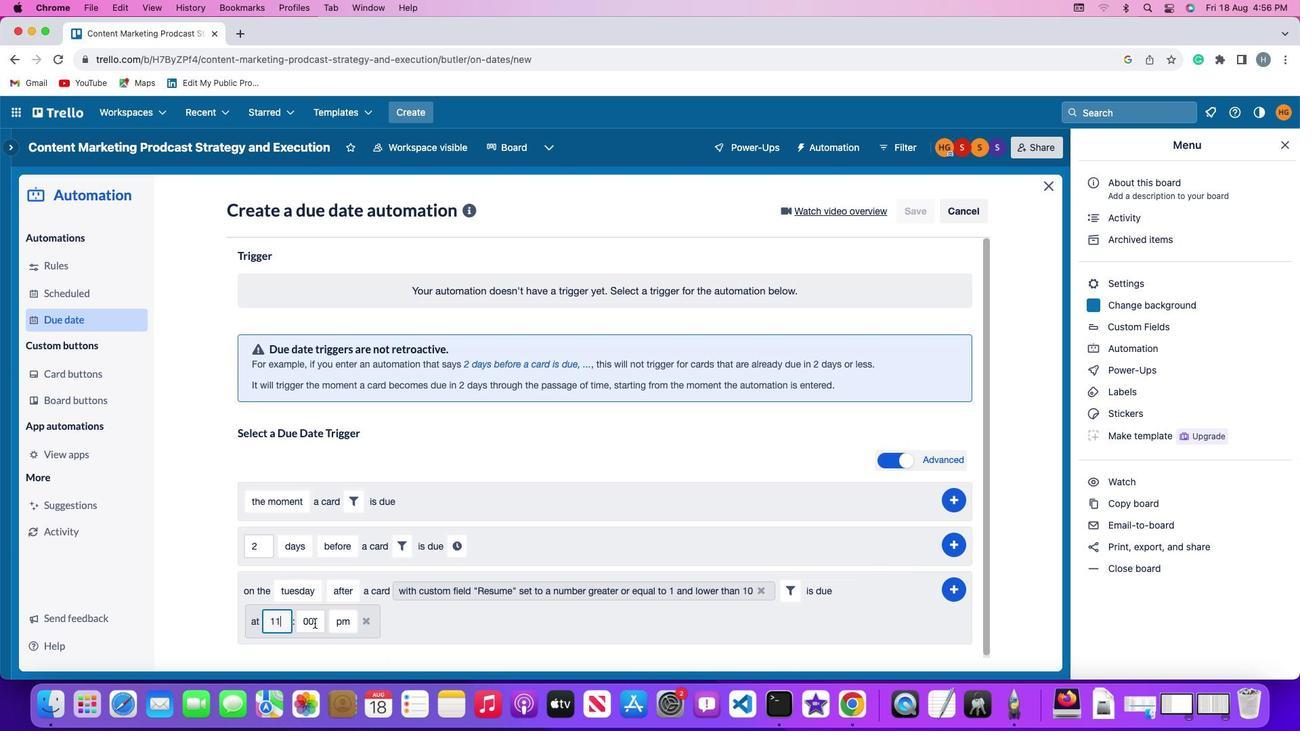 
Action: Mouse moved to (318, 621)
Screenshot: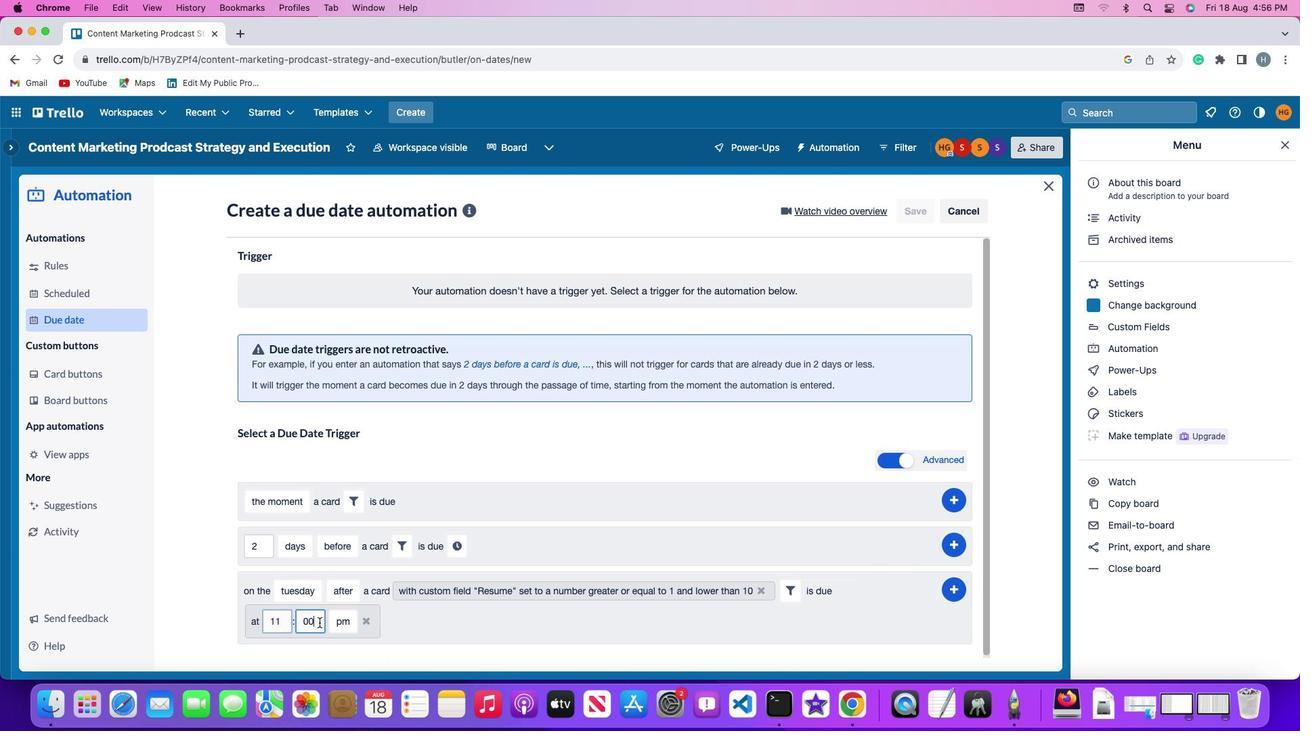 
Action: Mouse pressed left at (318, 621)
Screenshot: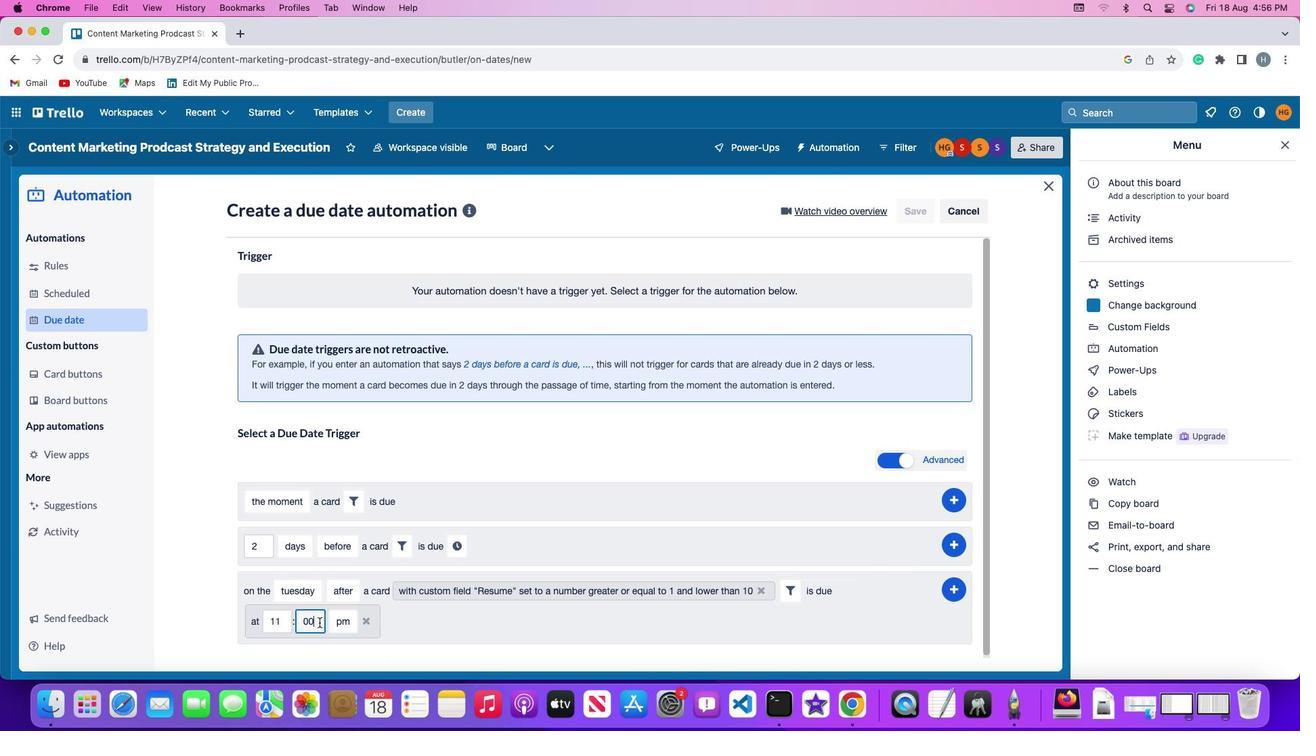 
Action: Key pressed Key.backspaceKey.backspace'0''0'
Screenshot: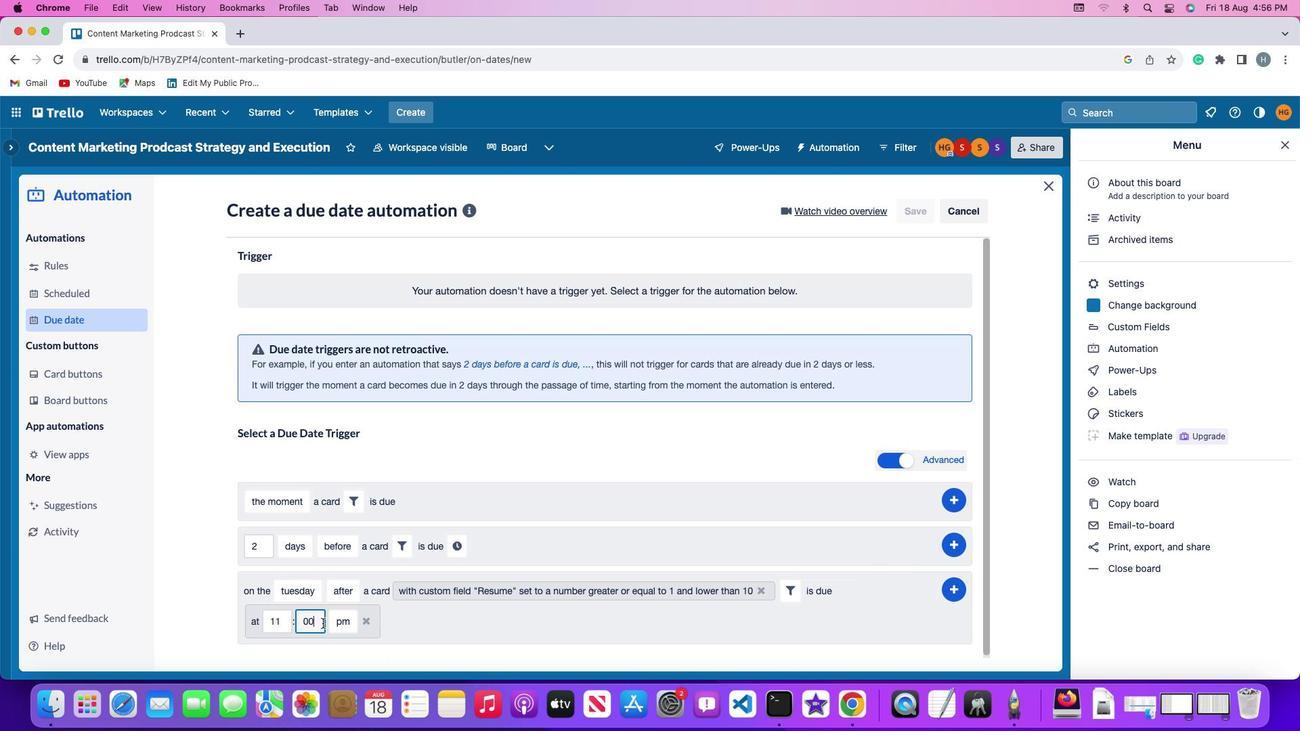 
Action: Mouse moved to (333, 620)
Screenshot: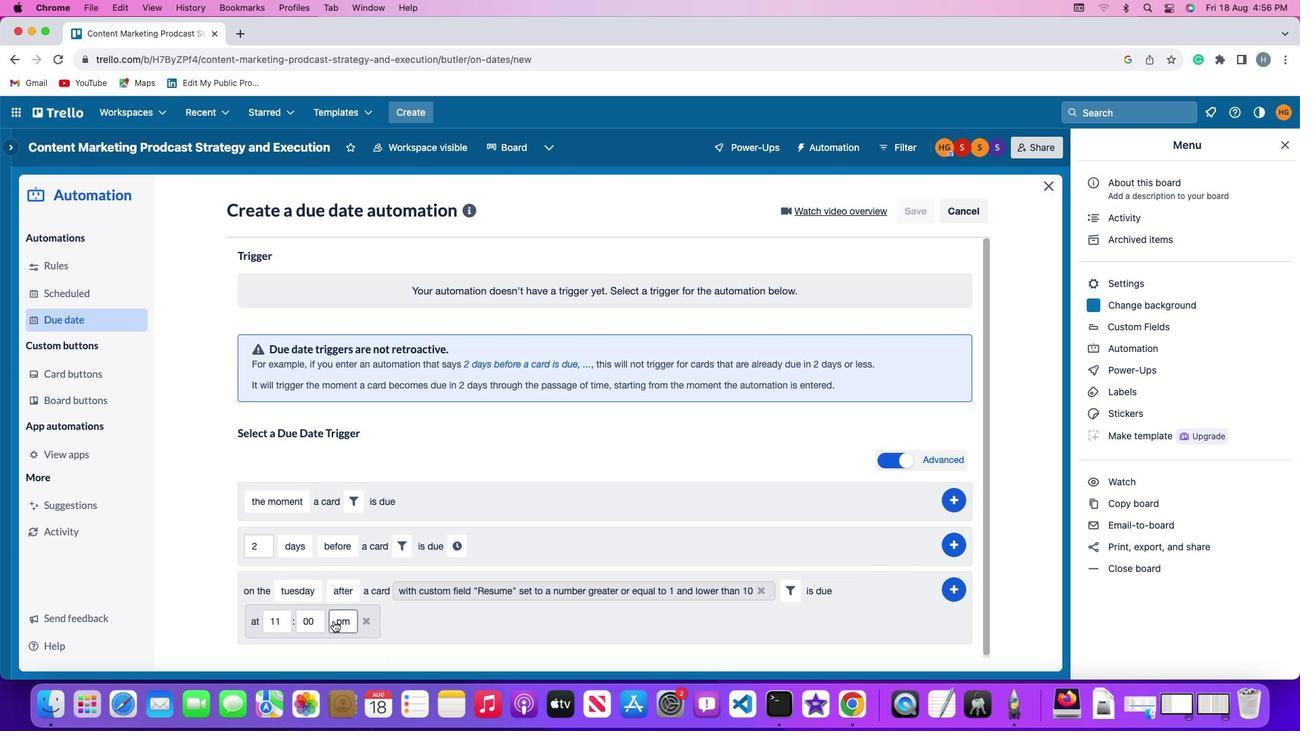 
Action: Mouse pressed left at (333, 620)
Screenshot: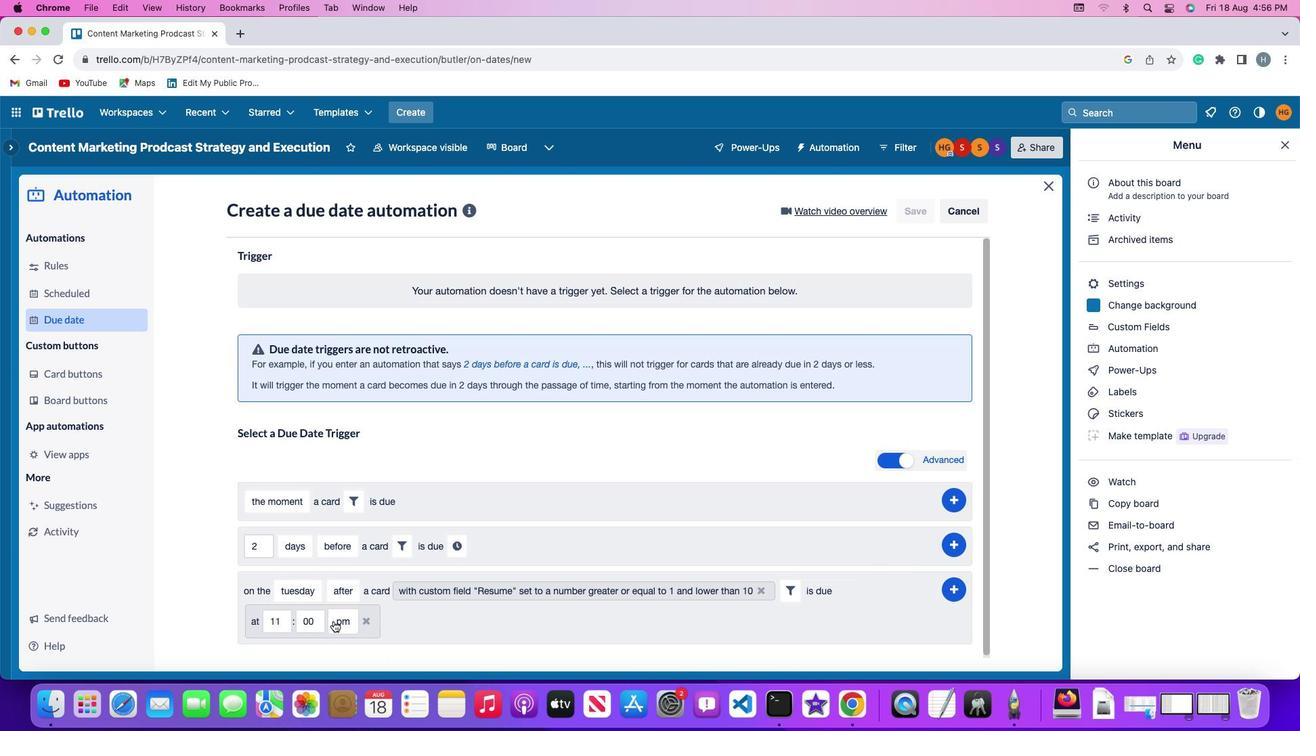 
Action: Mouse moved to (348, 557)
Screenshot: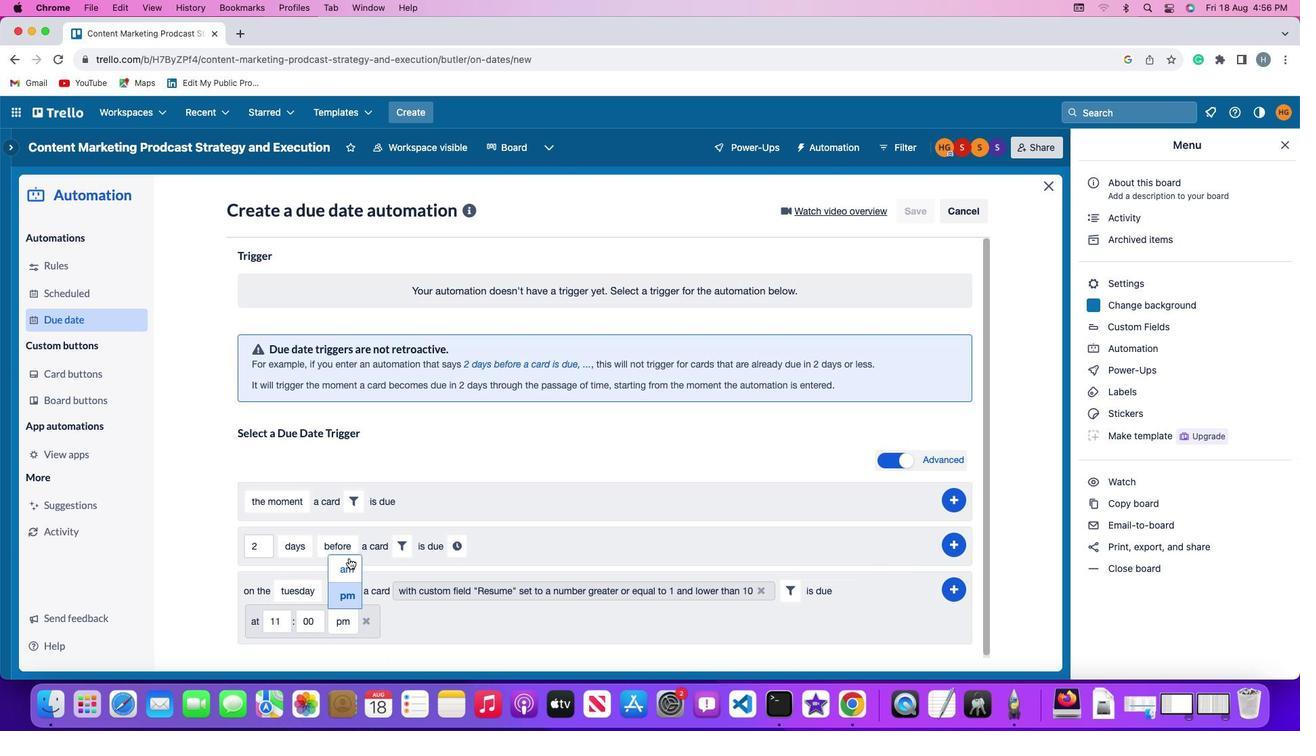 
Action: Mouse pressed left at (348, 557)
Screenshot: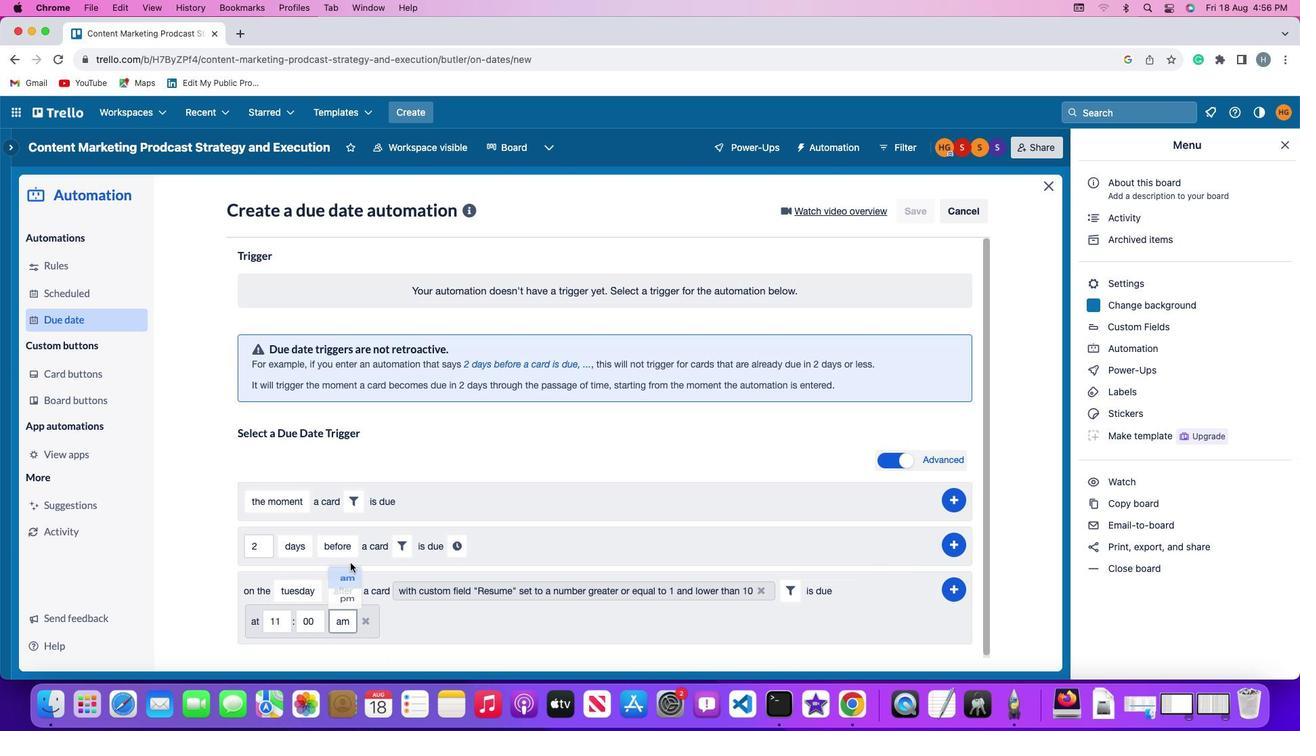 
Action: Mouse moved to (954, 583)
Screenshot: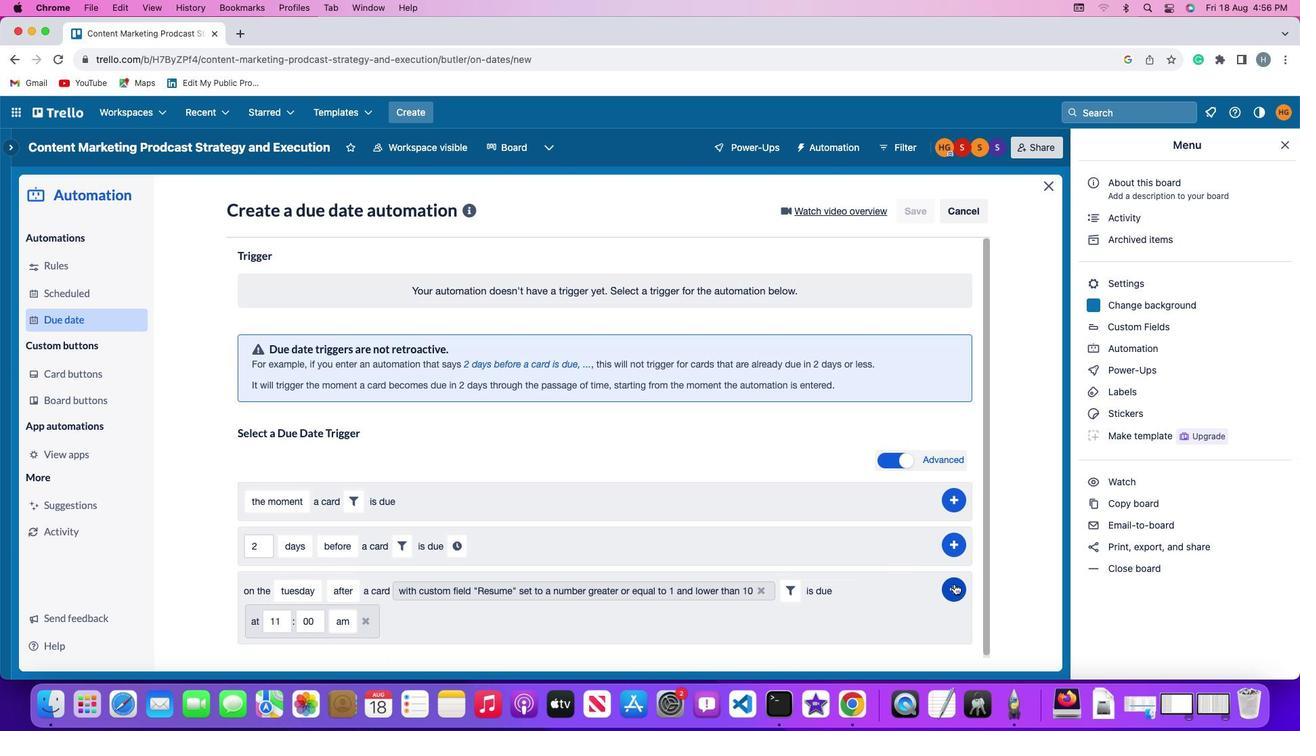 
Action: Mouse pressed left at (954, 583)
Screenshot: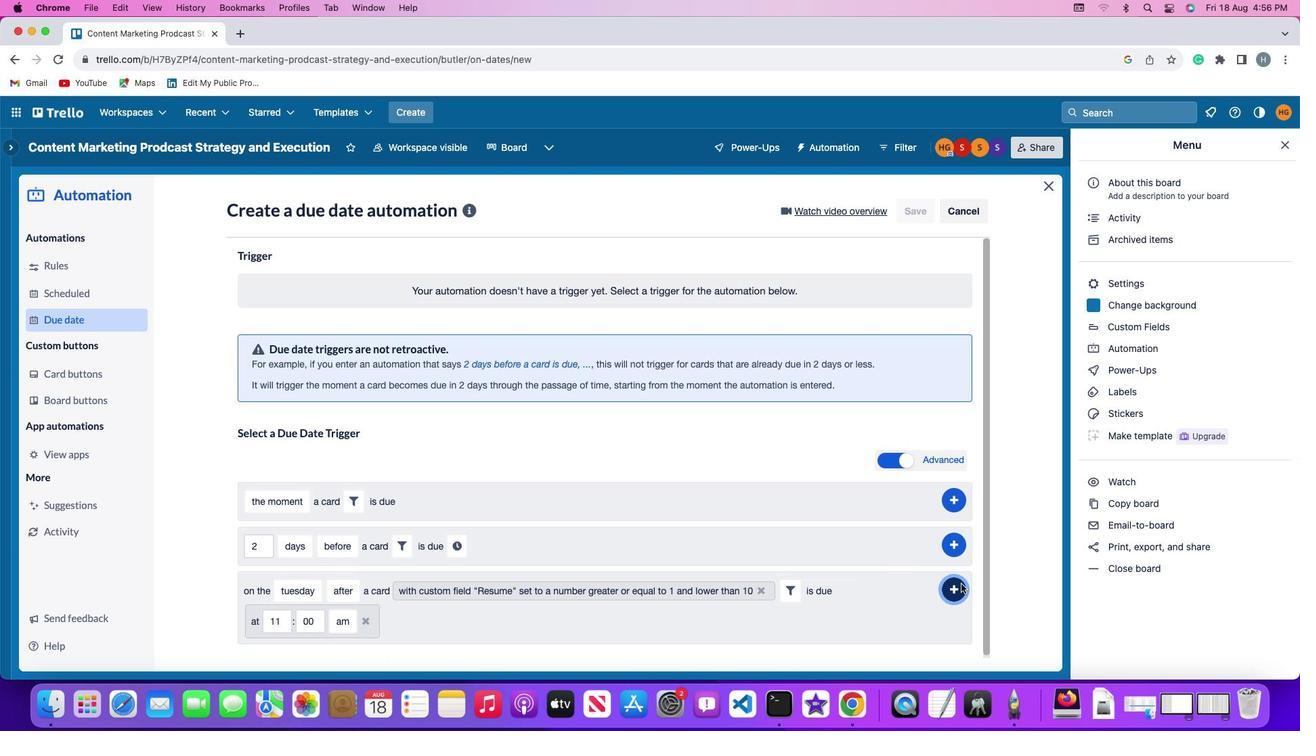 
Action: Mouse moved to (1013, 472)
Screenshot: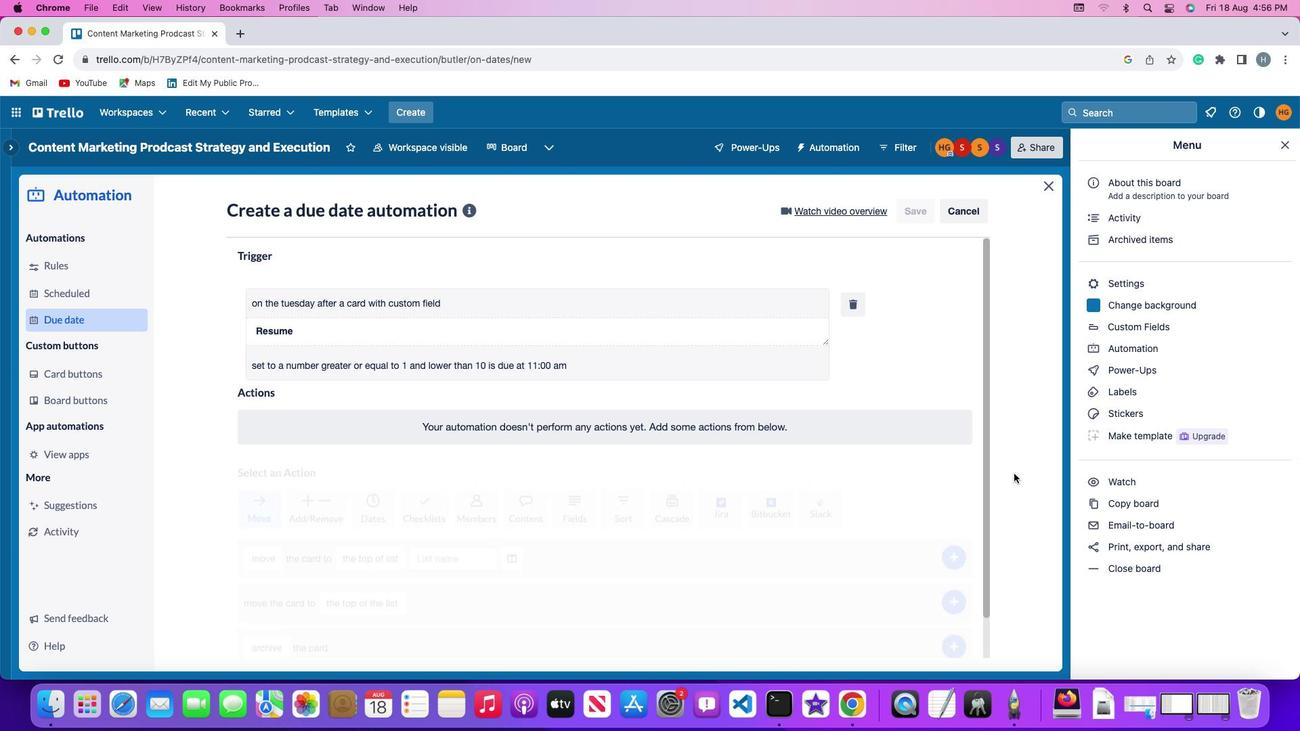 
